 Task: Event tickets (ten per page) green modern simple.
Action: Mouse moved to (78, 104)
Screenshot: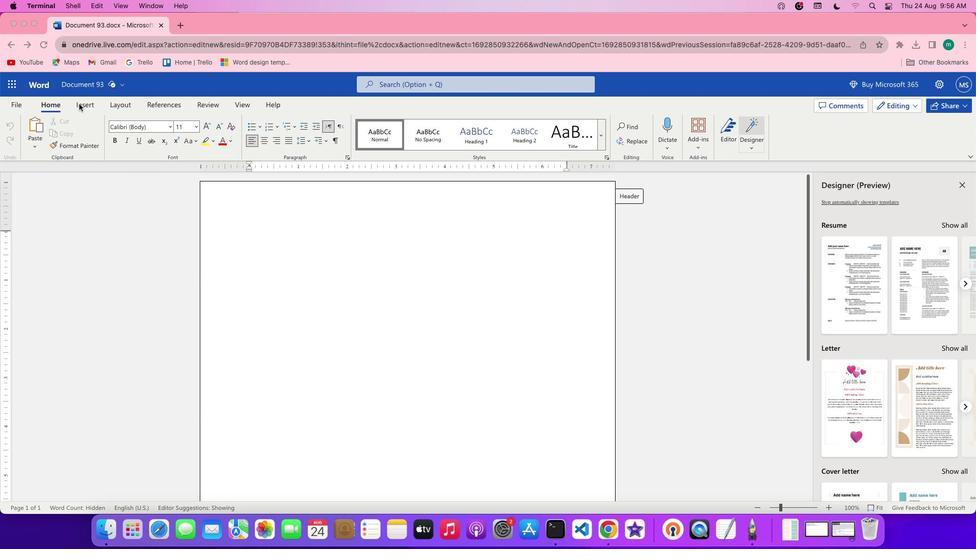 
Action: Mouse pressed left at (78, 104)
Screenshot: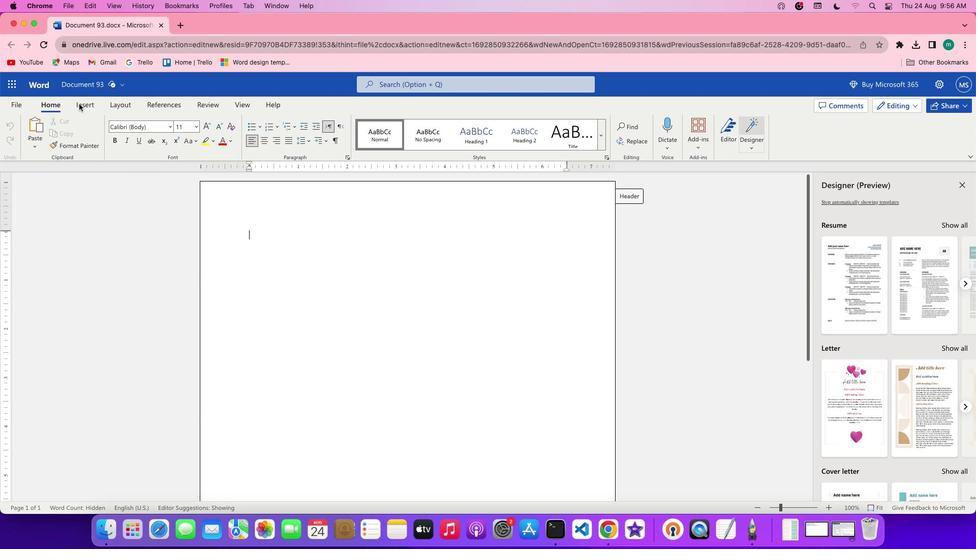 
Action: Mouse pressed left at (78, 104)
Screenshot: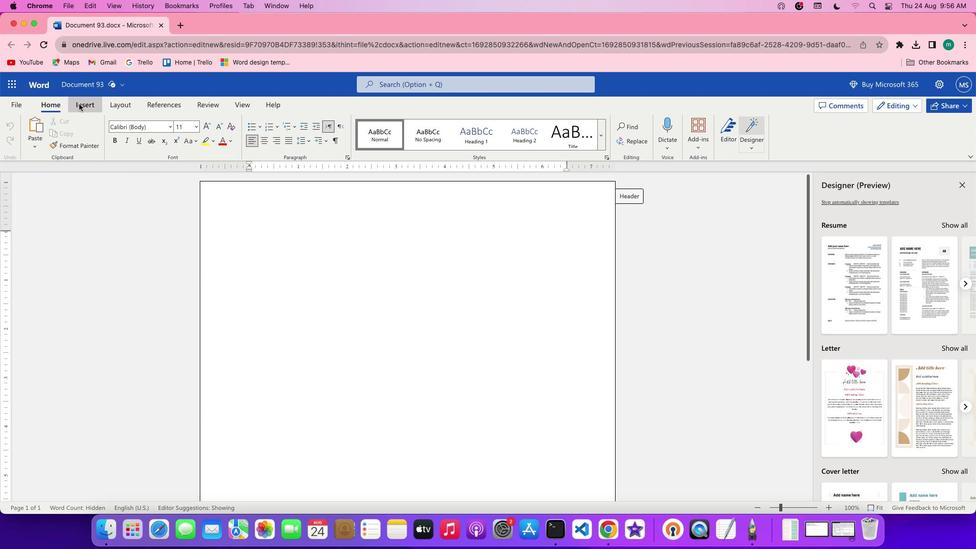 
Action: Mouse moved to (76, 140)
Screenshot: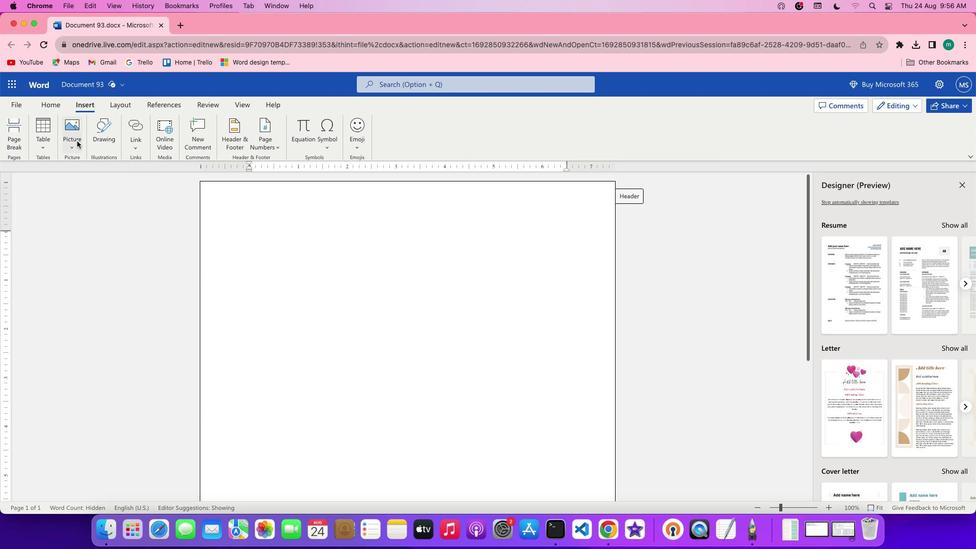 
Action: Mouse pressed left at (76, 140)
Screenshot: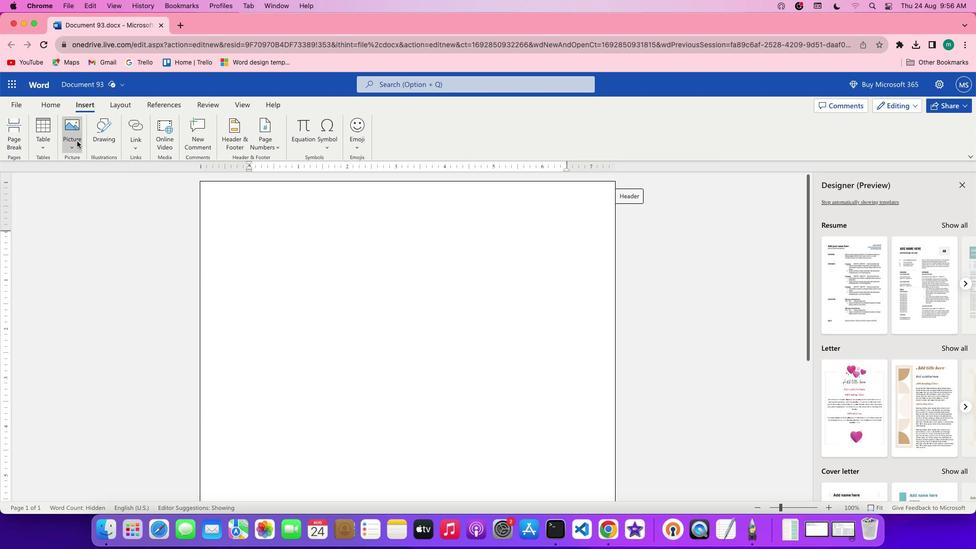 
Action: Mouse moved to (90, 174)
Screenshot: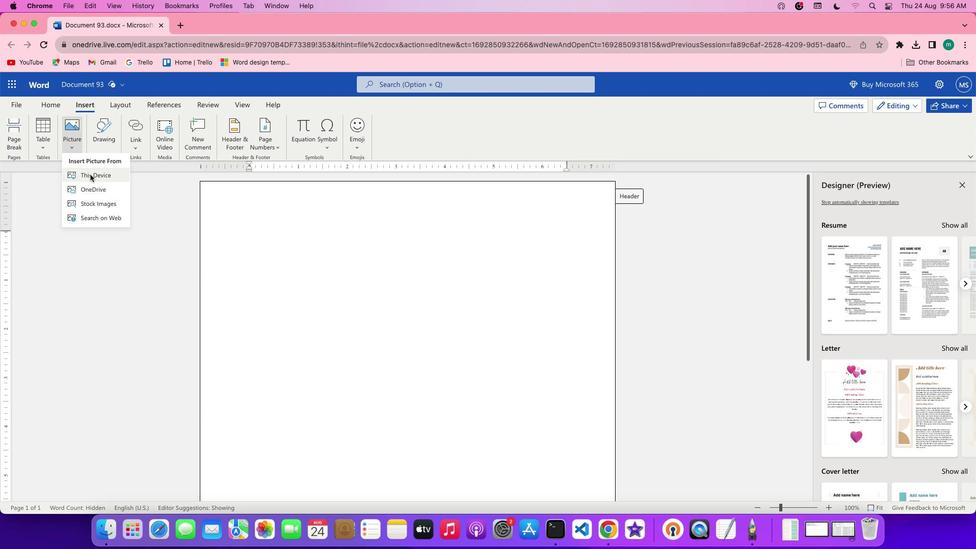 
Action: Mouse pressed left at (90, 174)
Screenshot: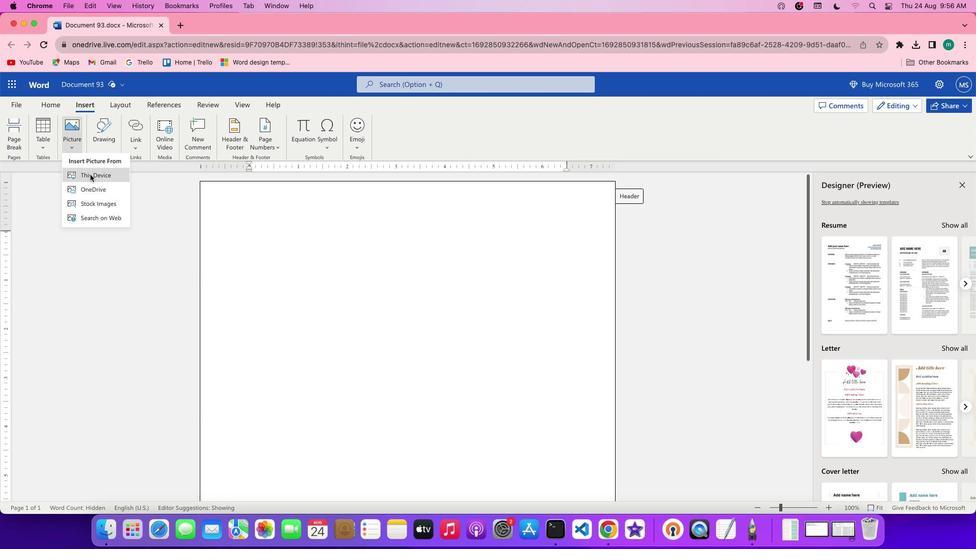 
Action: Mouse moved to (476, 294)
Screenshot: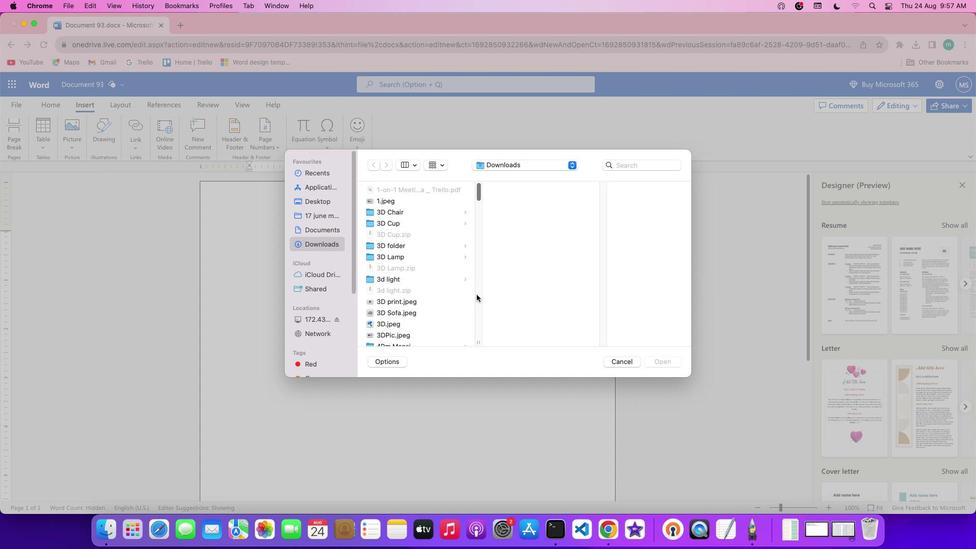
Action: Mouse scrolled (476, 294) with delta (0, 0)
Screenshot: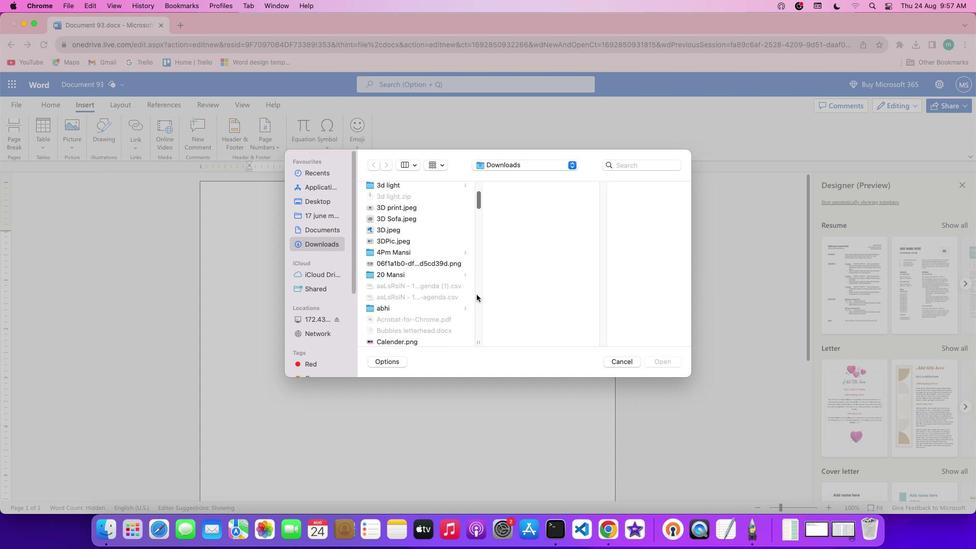 
Action: Mouse scrolled (476, 294) with delta (0, 0)
Screenshot: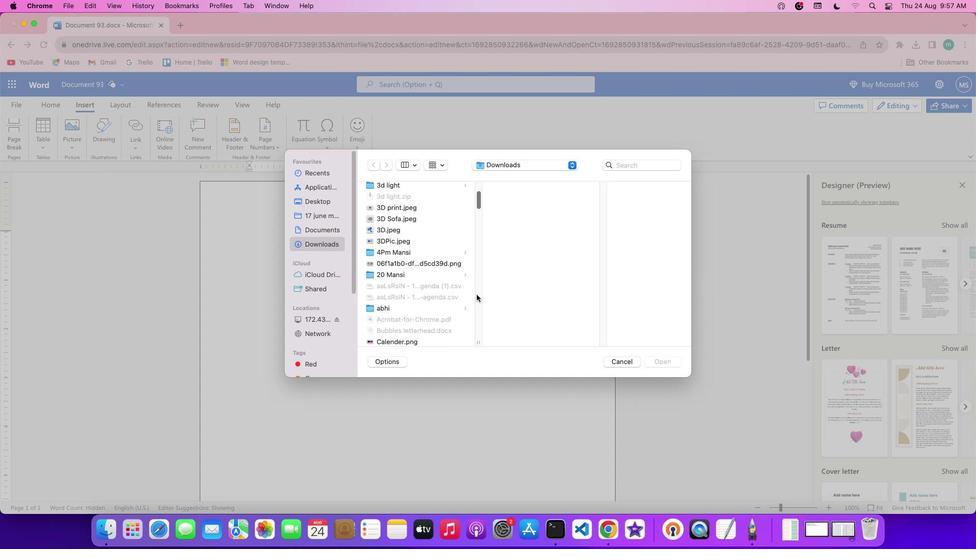 
Action: Mouse scrolled (476, 294) with delta (0, -1)
Screenshot: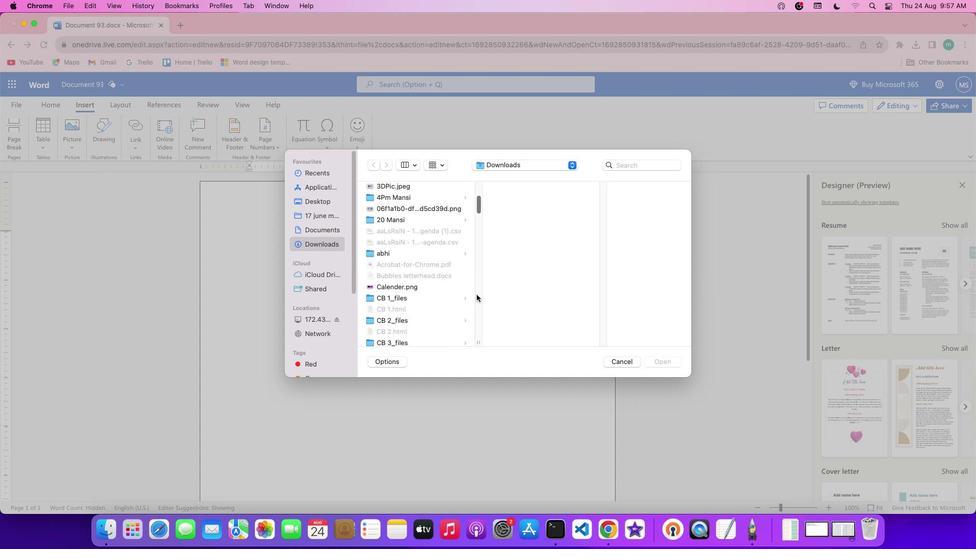 
Action: Mouse scrolled (476, 294) with delta (0, -2)
Screenshot: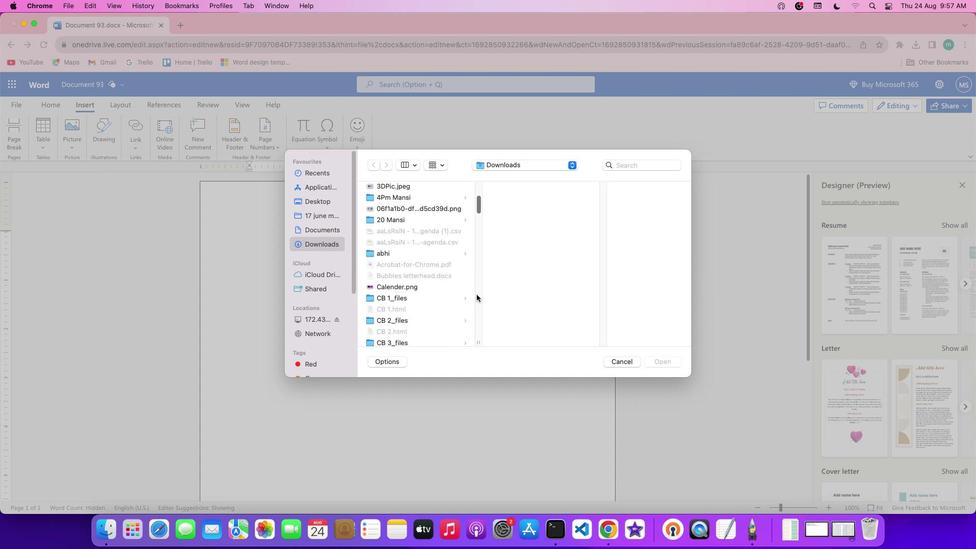 
Action: Mouse scrolled (476, 294) with delta (0, -2)
Screenshot: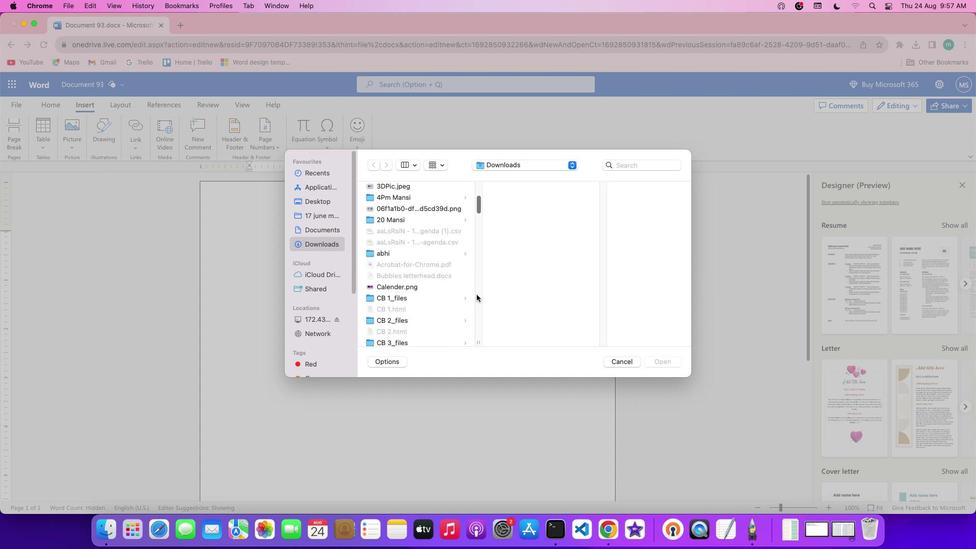 
Action: Mouse scrolled (476, 294) with delta (0, 0)
Screenshot: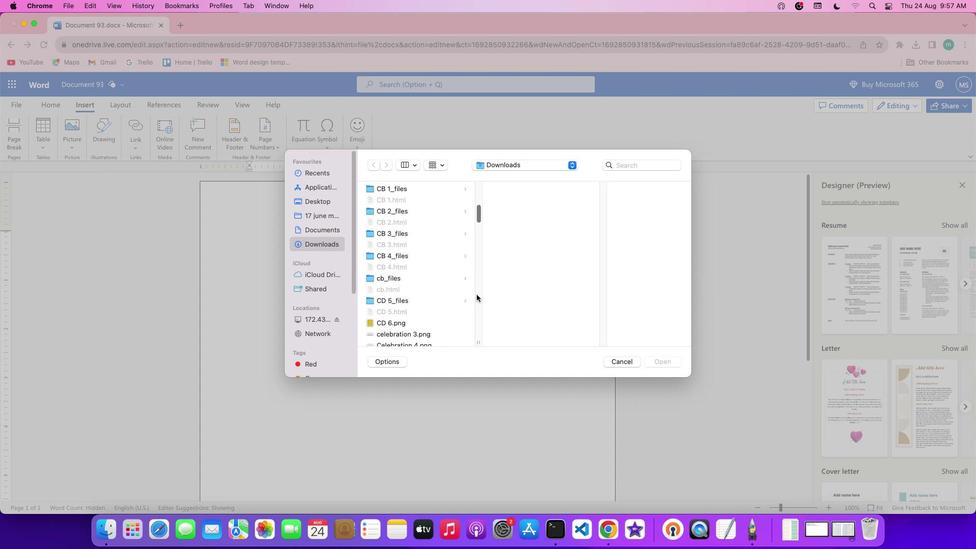 
Action: Mouse scrolled (476, 294) with delta (0, 0)
Screenshot: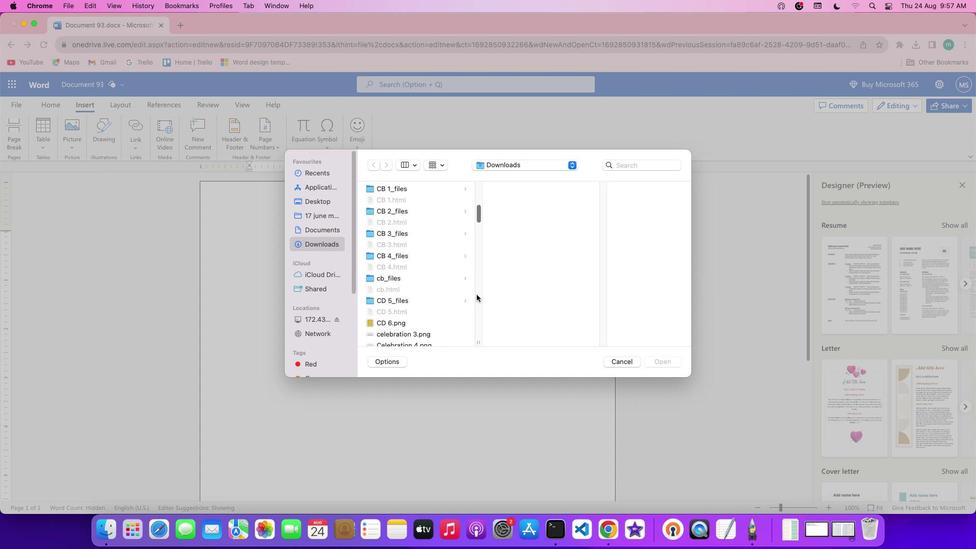 
Action: Mouse scrolled (476, 294) with delta (0, -1)
Screenshot: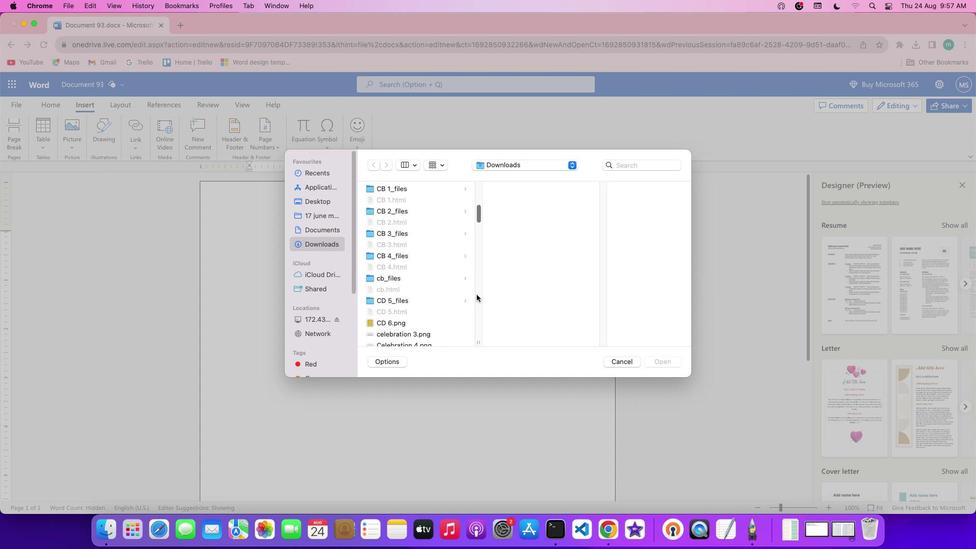 
Action: Mouse scrolled (476, 294) with delta (0, -2)
Screenshot: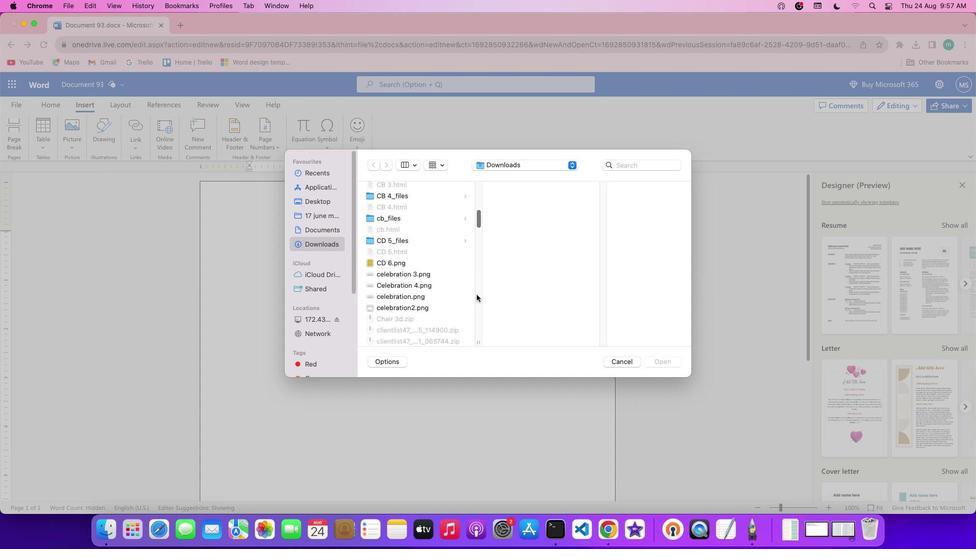 
Action: Mouse scrolled (476, 294) with delta (0, -2)
Screenshot: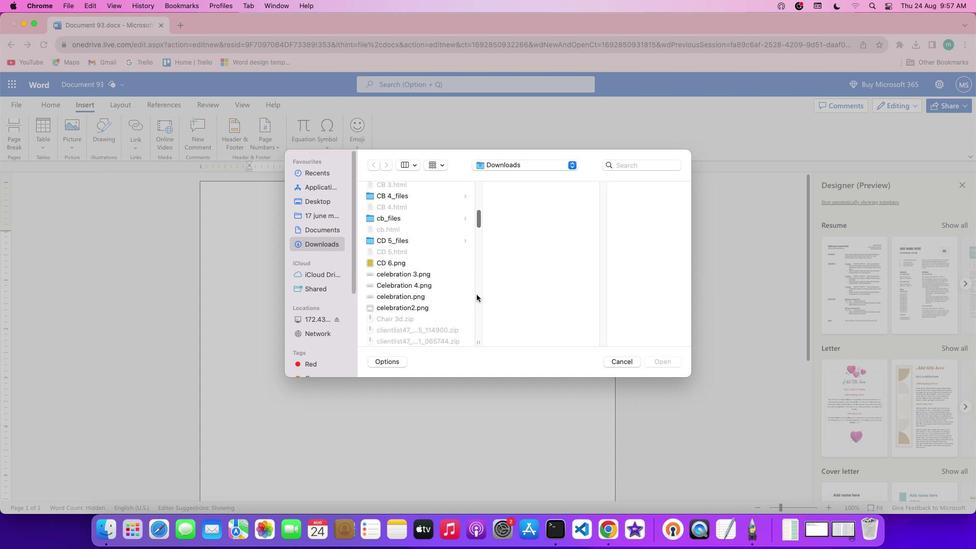 
Action: Mouse scrolled (476, 294) with delta (0, 0)
Screenshot: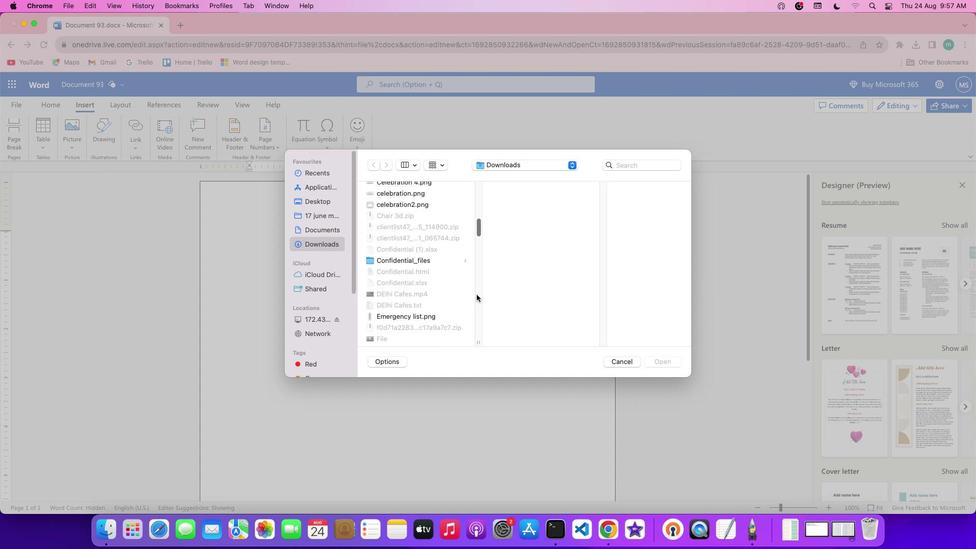 
Action: Mouse scrolled (476, 294) with delta (0, 0)
Screenshot: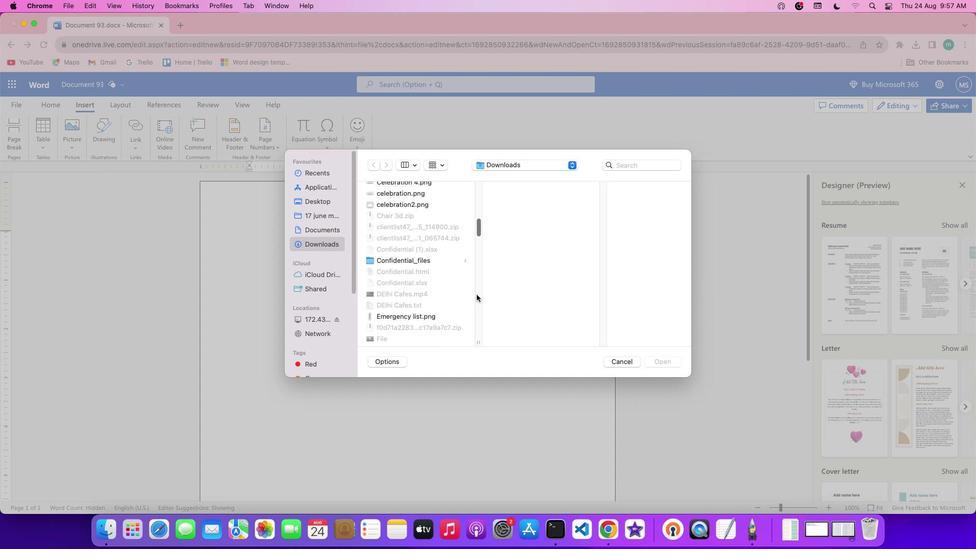
Action: Mouse scrolled (476, 294) with delta (0, -1)
Screenshot: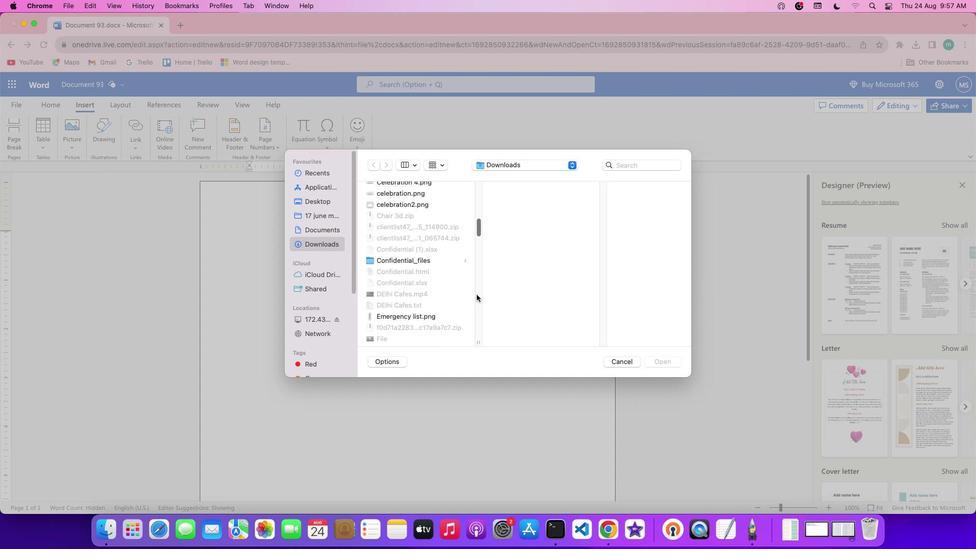 
Action: Mouse scrolled (476, 294) with delta (0, -2)
Screenshot: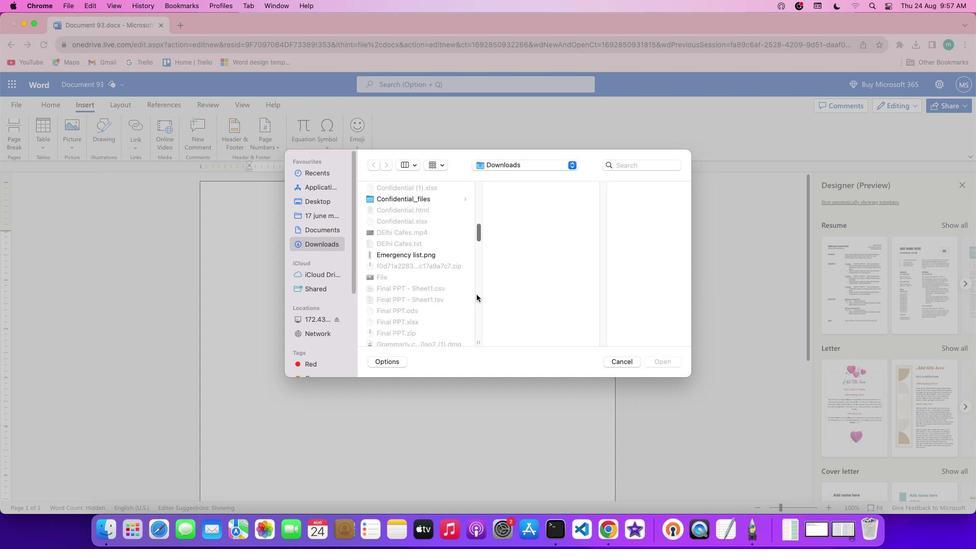 
Action: Mouse scrolled (476, 294) with delta (0, -2)
Screenshot: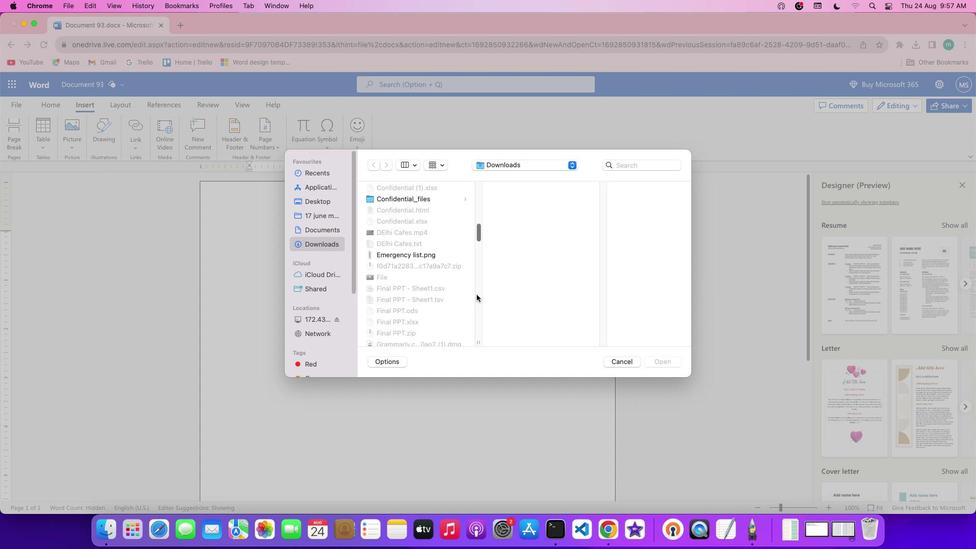 
Action: Mouse scrolled (476, 294) with delta (0, 0)
Screenshot: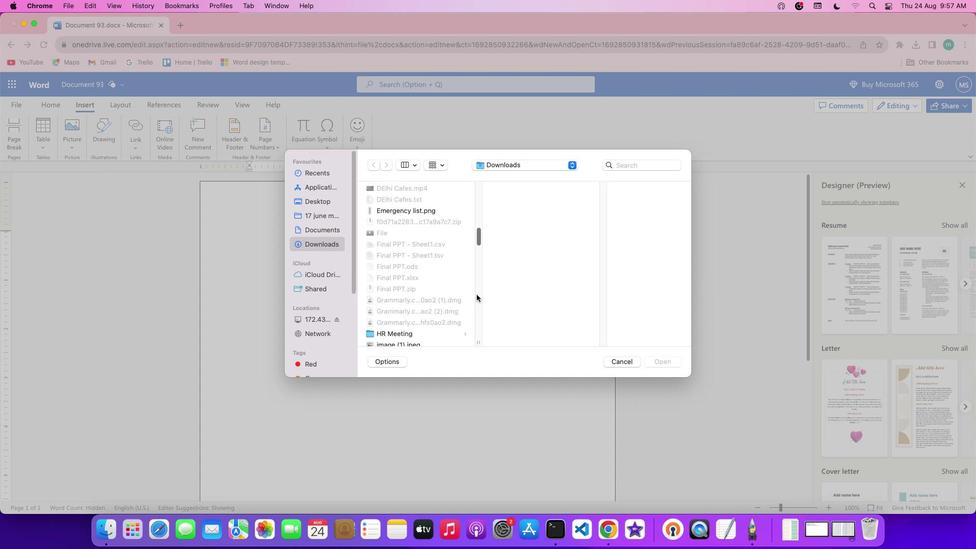
Action: Mouse scrolled (476, 294) with delta (0, 0)
Screenshot: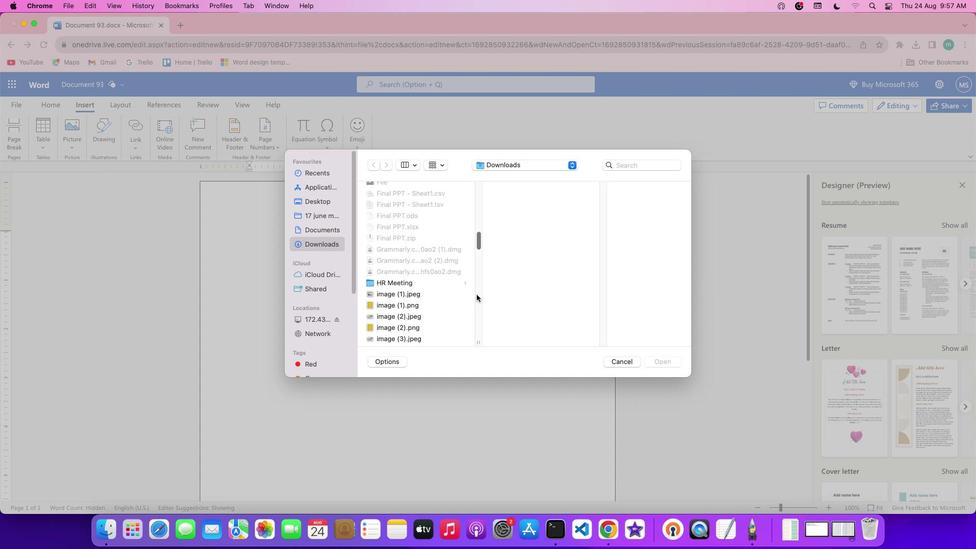 
Action: Mouse scrolled (476, 294) with delta (0, -1)
Screenshot: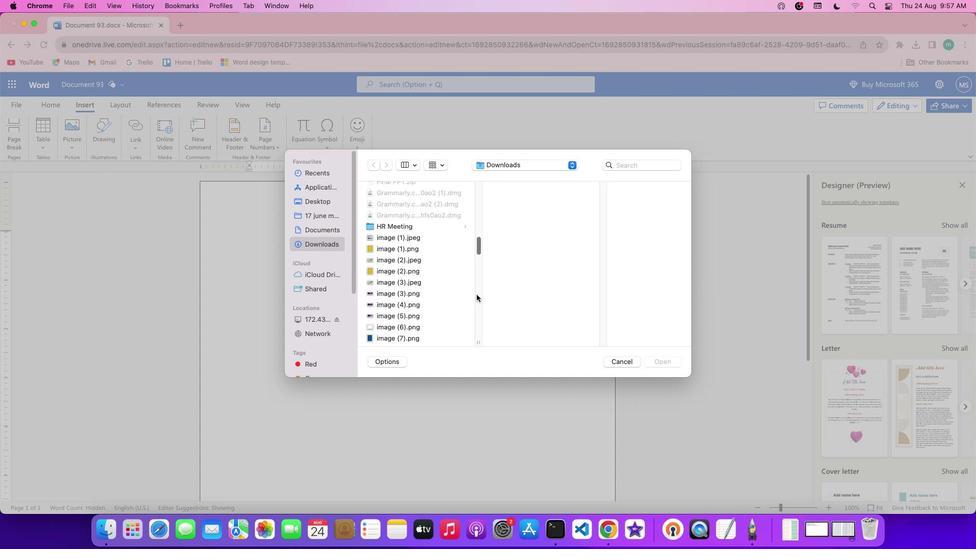 
Action: Mouse scrolled (476, 294) with delta (0, -2)
Screenshot: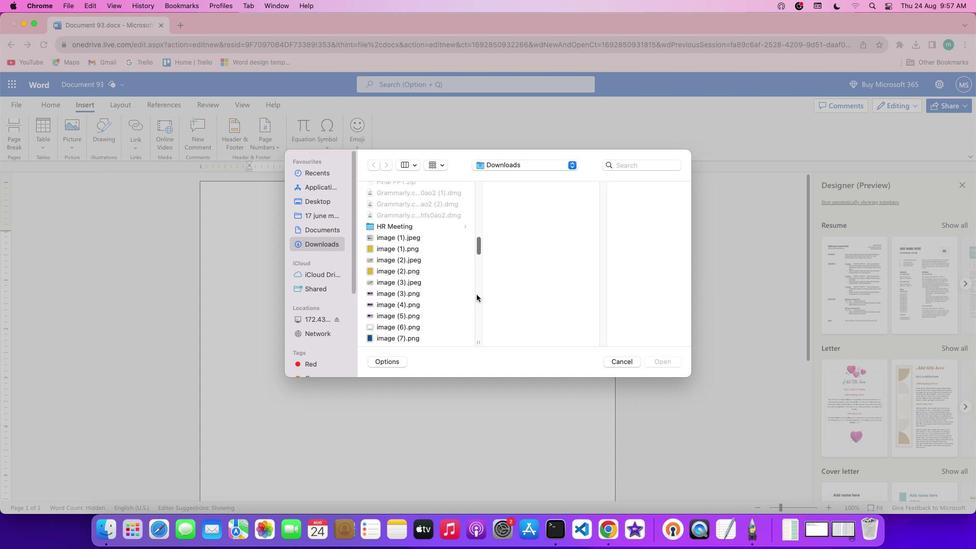 
Action: Mouse scrolled (476, 294) with delta (0, -2)
Screenshot: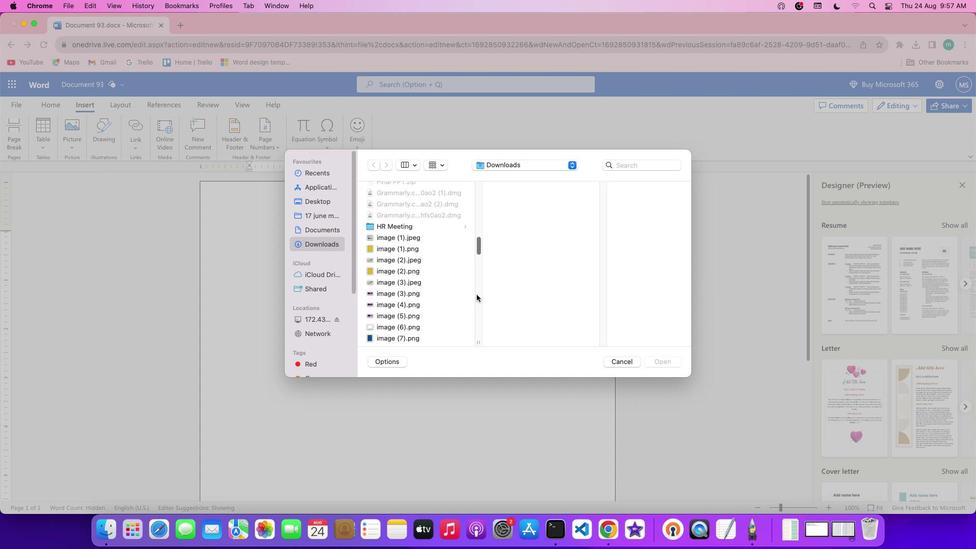
Action: Mouse scrolled (476, 294) with delta (0, 0)
Screenshot: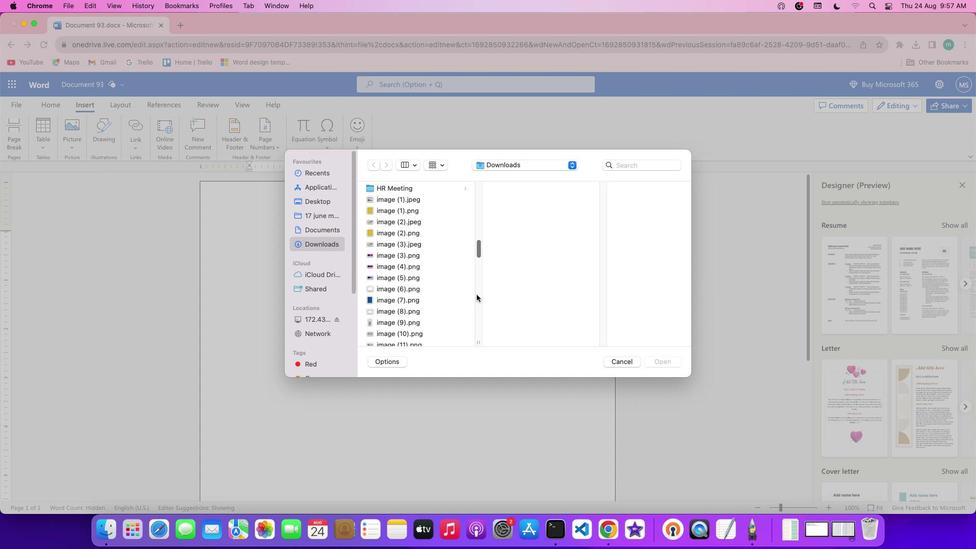 
Action: Mouse scrolled (476, 294) with delta (0, 0)
Screenshot: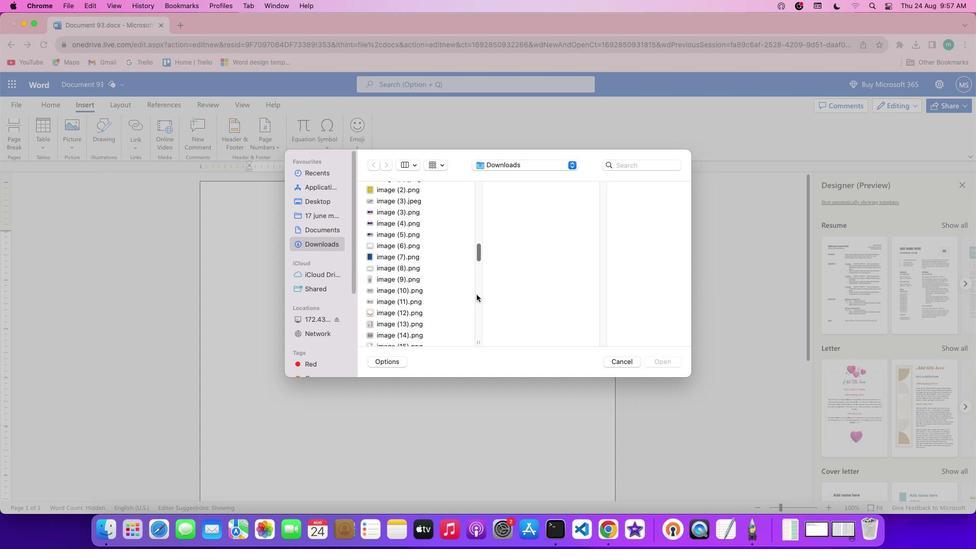 
Action: Mouse scrolled (476, 294) with delta (0, -1)
Screenshot: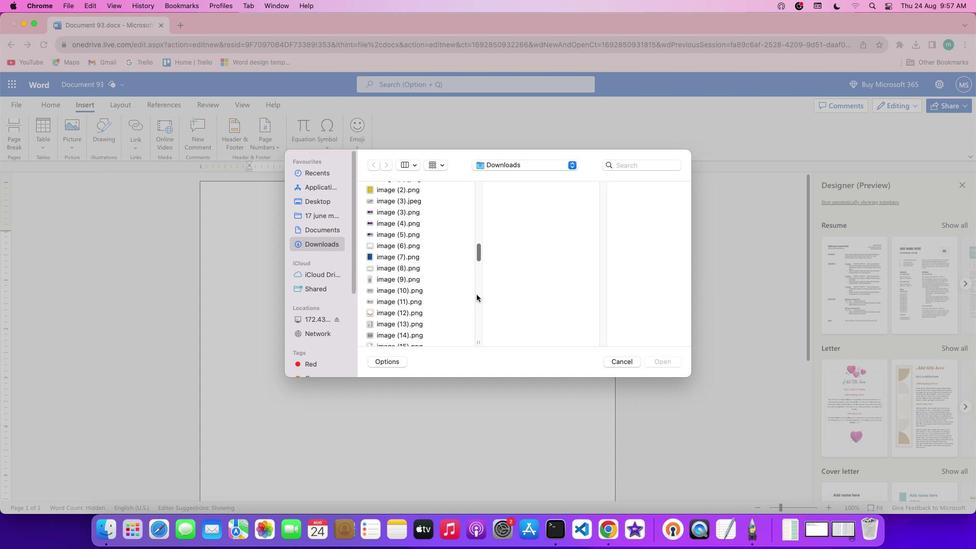 
Action: Mouse scrolled (476, 294) with delta (0, -1)
Screenshot: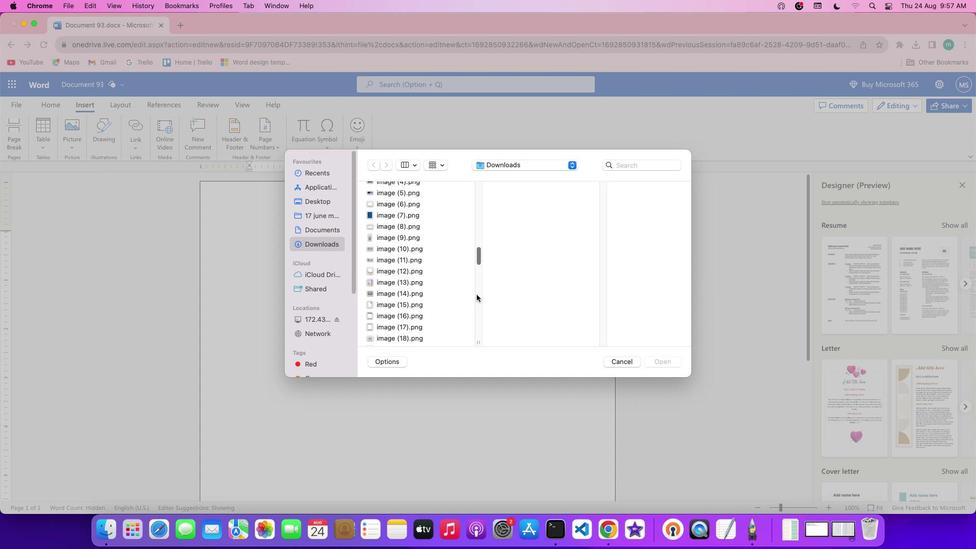 
Action: Mouse scrolled (476, 294) with delta (0, -1)
Screenshot: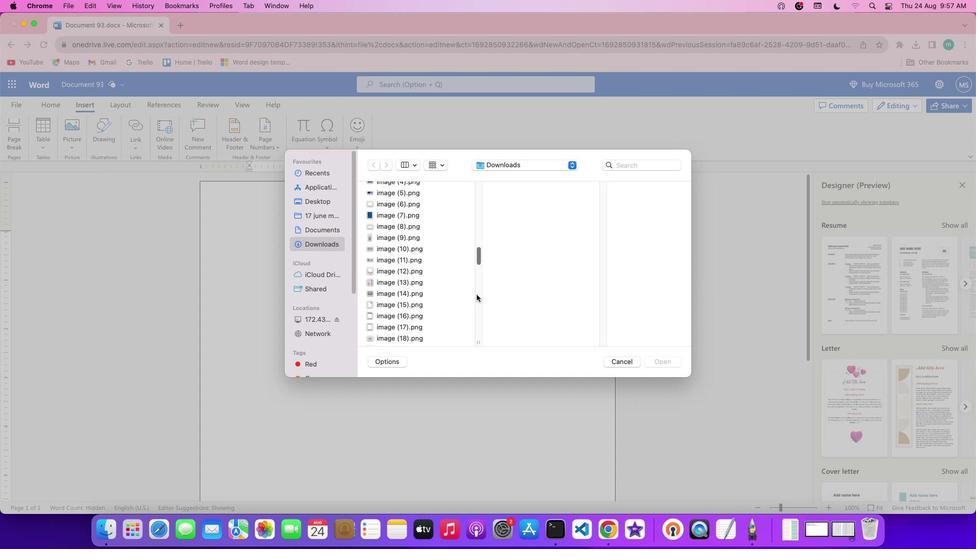 
Action: Mouse scrolled (476, 294) with delta (0, 0)
Screenshot: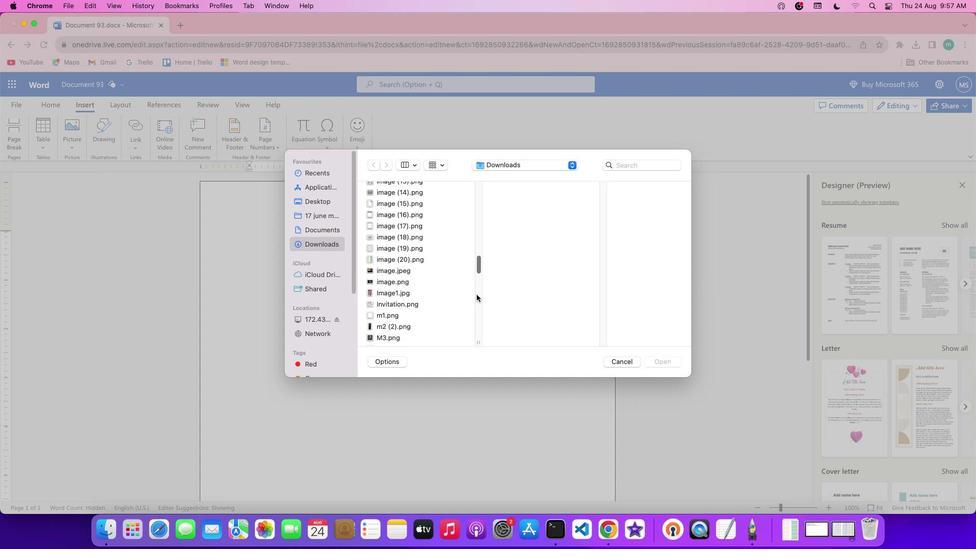 
Action: Mouse scrolled (476, 294) with delta (0, 0)
Screenshot: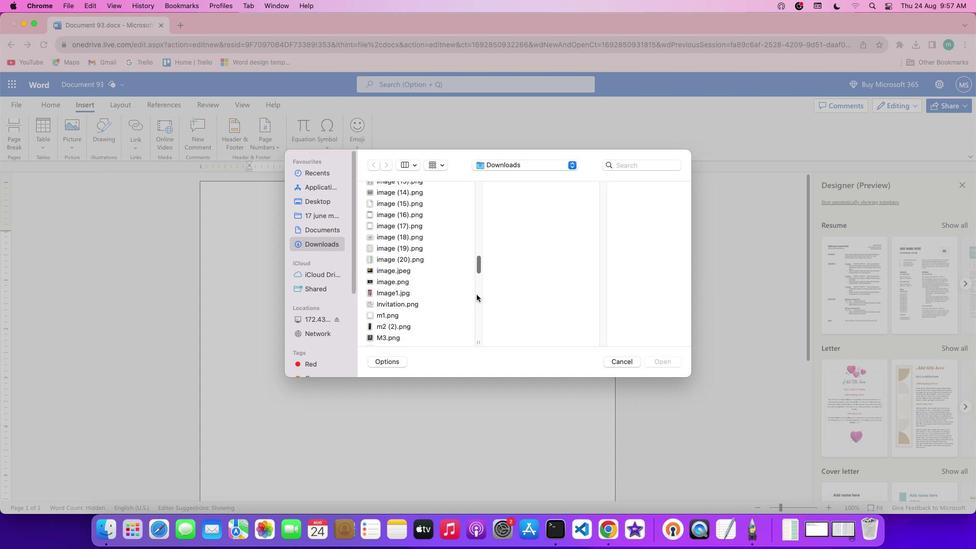 
Action: Mouse scrolled (476, 294) with delta (0, -1)
Screenshot: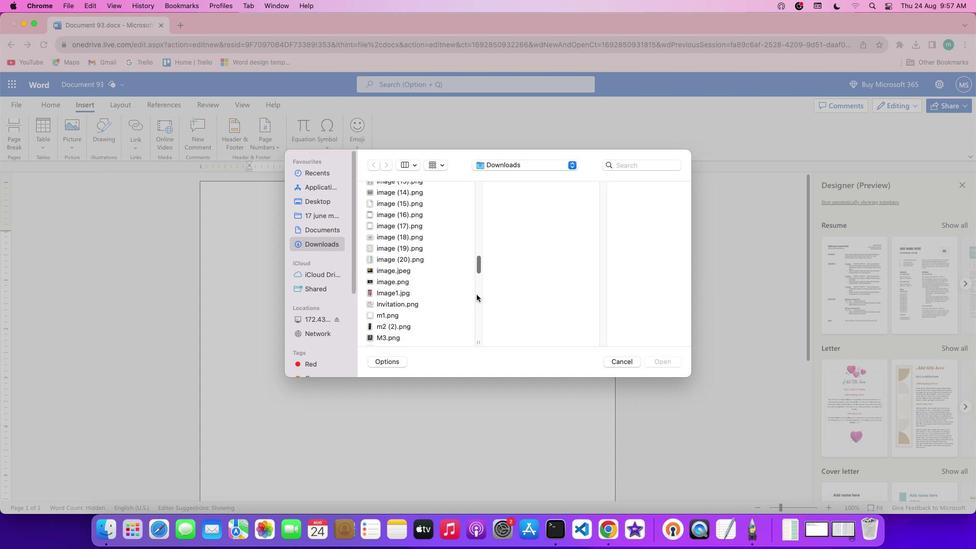 
Action: Mouse scrolled (476, 294) with delta (0, -2)
Screenshot: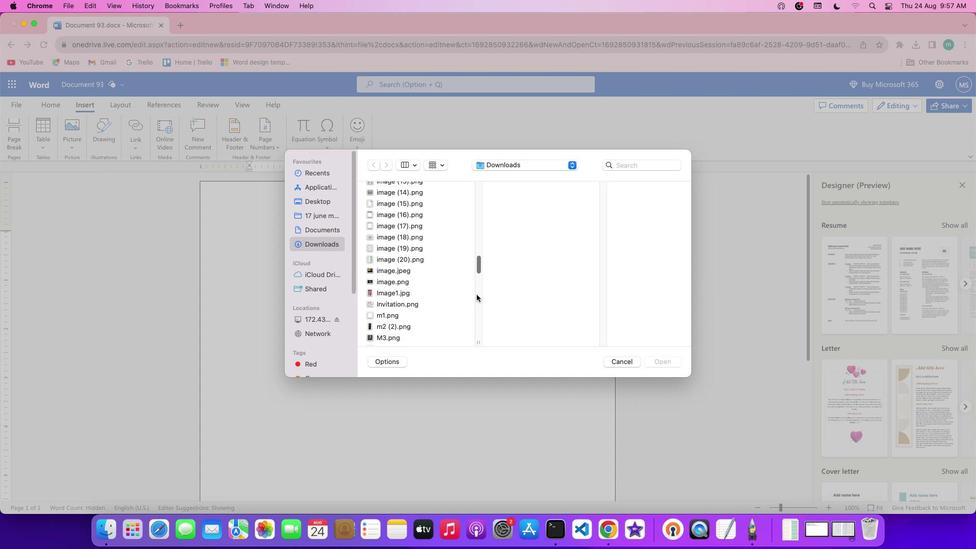 
Action: Mouse scrolled (476, 294) with delta (0, -2)
Screenshot: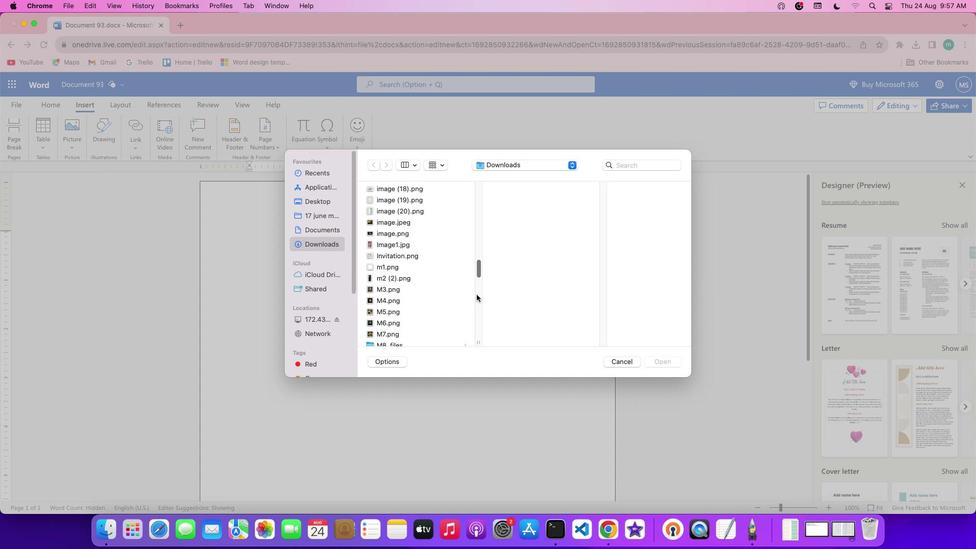 
Action: Mouse moved to (413, 214)
Screenshot: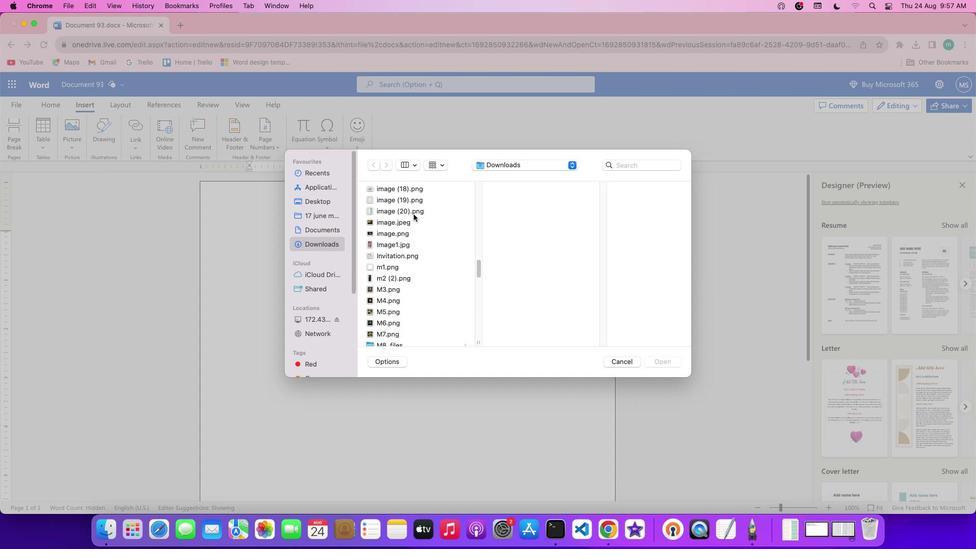 
Action: Mouse pressed left at (413, 214)
Screenshot: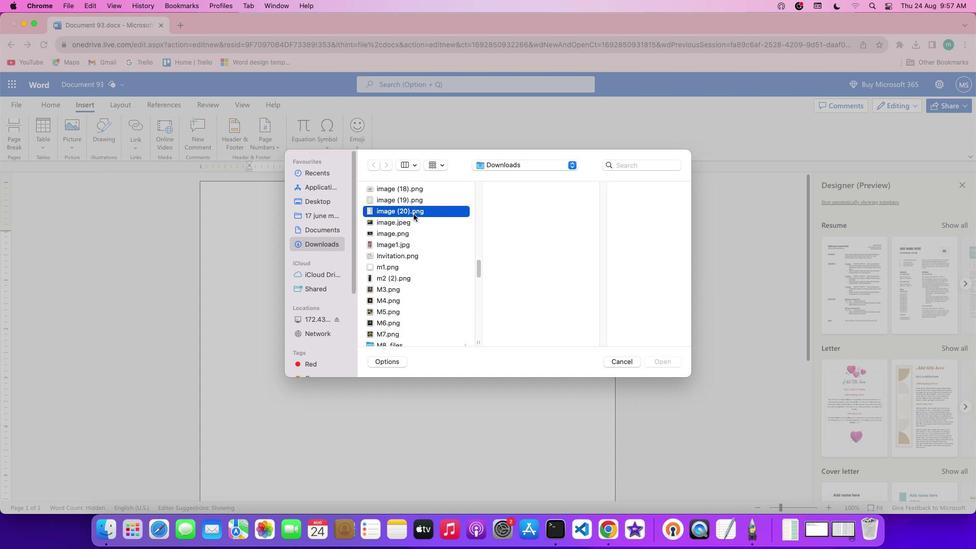 
Action: Mouse moved to (658, 361)
Screenshot: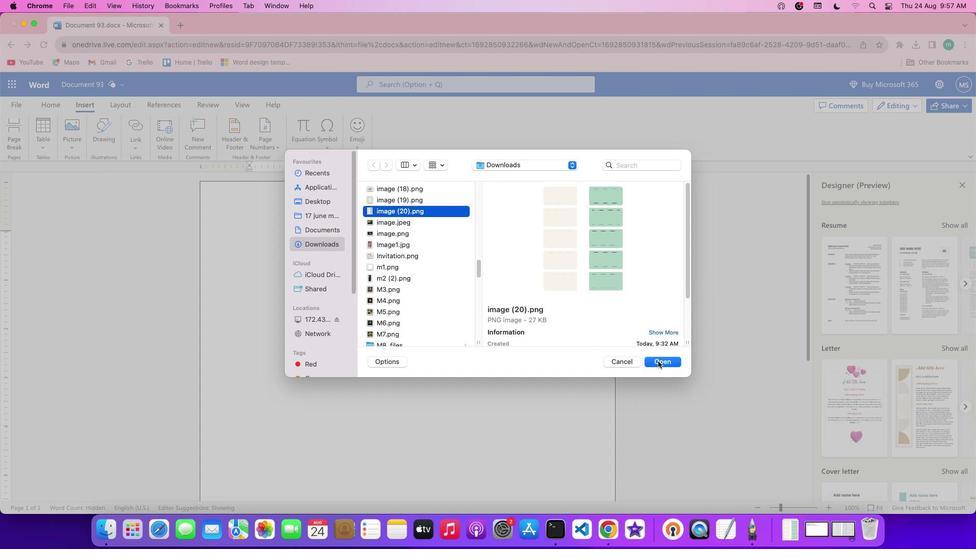 
Action: Mouse pressed left at (658, 361)
Screenshot: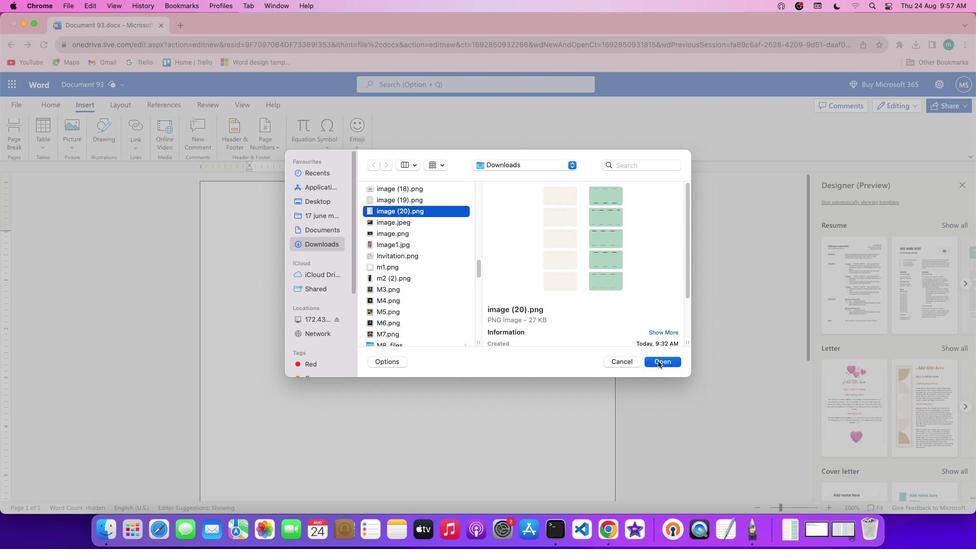 
Action: Mouse moved to (499, 353)
Screenshot: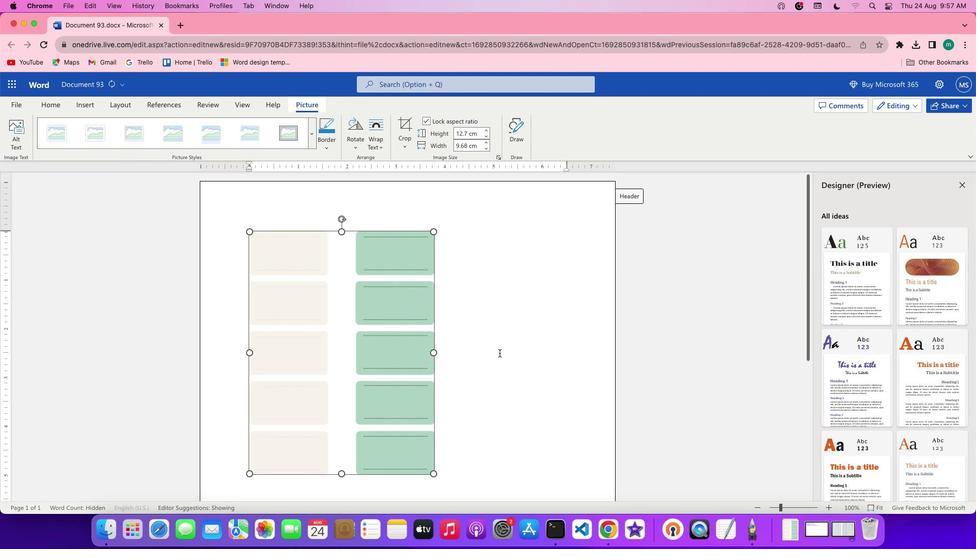 
Action: Mouse scrolled (499, 353) with delta (0, 0)
Screenshot: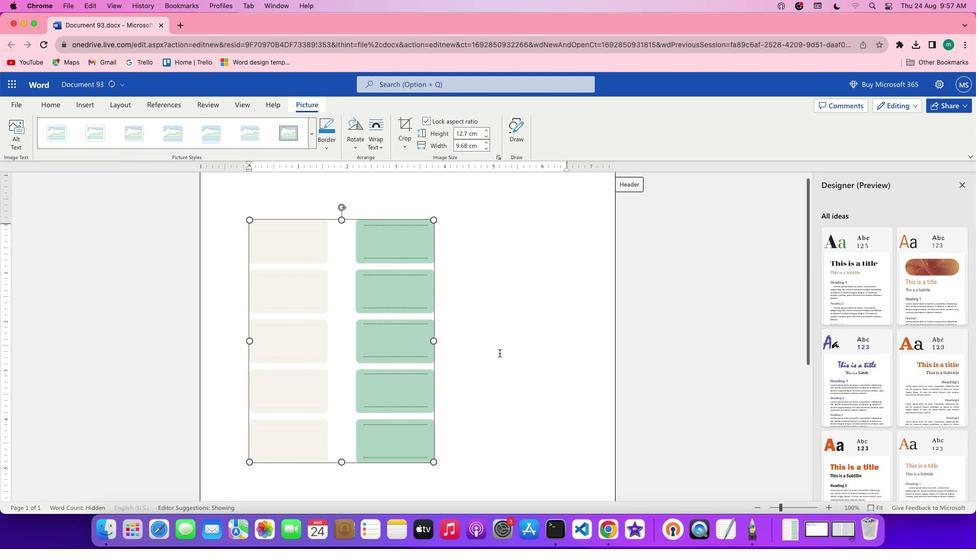 
Action: Mouse scrolled (499, 353) with delta (0, 0)
Screenshot: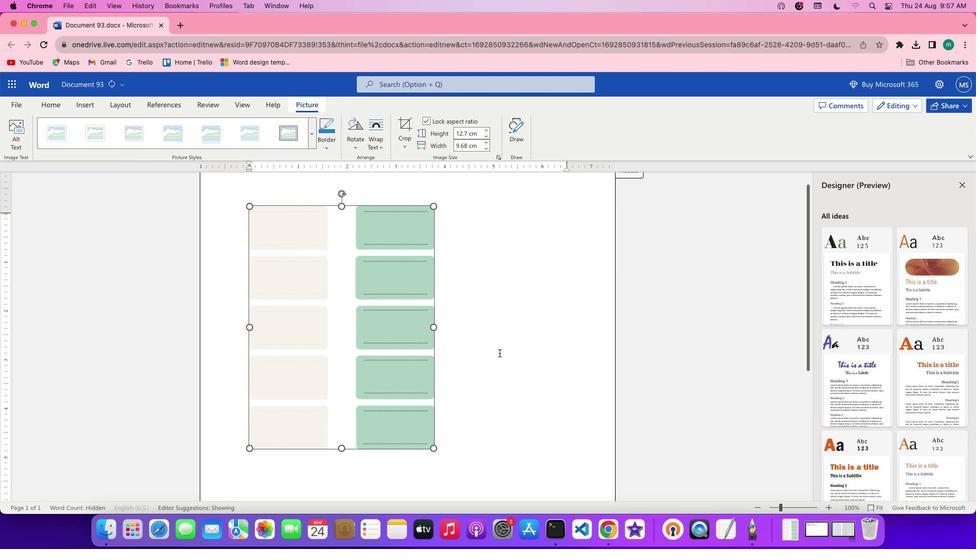 
Action: Mouse scrolled (499, 353) with delta (0, -1)
Screenshot: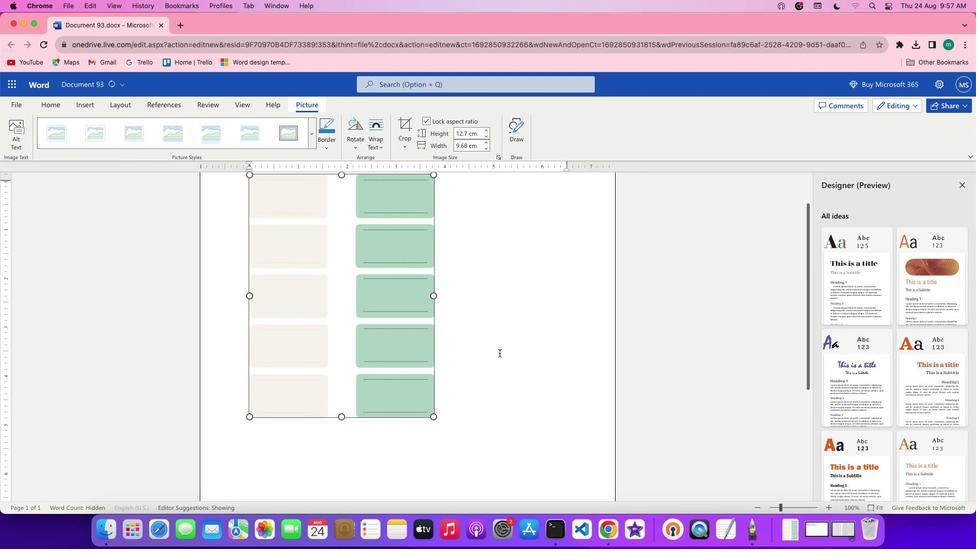 
Action: Mouse scrolled (499, 353) with delta (0, 0)
Screenshot: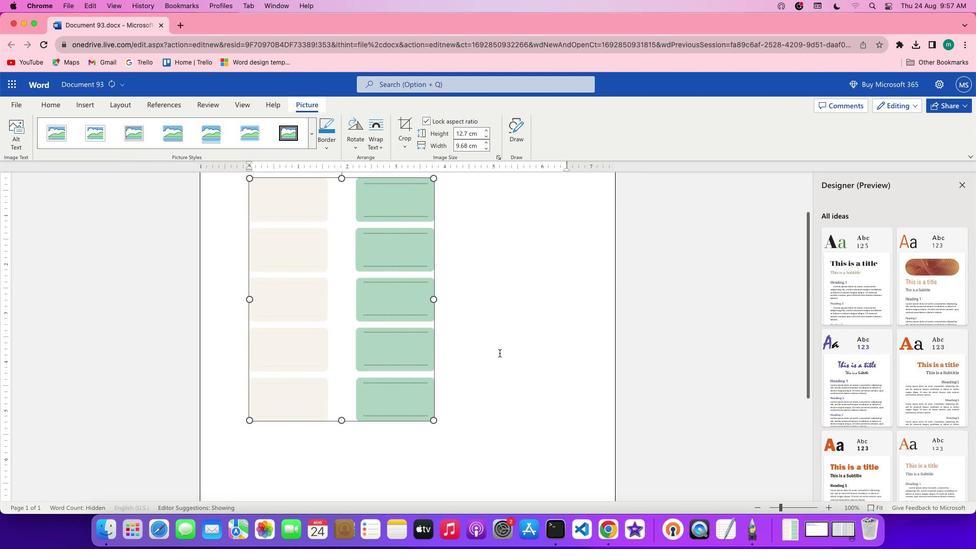 
Action: Mouse scrolled (499, 353) with delta (0, 0)
Screenshot: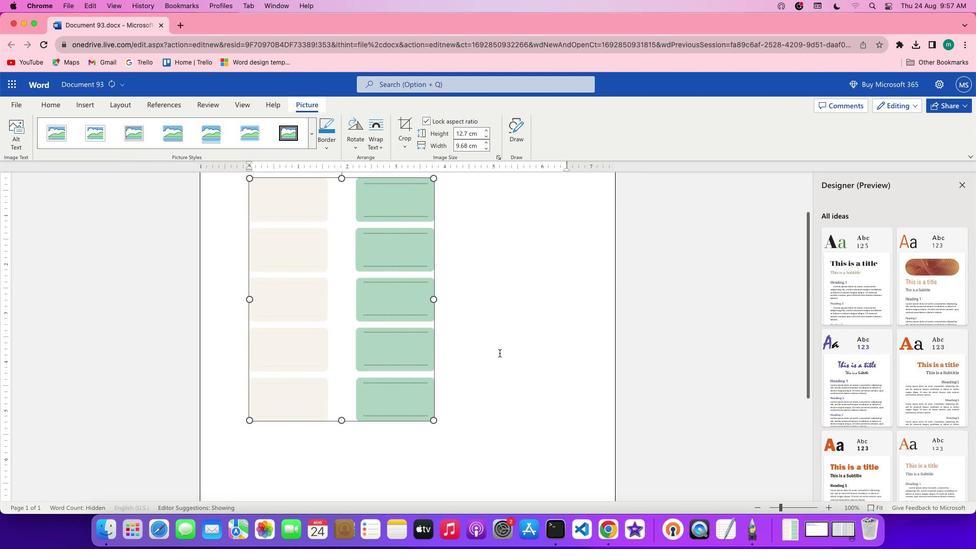 
Action: Mouse moved to (432, 306)
Screenshot: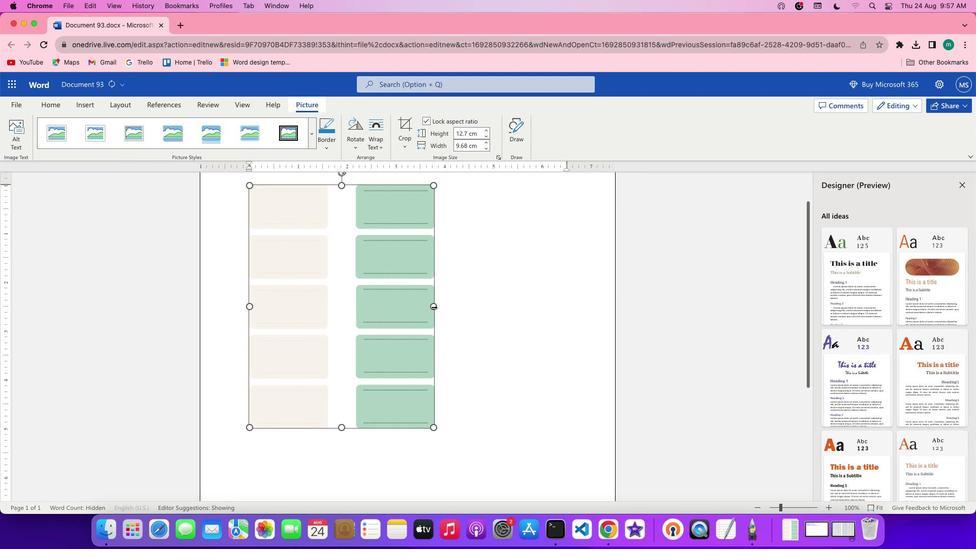 
Action: Mouse pressed left at (432, 306)
Screenshot: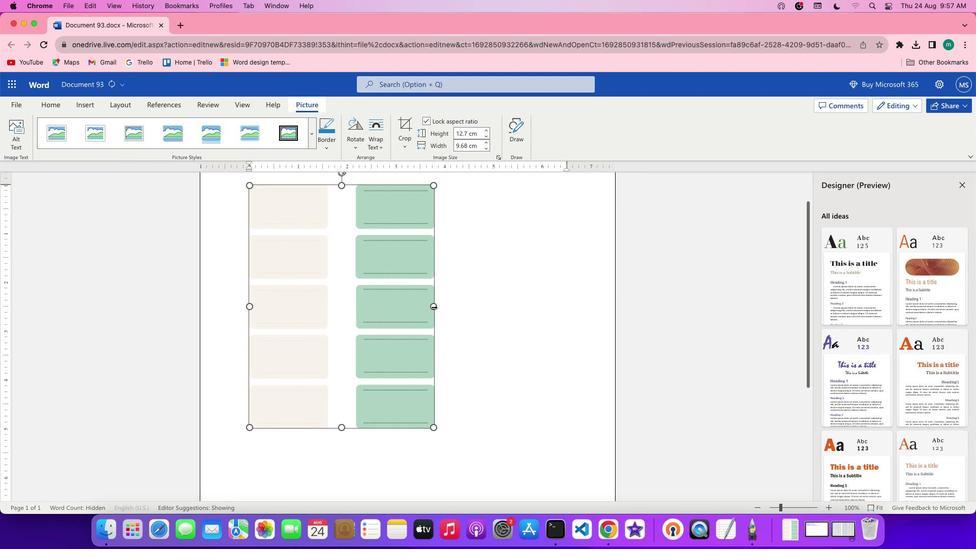 
Action: Mouse moved to (533, 370)
Screenshot: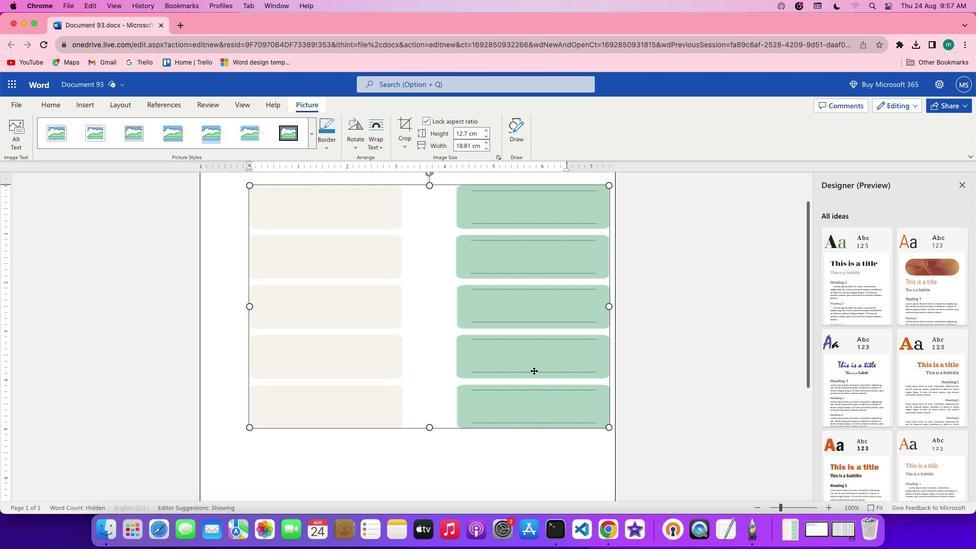 
Action: Mouse scrolled (533, 370) with delta (0, 0)
Screenshot: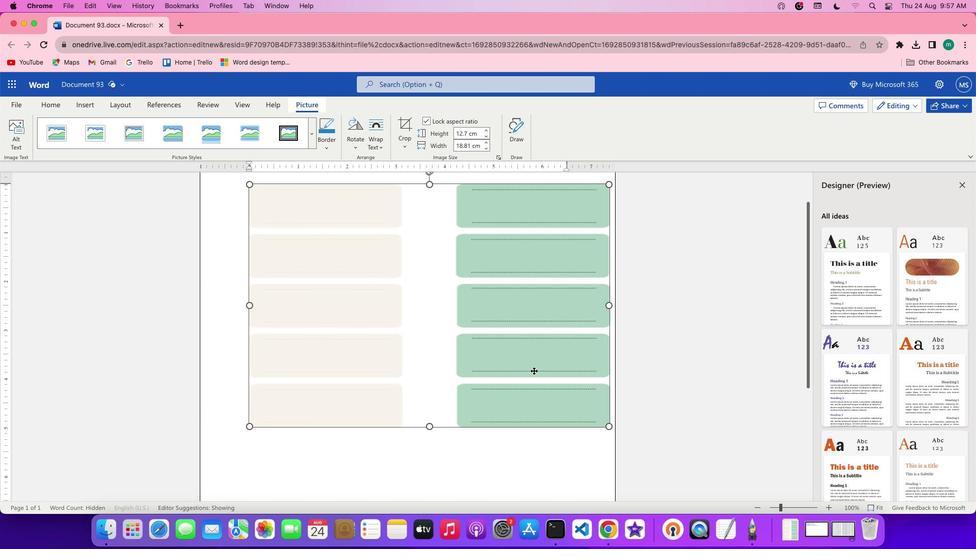 
Action: Mouse scrolled (533, 370) with delta (0, 0)
Screenshot: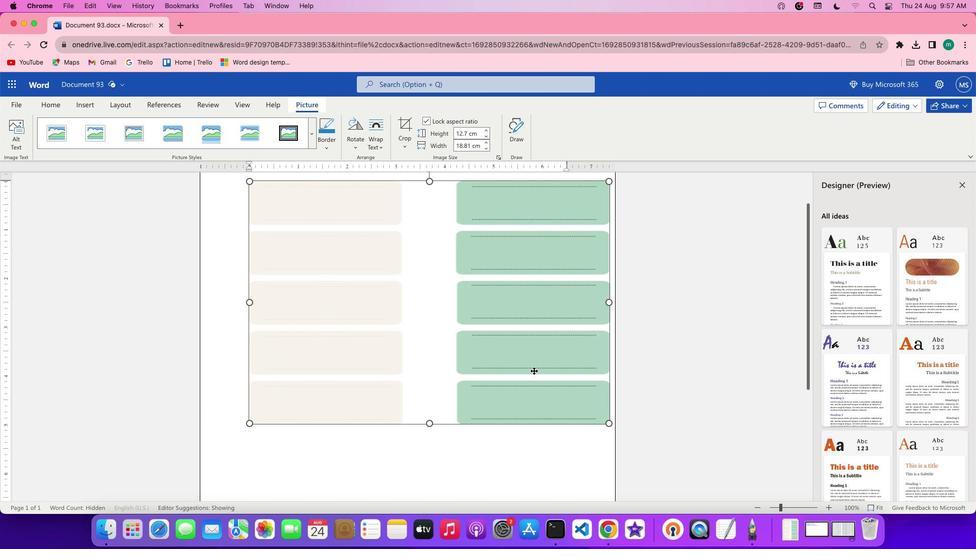
Action: Mouse scrolled (533, 370) with delta (0, 0)
Screenshot: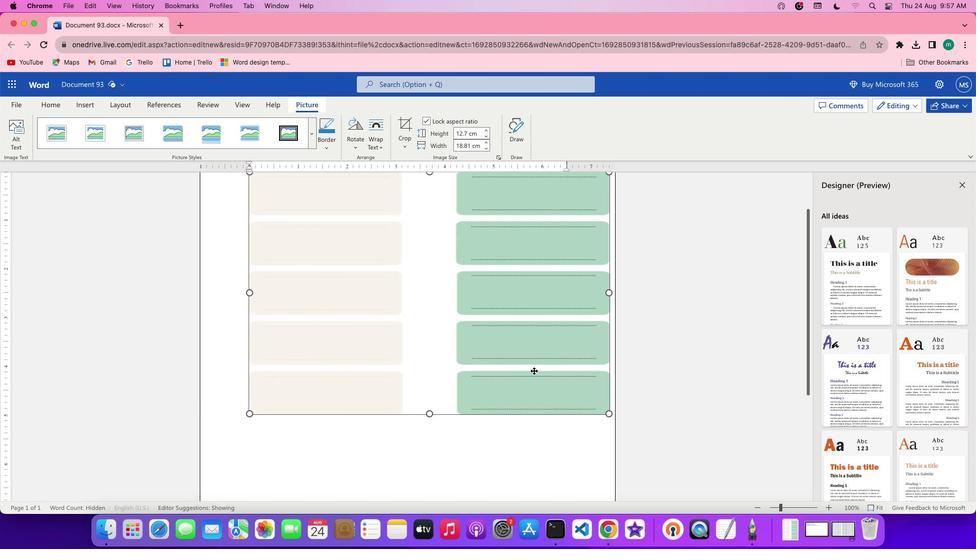 
Action: Mouse scrolled (533, 370) with delta (0, 0)
Screenshot: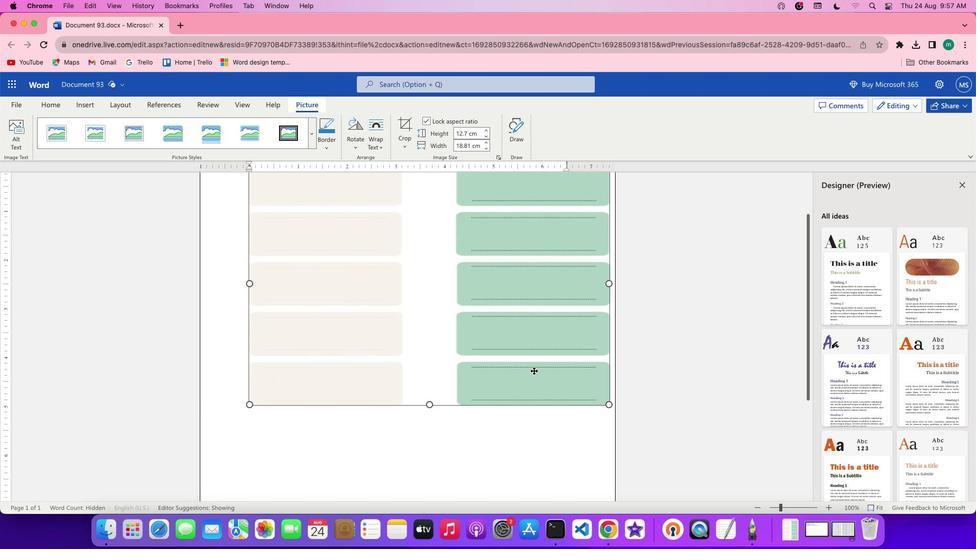 
Action: Mouse scrolled (533, 370) with delta (0, 0)
Screenshot: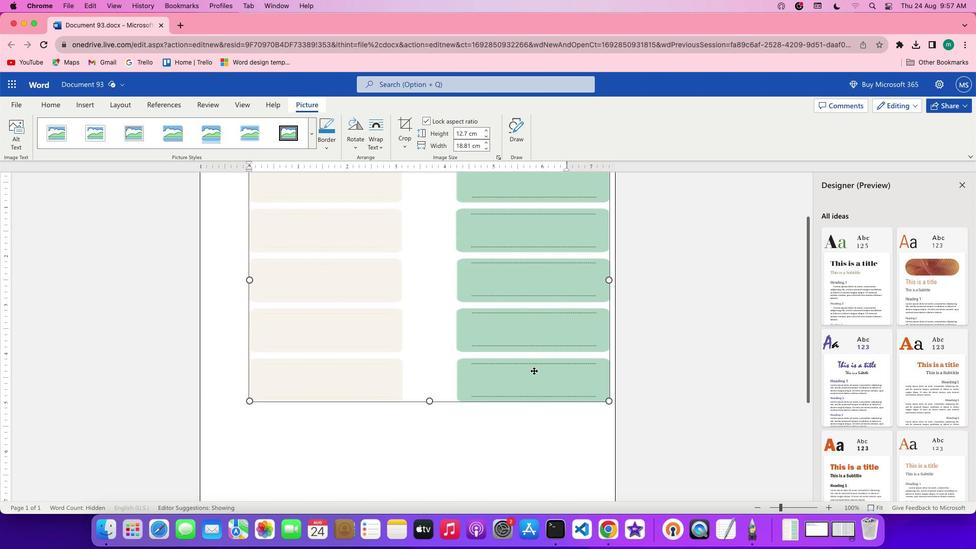 
Action: Mouse scrolled (533, 370) with delta (0, 0)
Screenshot: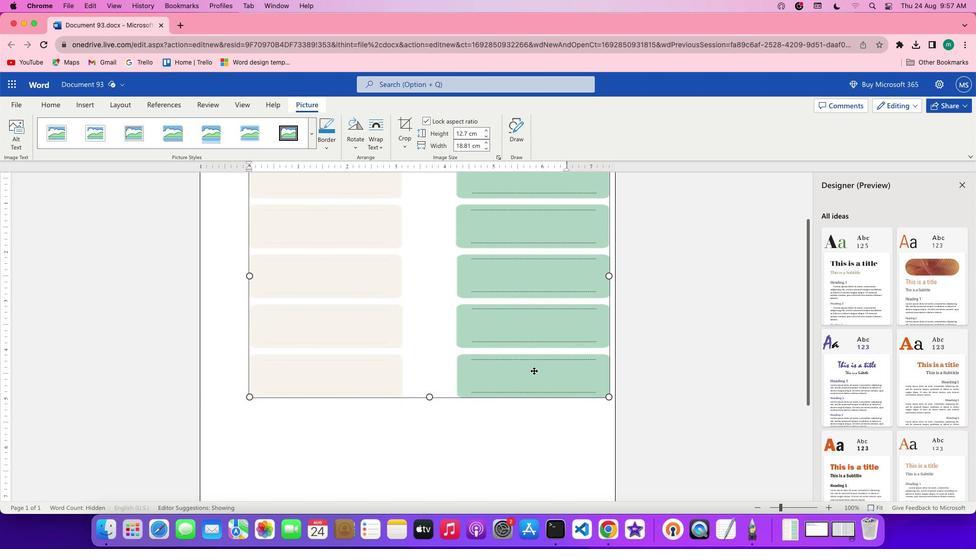 
Action: Mouse moved to (428, 387)
Screenshot: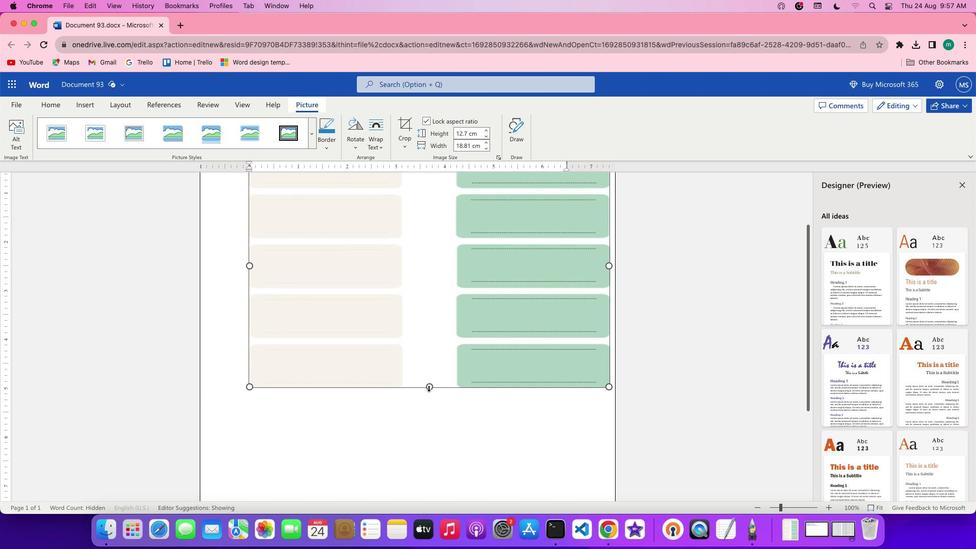 
Action: Mouse pressed left at (428, 387)
Screenshot: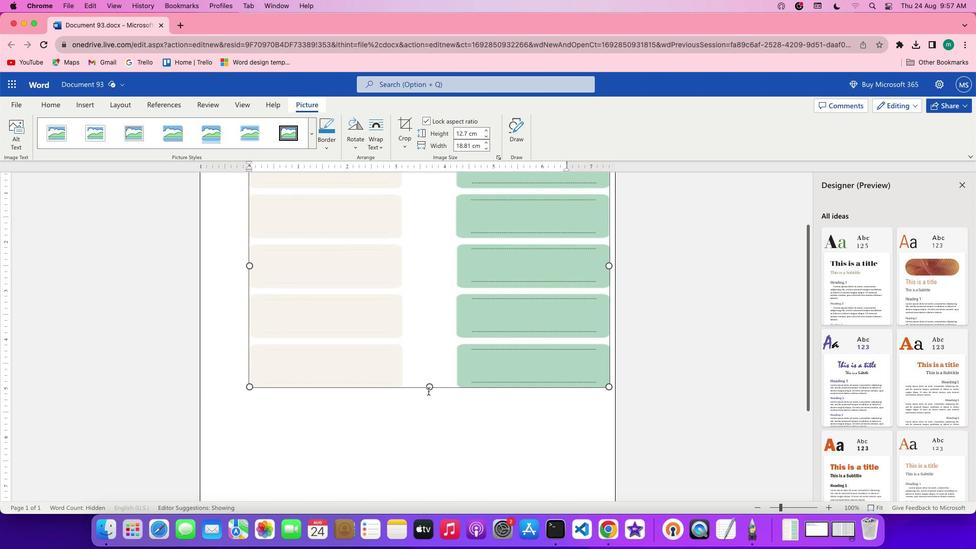
Action: Mouse moved to (430, 457)
Screenshot: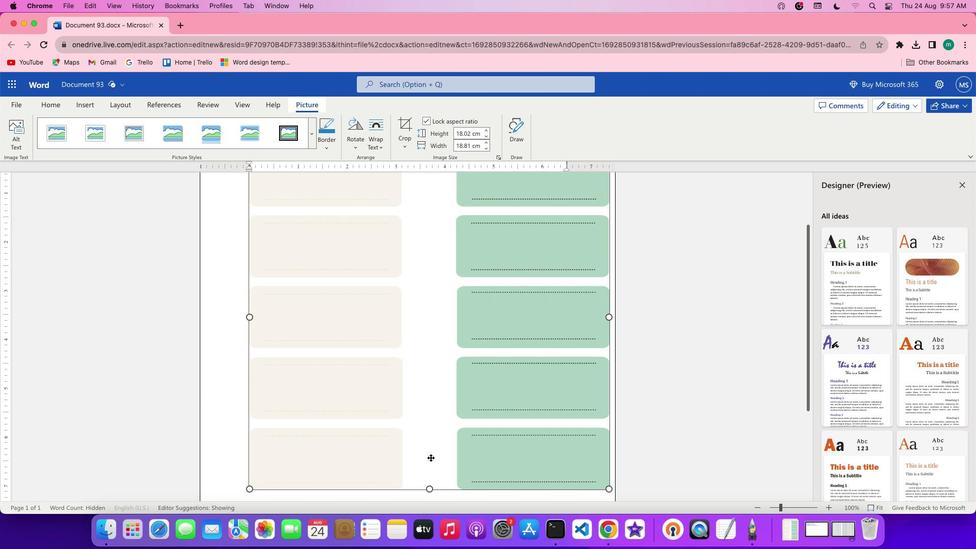 
Action: Mouse scrolled (430, 457) with delta (0, 0)
Screenshot: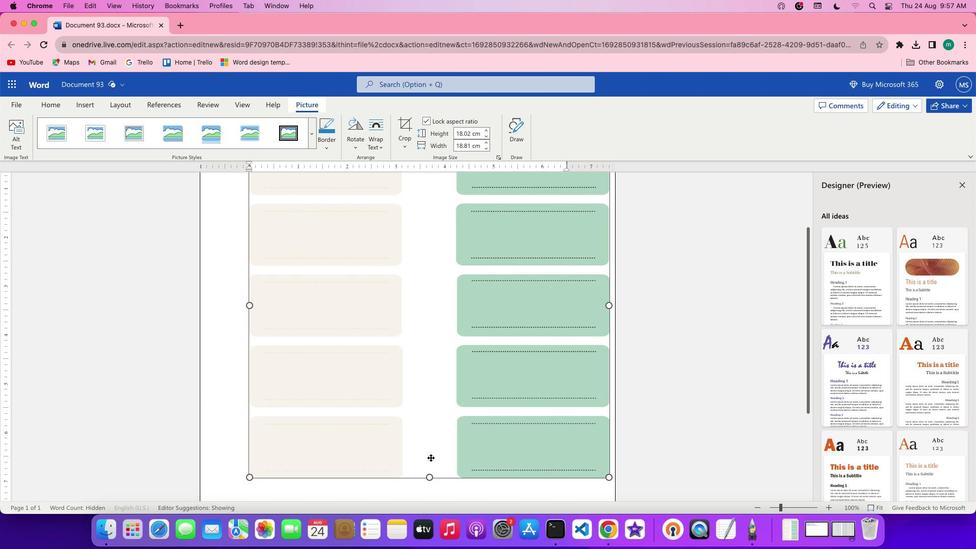 
Action: Mouse scrolled (430, 457) with delta (0, 0)
Screenshot: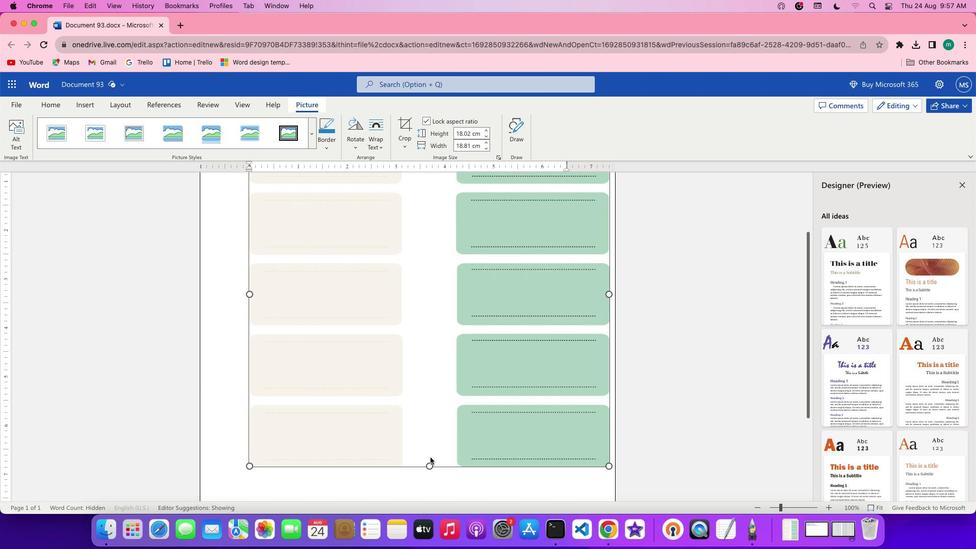 
Action: Mouse scrolled (430, 457) with delta (0, -1)
Screenshot: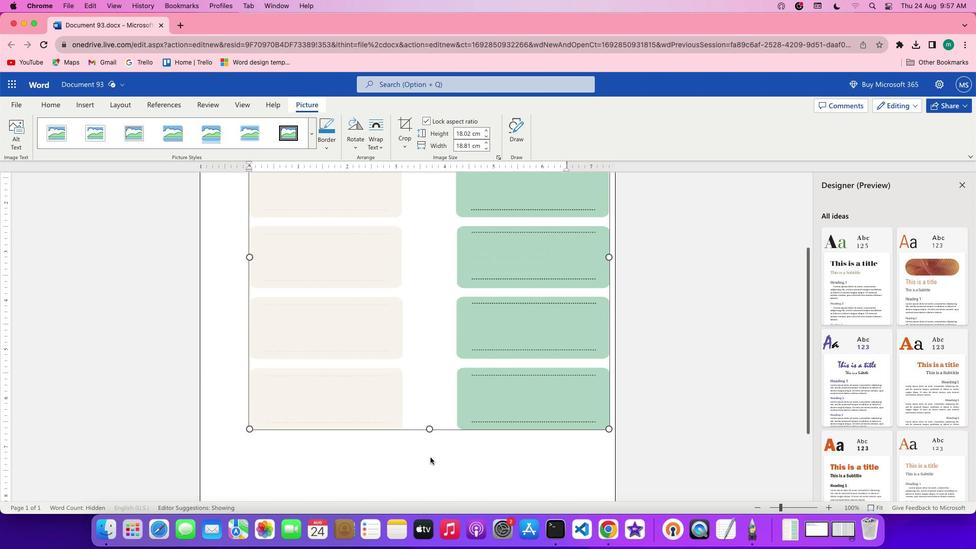 
Action: Mouse scrolled (430, 457) with delta (0, -2)
Screenshot: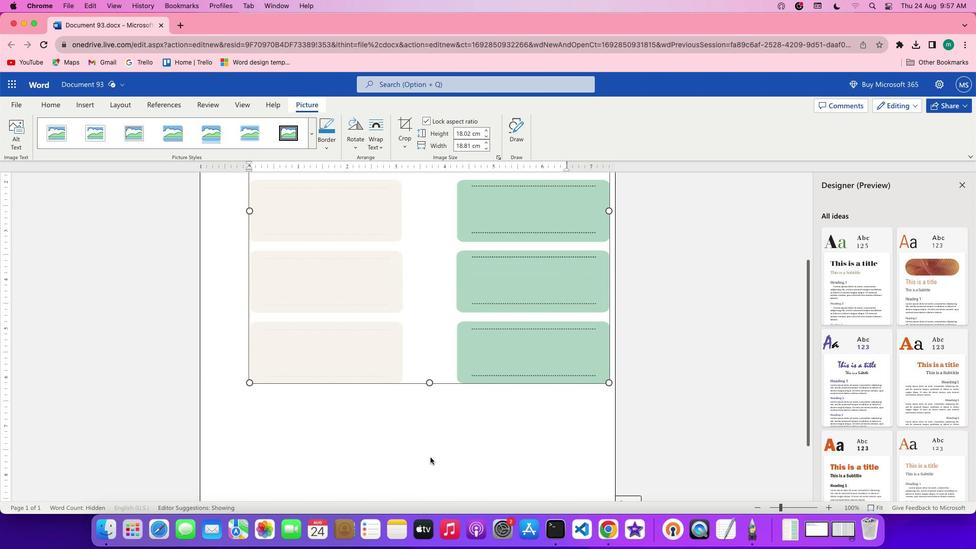 
Action: Mouse moved to (430, 339)
Screenshot: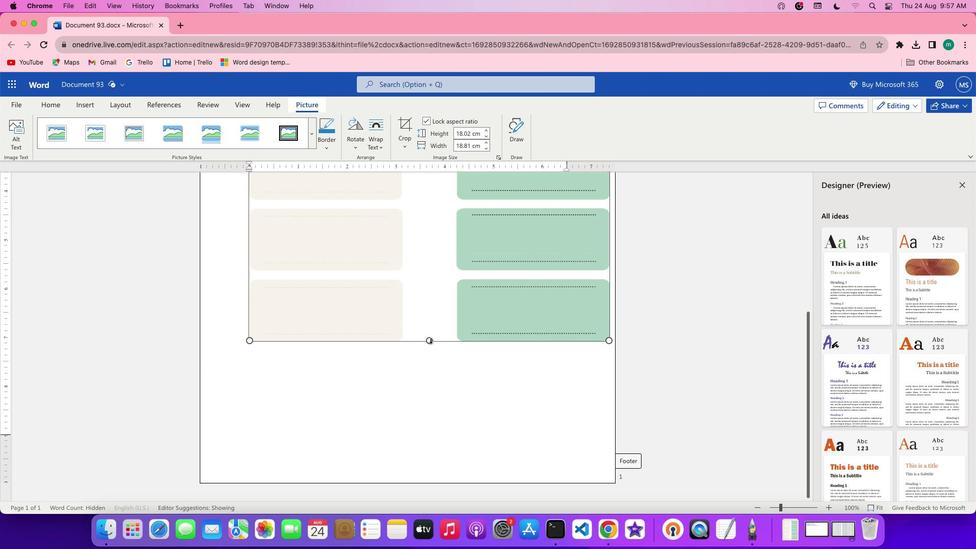
Action: Mouse pressed left at (430, 339)
Screenshot: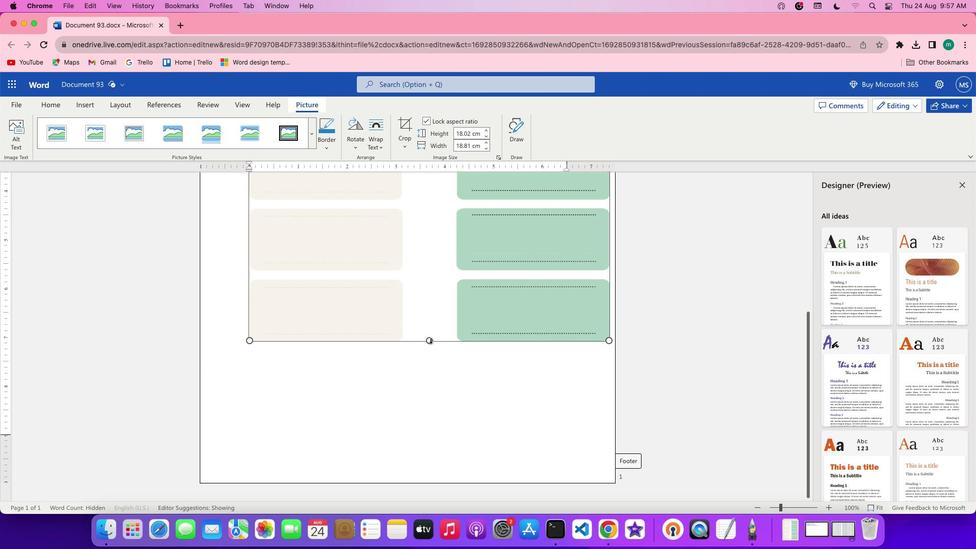 
Action: Mouse moved to (432, 472)
Screenshot: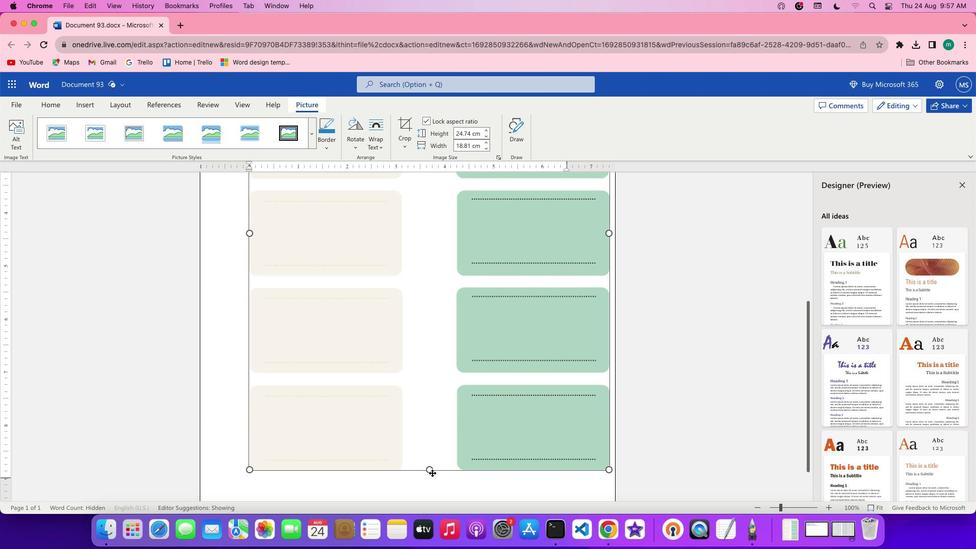 
Action: Mouse scrolled (432, 472) with delta (0, 0)
Screenshot: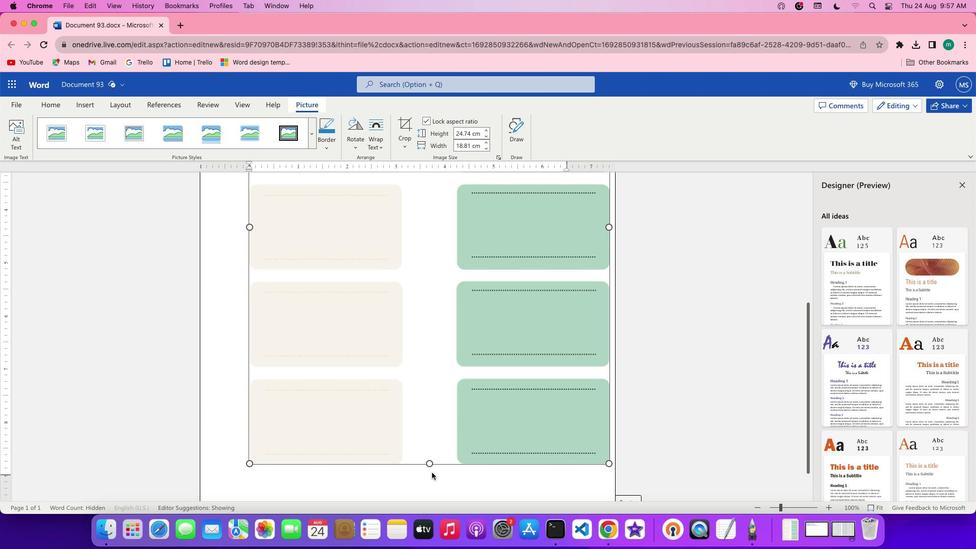 
Action: Mouse scrolled (432, 472) with delta (0, 0)
Screenshot: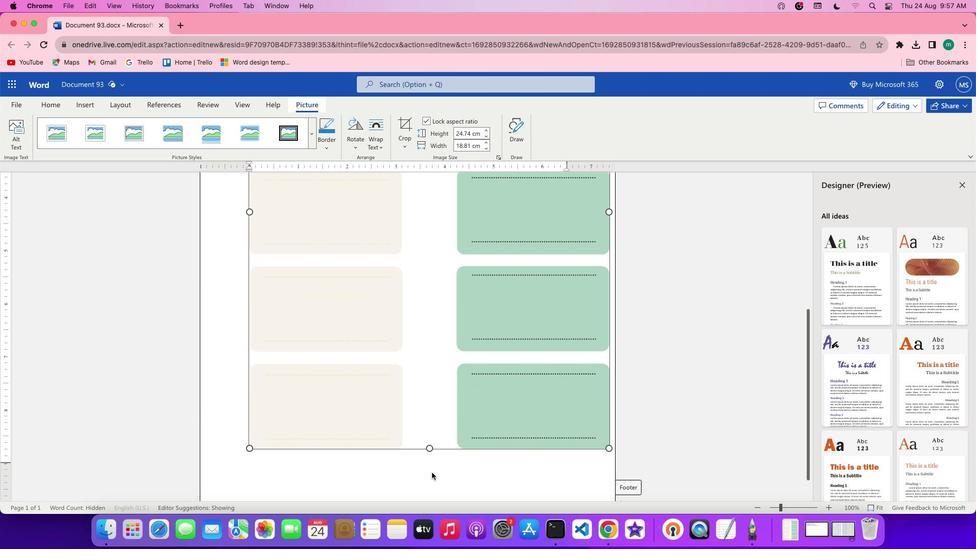 
Action: Mouse scrolled (432, 472) with delta (0, -1)
Screenshot: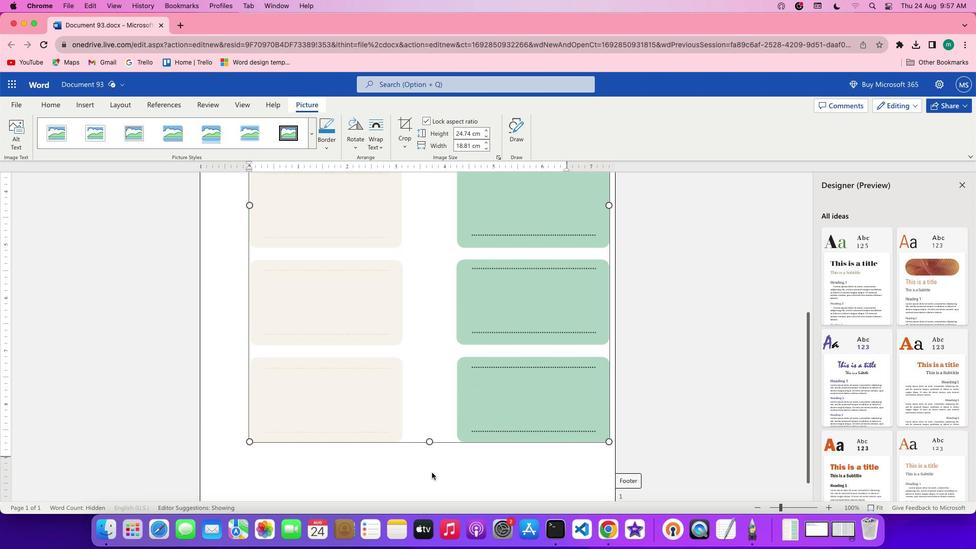 
Action: Mouse scrolled (432, 472) with delta (0, -2)
Screenshot: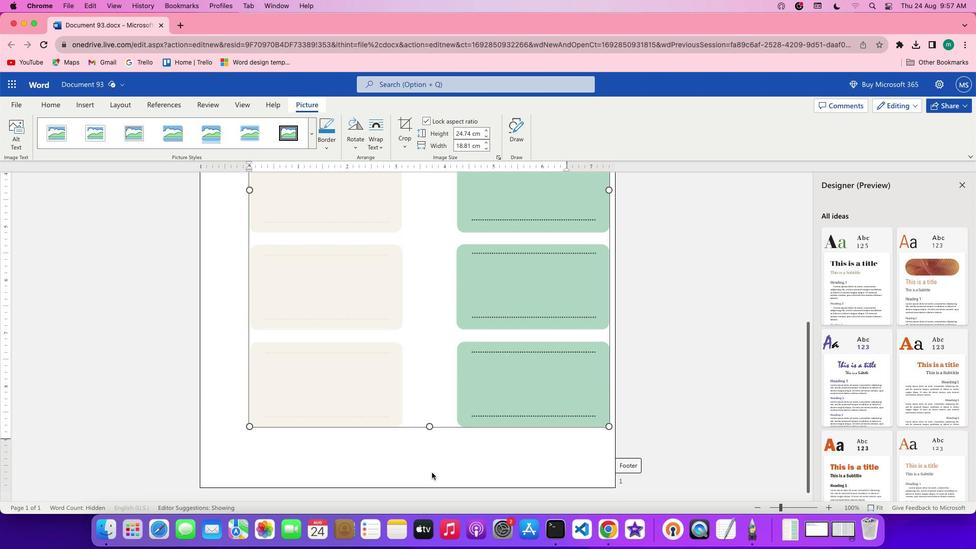 
Action: Mouse scrolled (432, 472) with delta (0, -2)
Screenshot: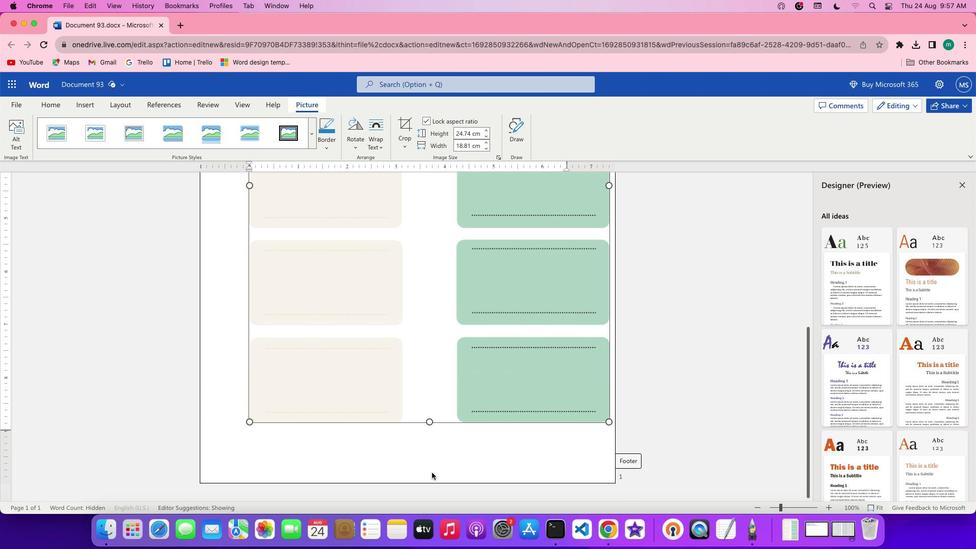 
Action: Mouse scrolled (432, 472) with delta (0, 0)
Screenshot: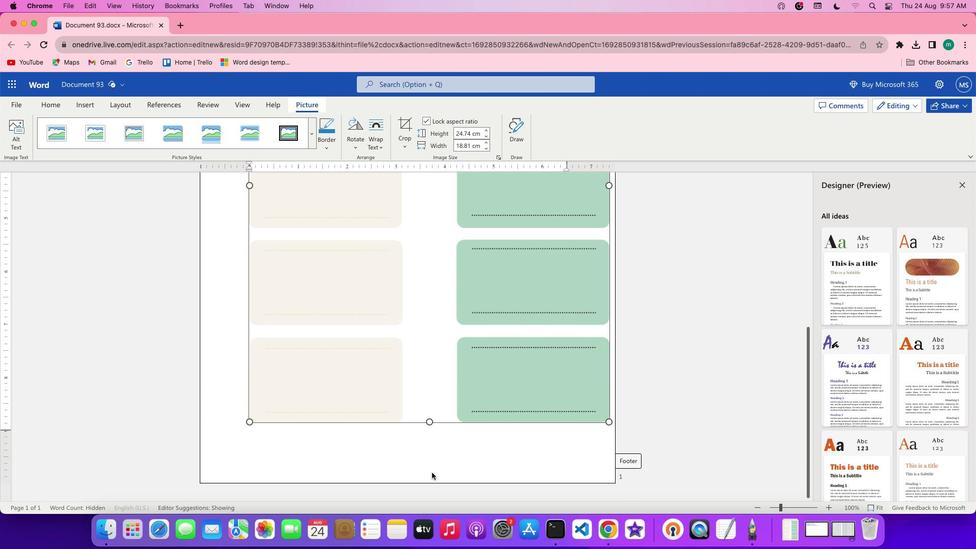 
Action: Mouse moved to (404, 435)
Screenshot: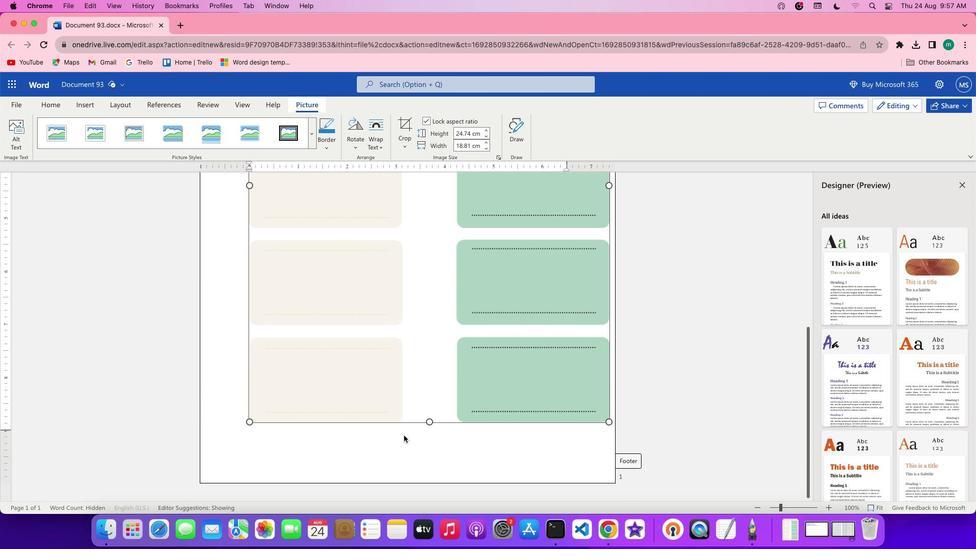 
Action: Mouse scrolled (404, 435) with delta (0, 0)
Screenshot: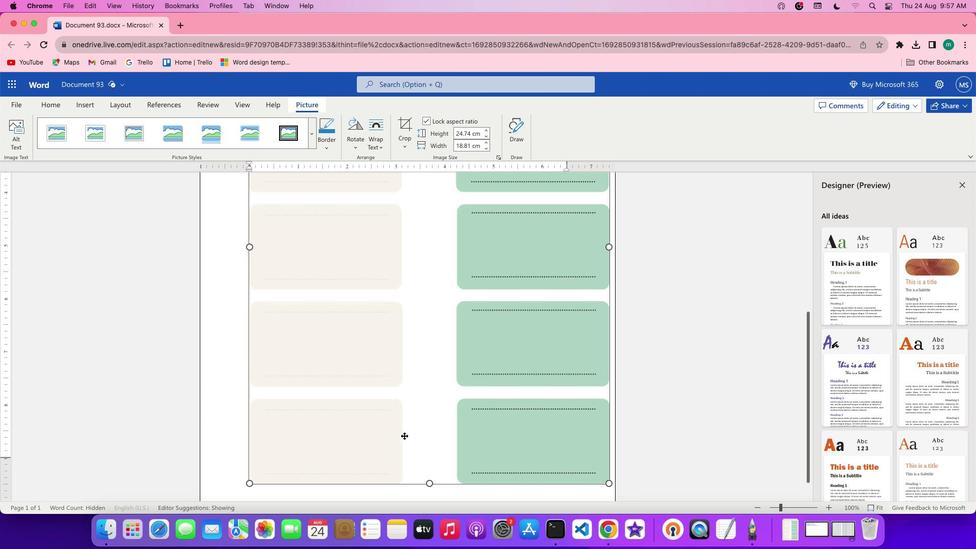 
Action: Mouse scrolled (404, 435) with delta (0, 0)
Screenshot: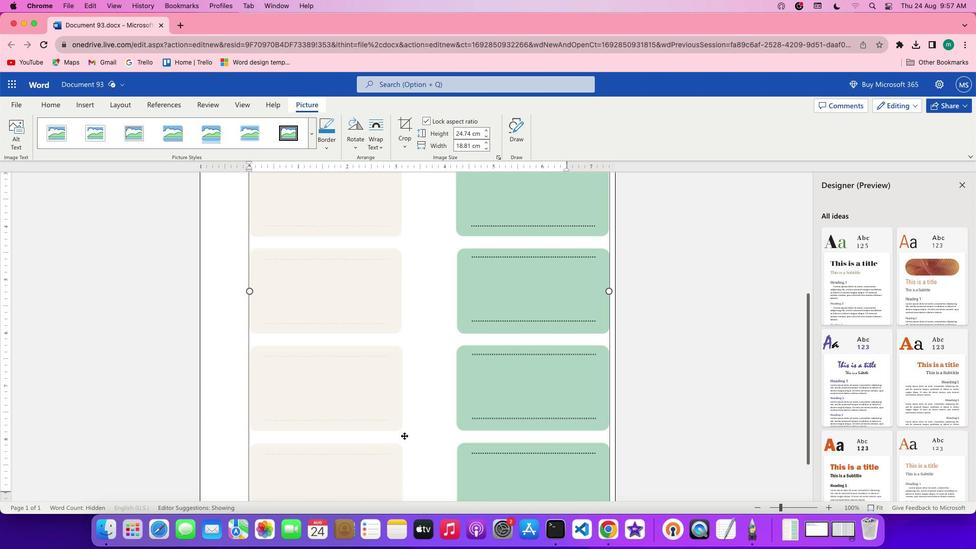 
Action: Mouse scrolled (404, 435) with delta (0, 1)
Screenshot: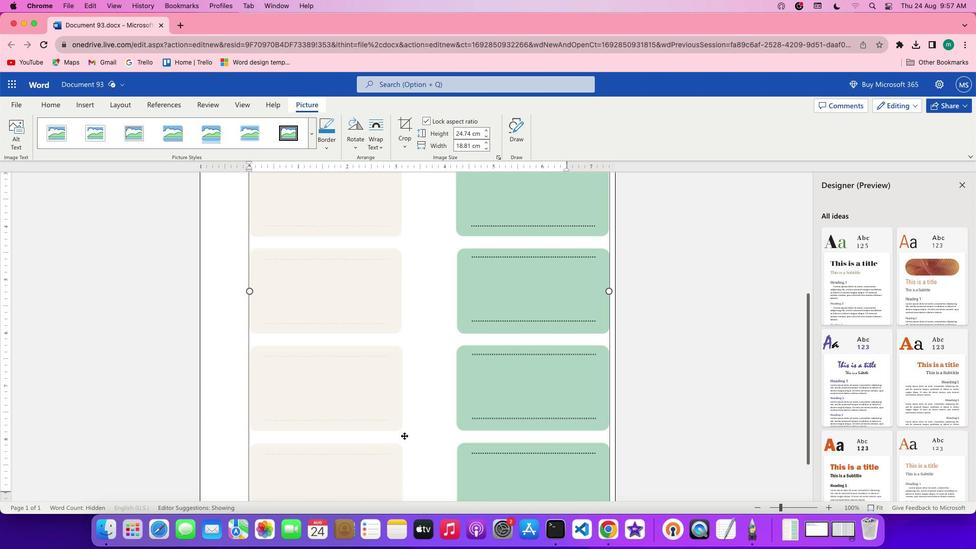 
Action: Mouse scrolled (404, 435) with delta (0, 2)
Screenshot: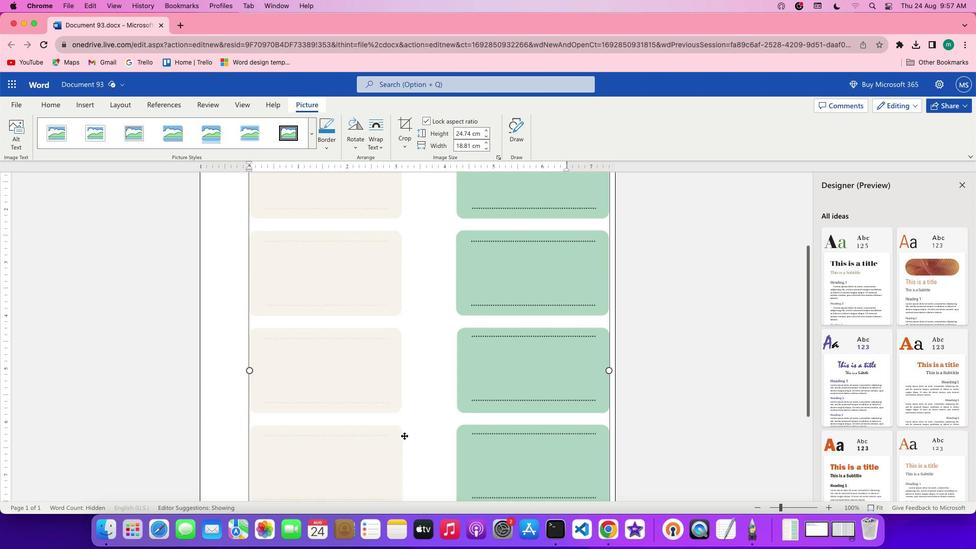 
Action: Mouse scrolled (404, 435) with delta (0, 0)
Screenshot: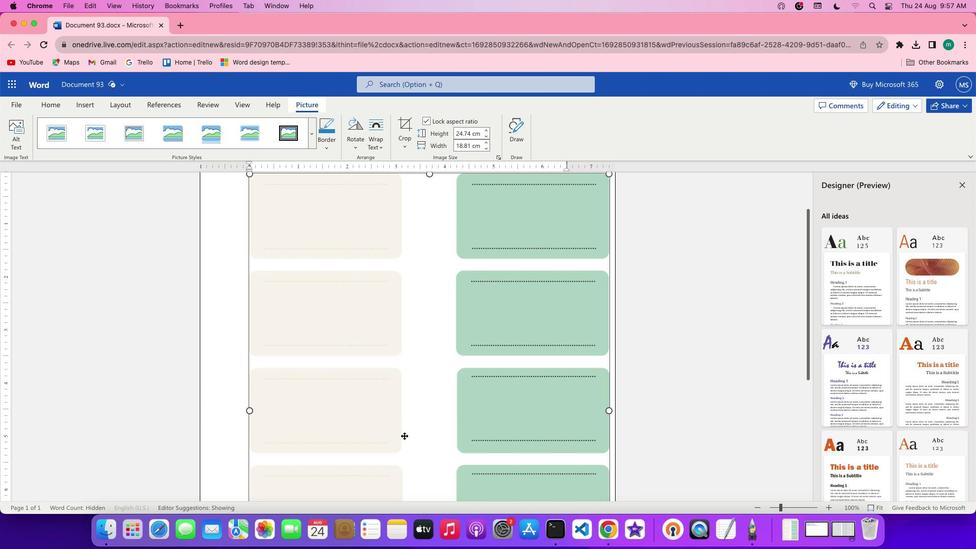 
Action: Mouse scrolled (404, 435) with delta (0, 0)
Screenshot: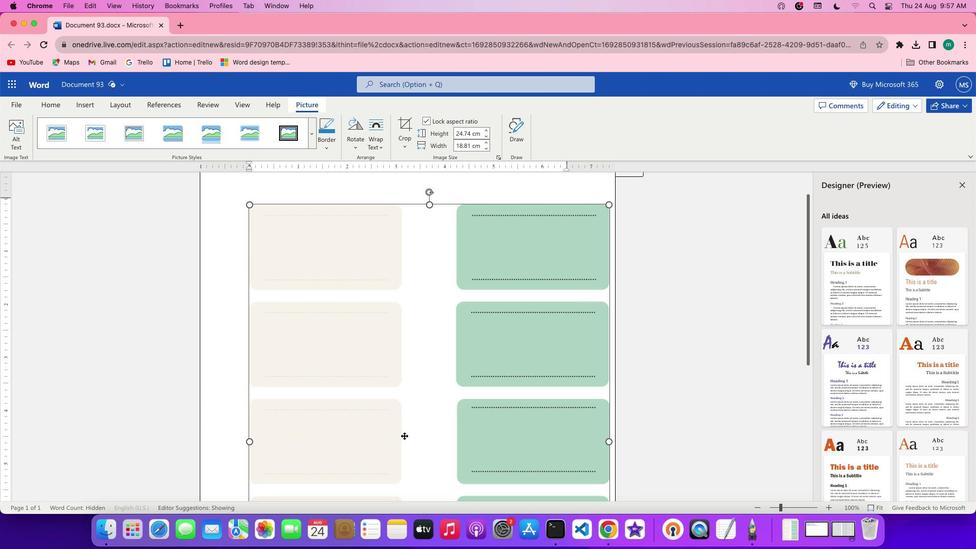 
Action: Mouse scrolled (404, 435) with delta (0, 1)
Screenshot: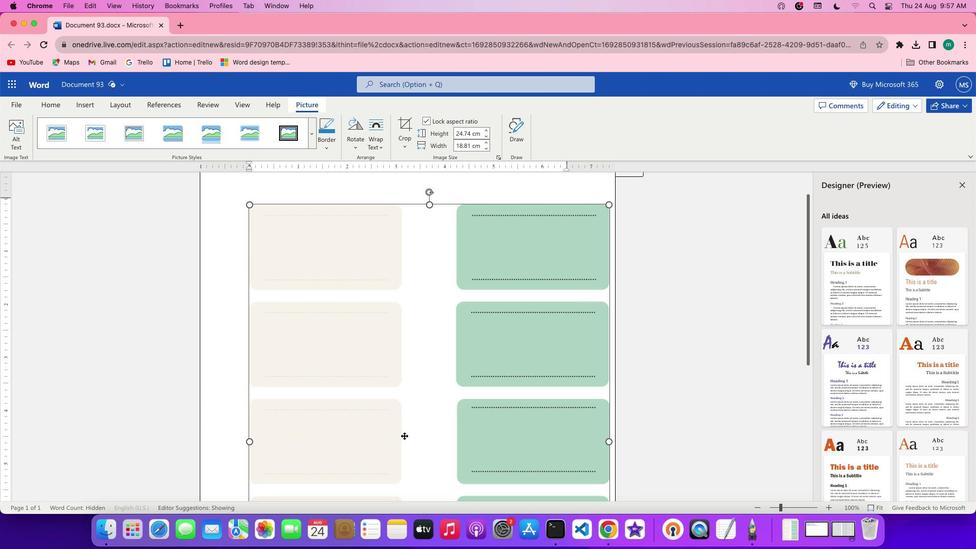 
Action: Mouse scrolled (404, 435) with delta (0, 2)
Screenshot: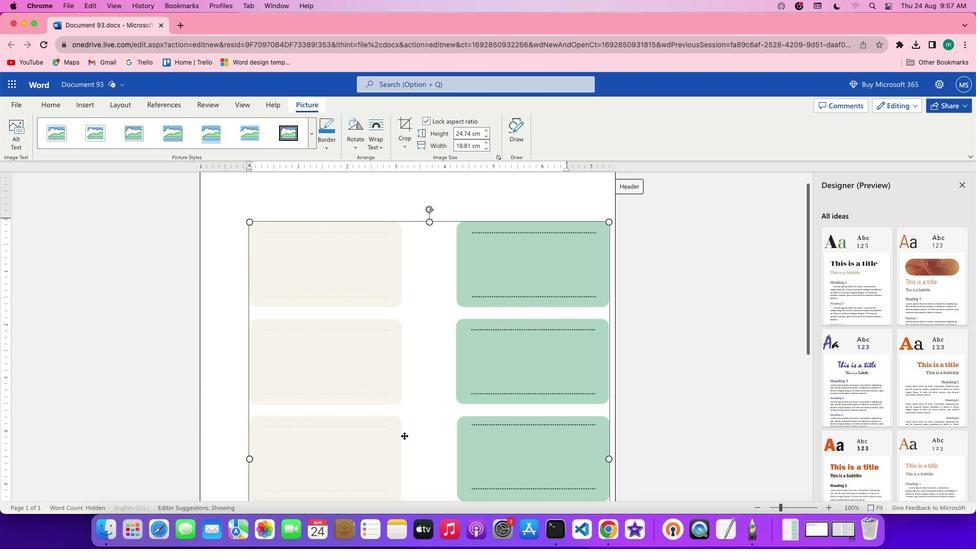
Action: Mouse scrolled (404, 435) with delta (0, 0)
Screenshot: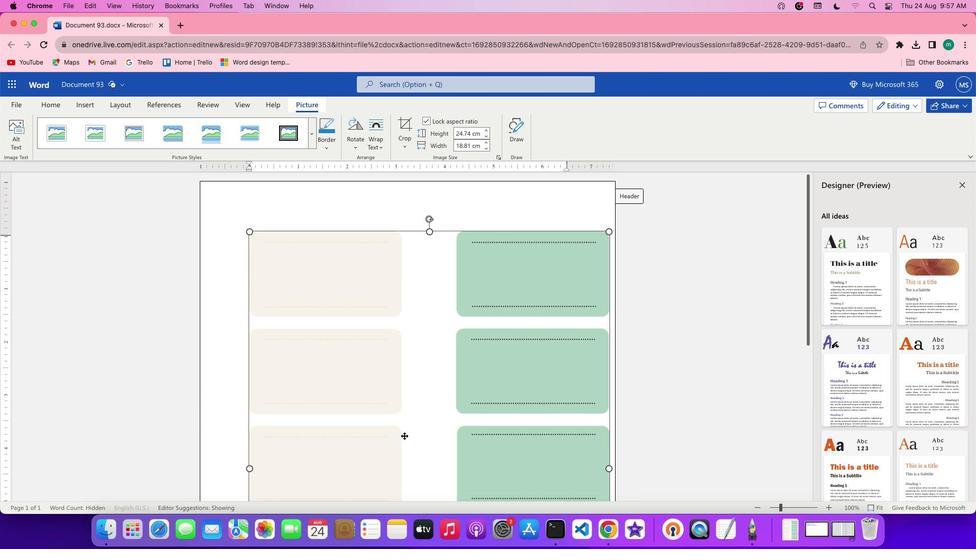 
Action: Mouse scrolled (404, 435) with delta (0, 0)
Screenshot: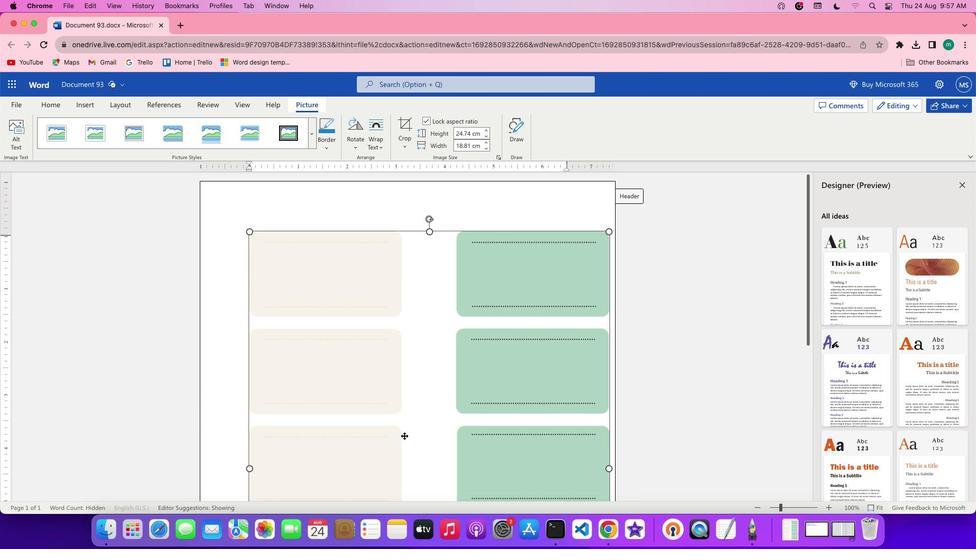 
Action: Mouse scrolled (404, 435) with delta (0, 1)
Screenshot: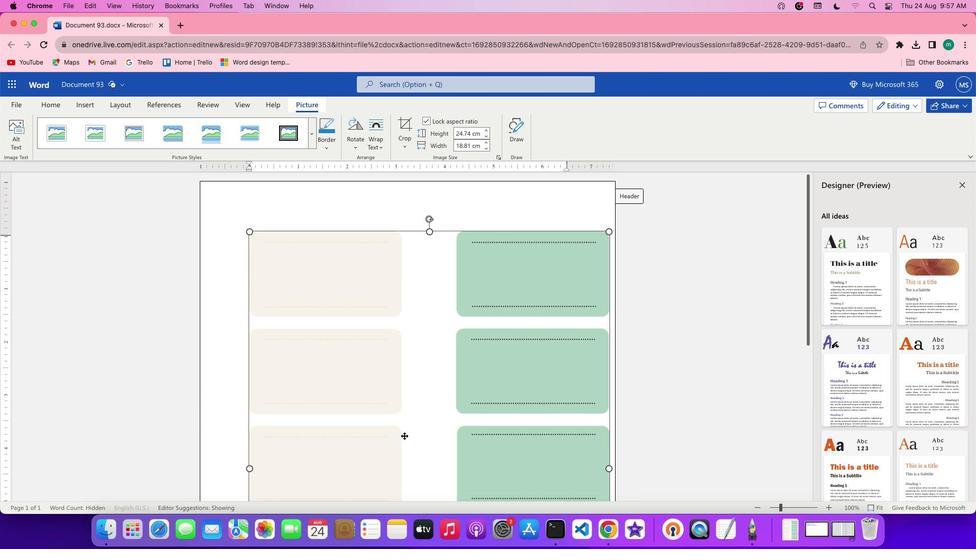 
Action: Mouse moved to (436, 230)
Screenshot: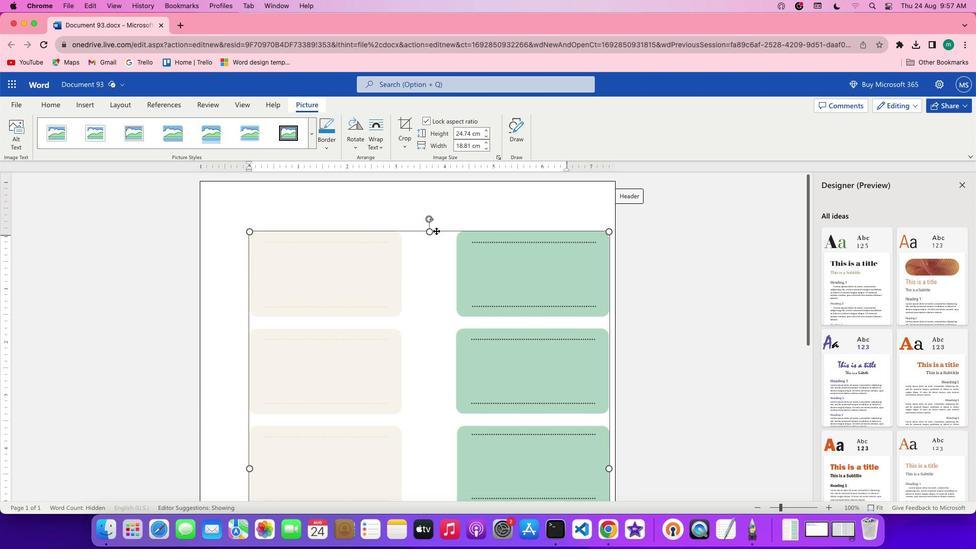 
Action: Mouse pressed left at (436, 230)
Screenshot: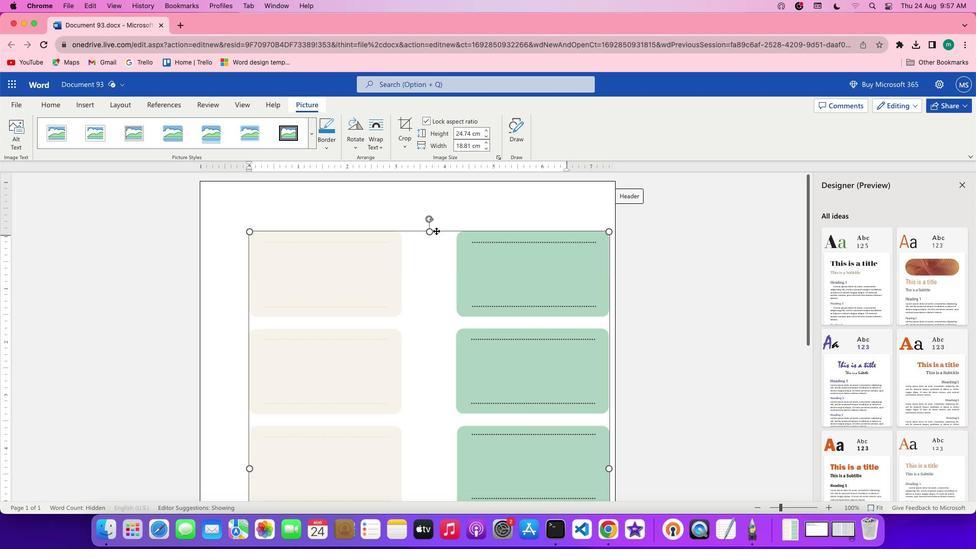 
Action: Mouse moved to (607, 232)
Screenshot: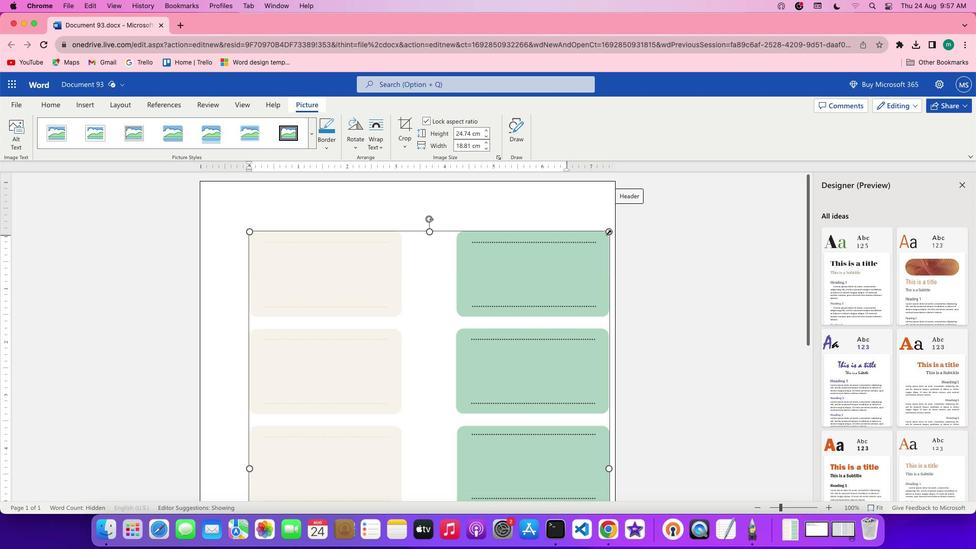 
Action: Mouse pressed left at (607, 232)
Screenshot: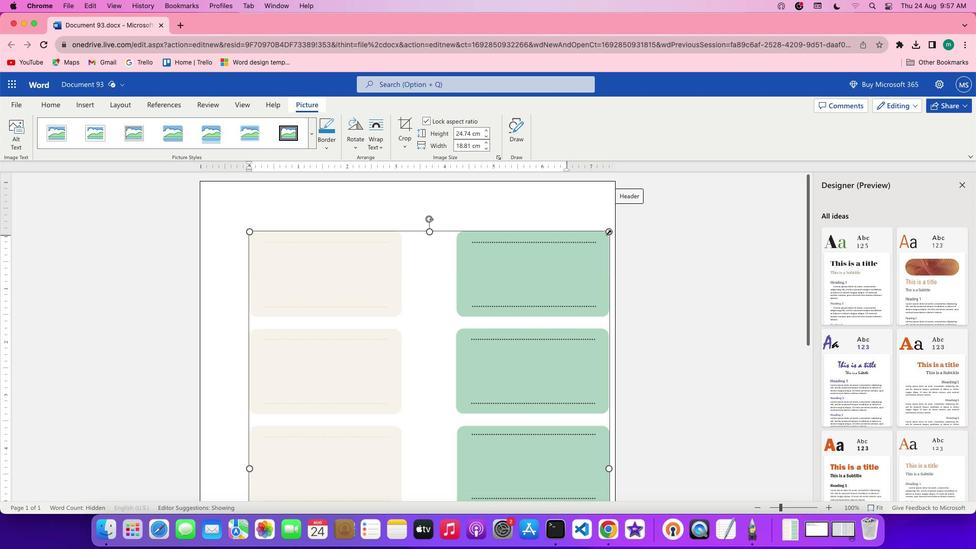 
Action: Mouse moved to (592, 230)
Screenshot: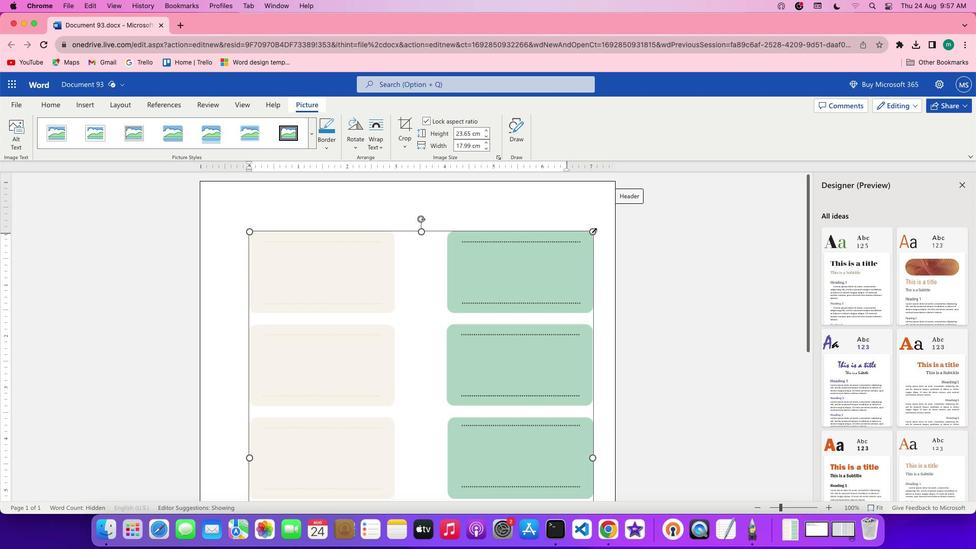 
Action: Mouse pressed left at (592, 230)
Screenshot: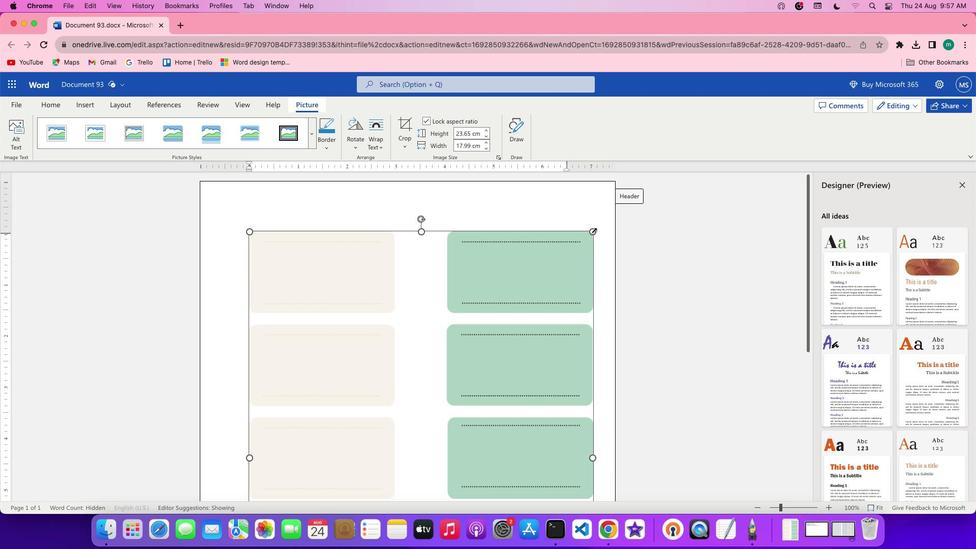 
Action: Mouse moved to (580, 230)
Screenshot: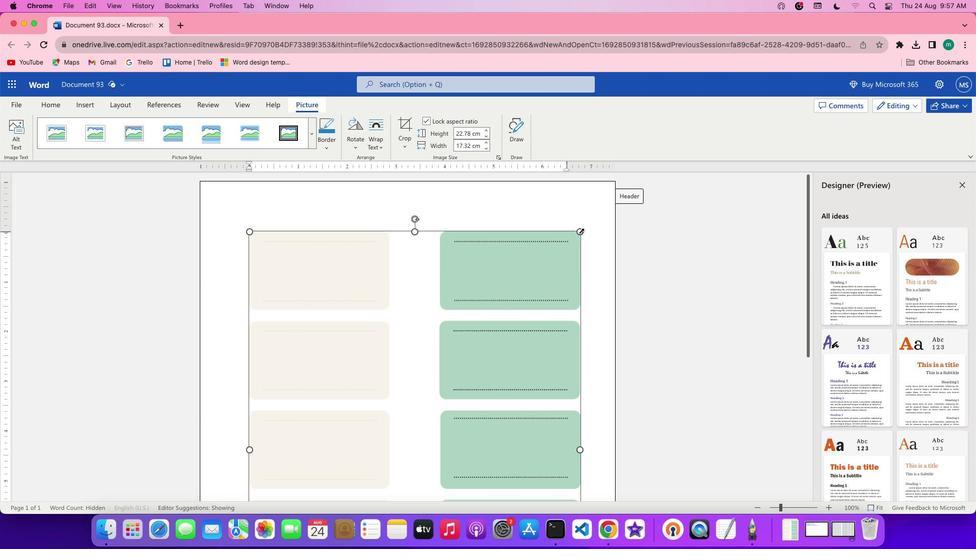 
Action: Mouse pressed left at (580, 230)
Screenshot: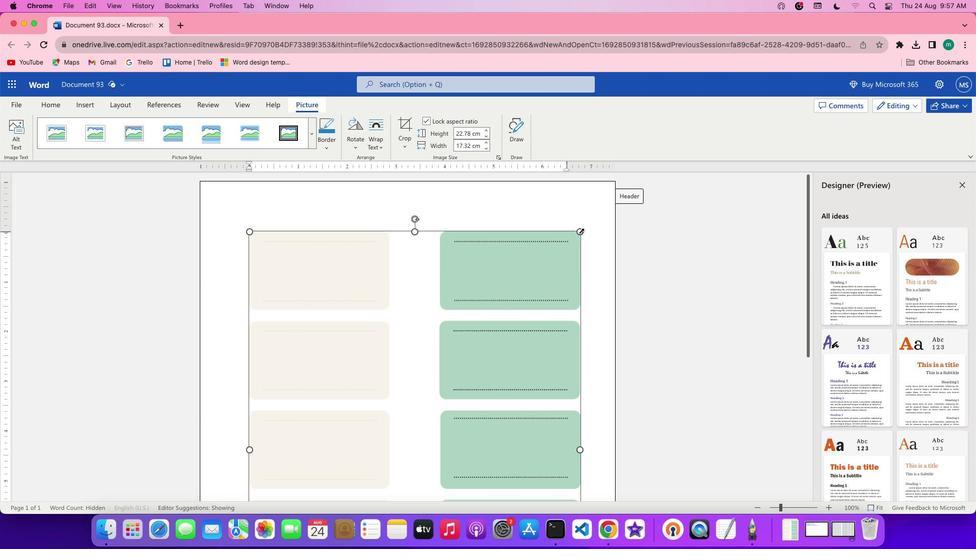 
Action: Mouse moved to (248, 231)
Screenshot: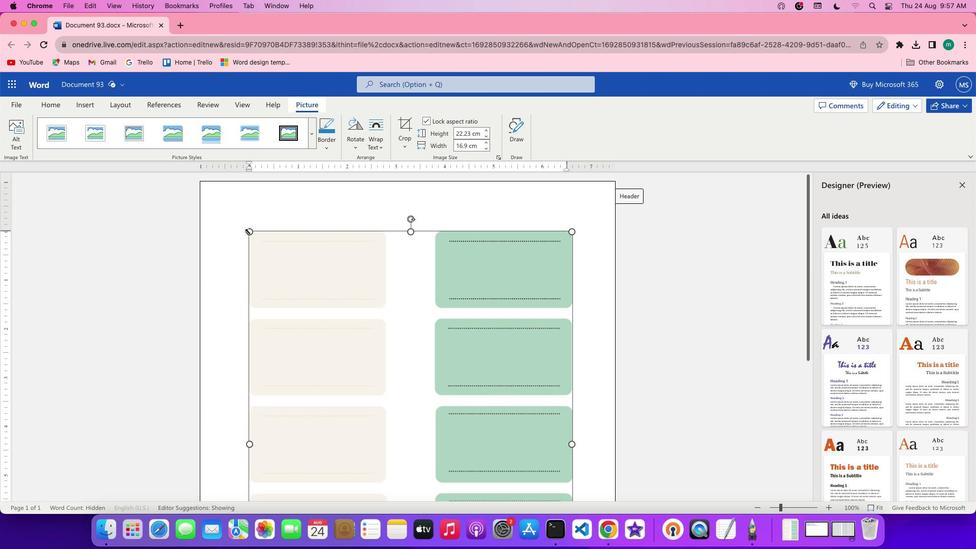 
Action: Mouse pressed left at (248, 231)
Screenshot: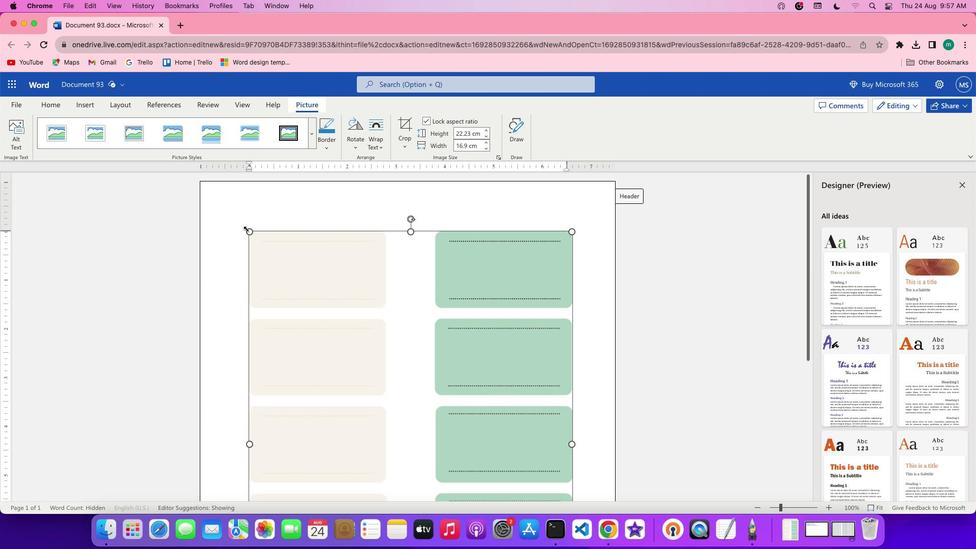 
Action: Mouse moved to (120, 107)
Screenshot: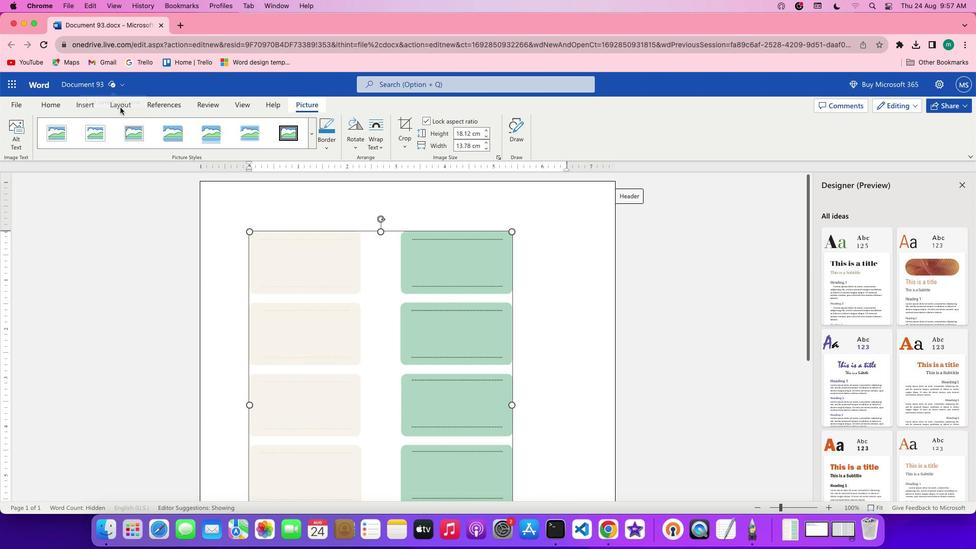 
Action: Mouse pressed left at (120, 107)
Screenshot: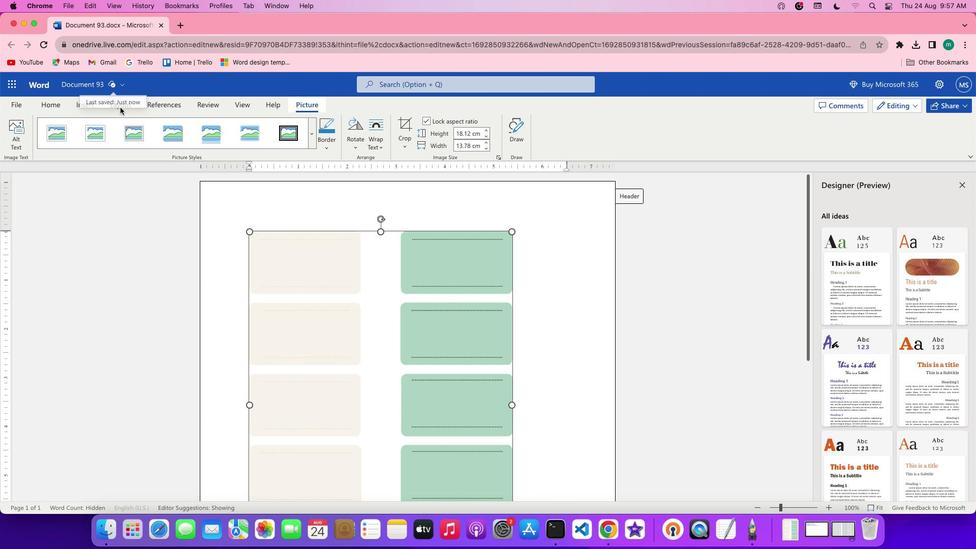 
Action: Mouse moved to (125, 107)
Screenshot: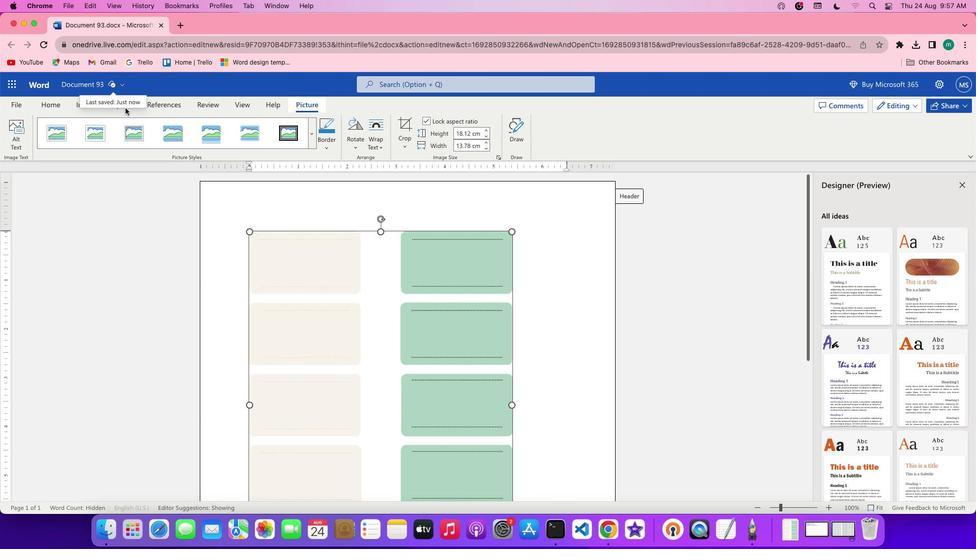 
Action: Mouse pressed left at (125, 107)
Screenshot: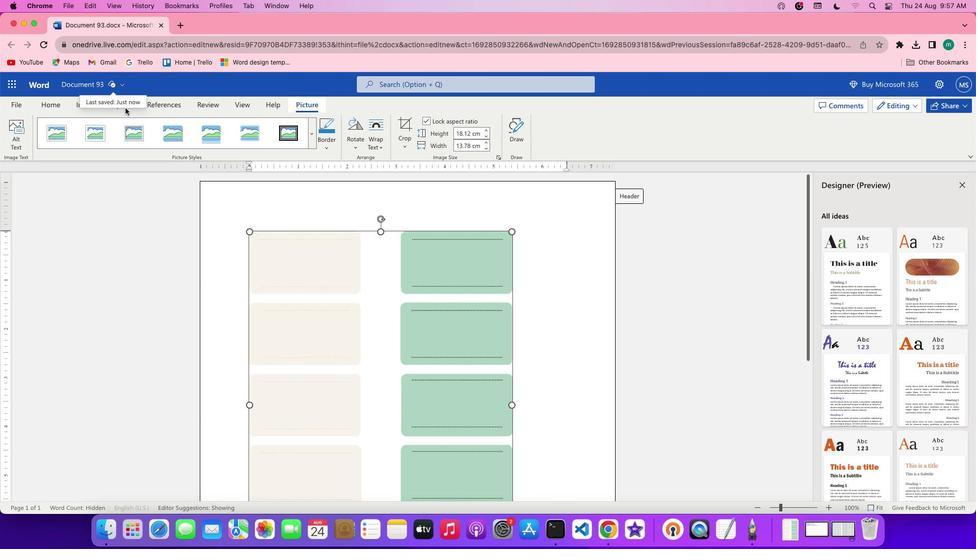 
Action: Mouse moved to (132, 106)
Screenshot: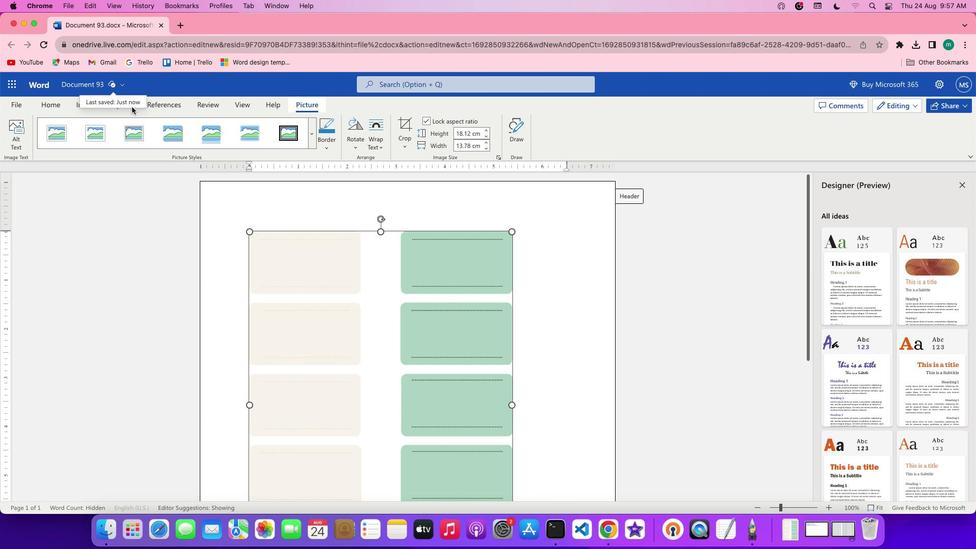 
Action: Mouse pressed left at (132, 106)
Screenshot: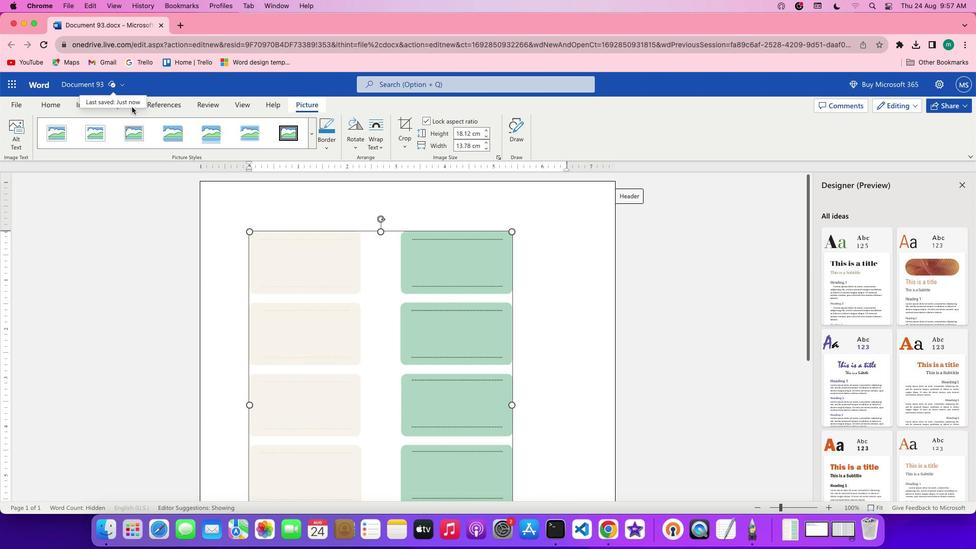
Action: Mouse moved to (112, 109)
Screenshot: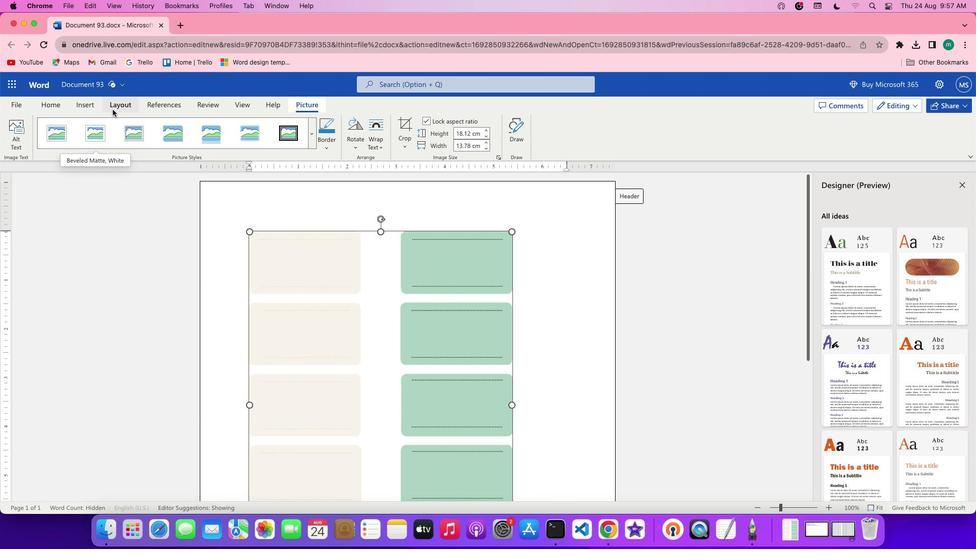 
Action: Mouse pressed left at (112, 109)
Screenshot: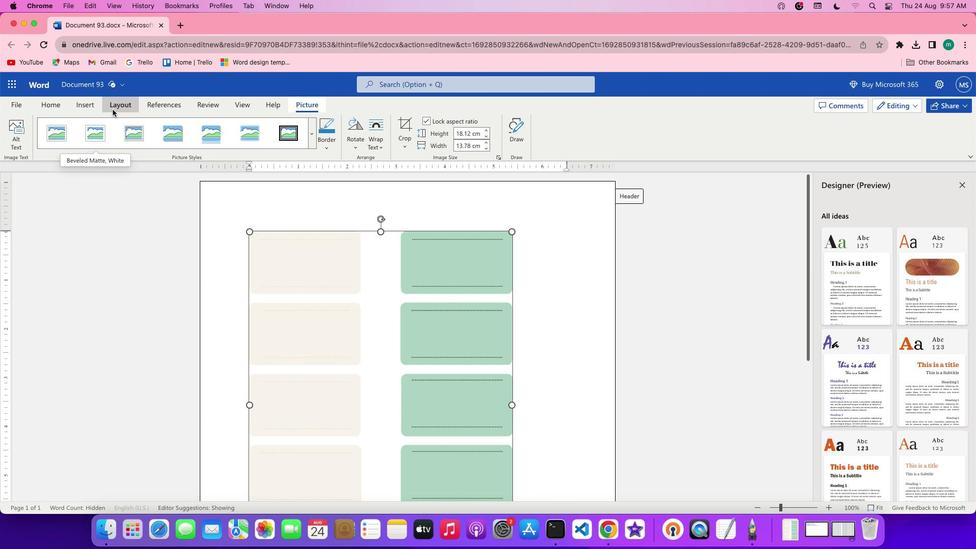
Action: Mouse moved to (156, 136)
Screenshot: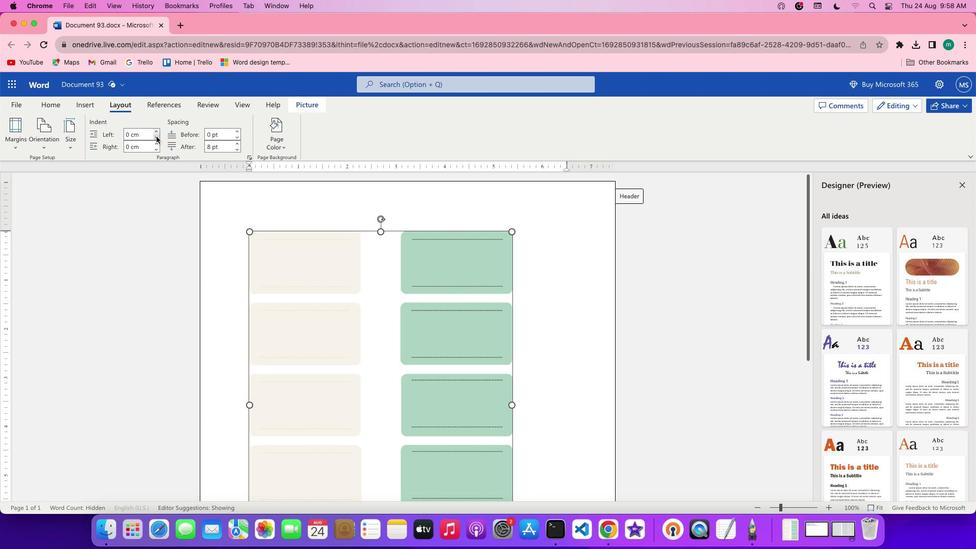 
Action: Mouse pressed left at (156, 136)
Screenshot: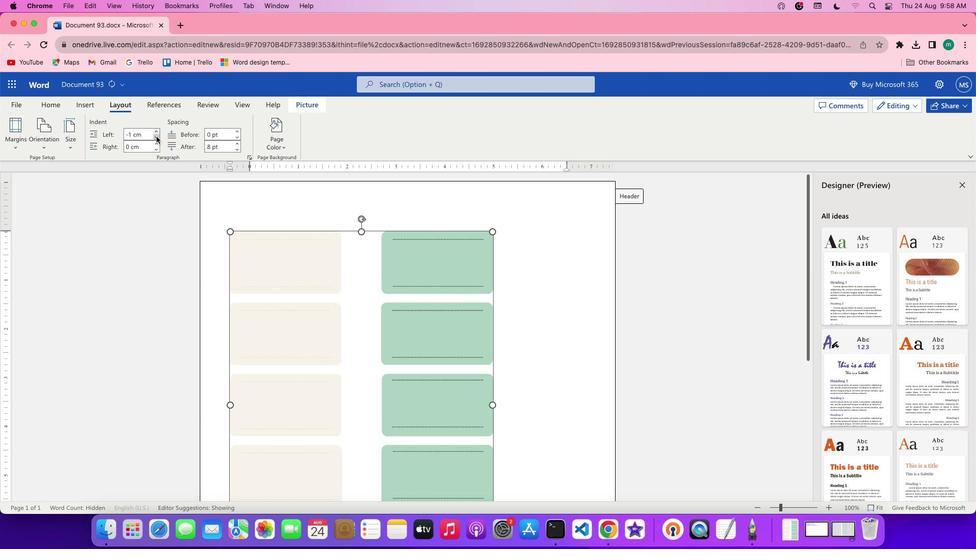 
Action: Mouse pressed left at (156, 136)
Screenshot: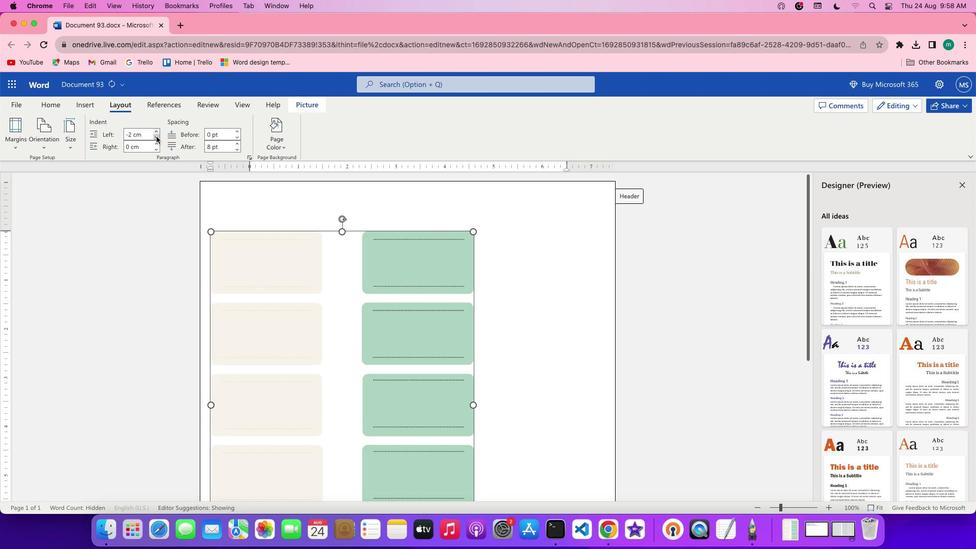 
Action: Mouse moved to (473, 232)
Screenshot: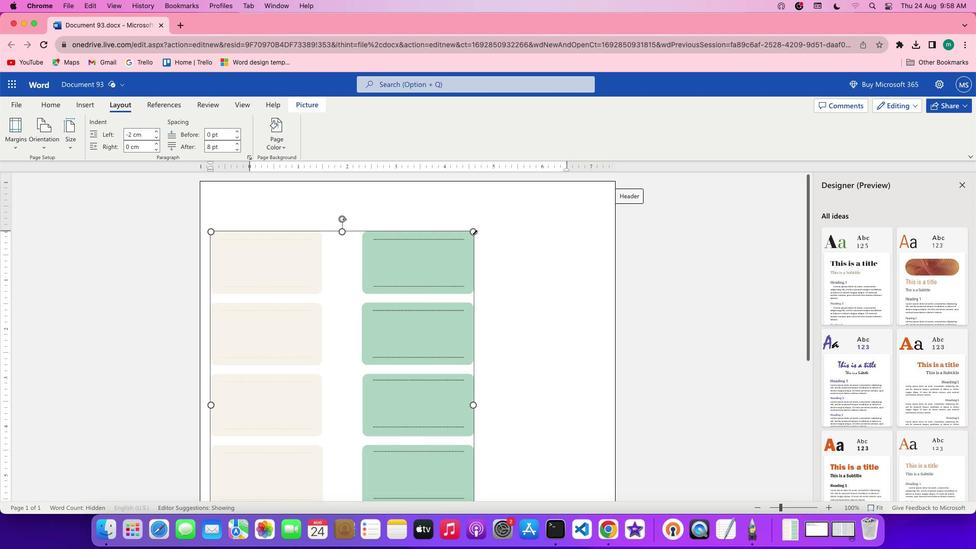 
Action: Mouse pressed left at (473, 232)
Screenshot: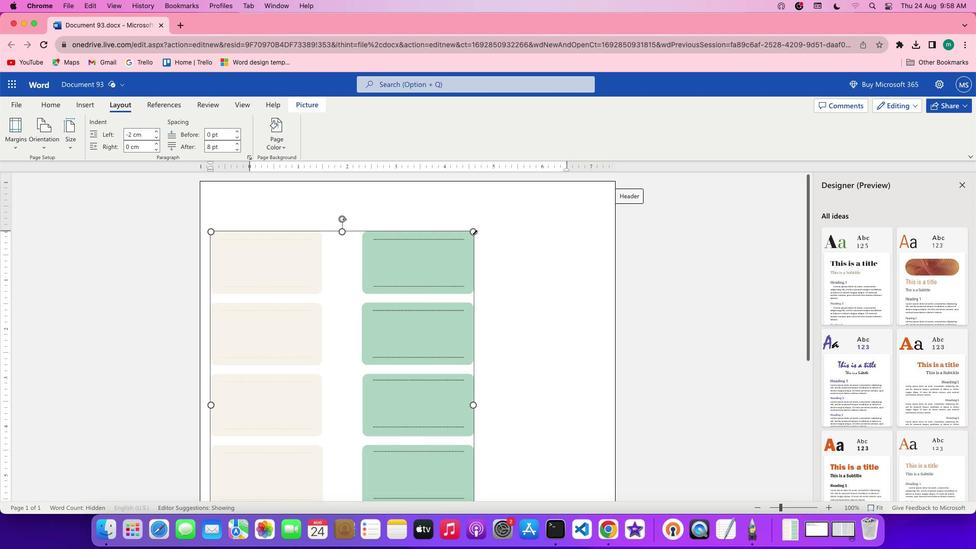 
Action: Mouse moved to (472, 229)
Screenshot: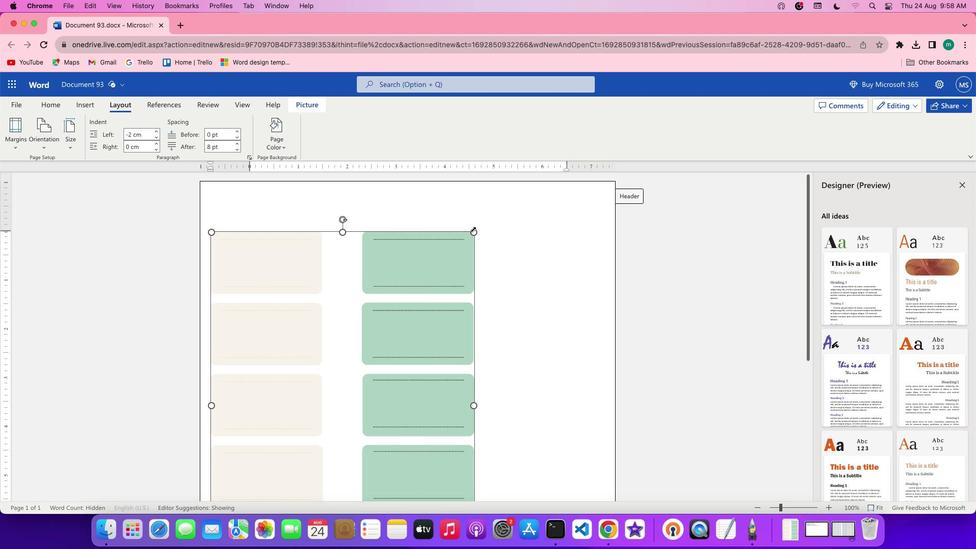 
Action: Mouse pressed left at (472, 229)
Screenshot: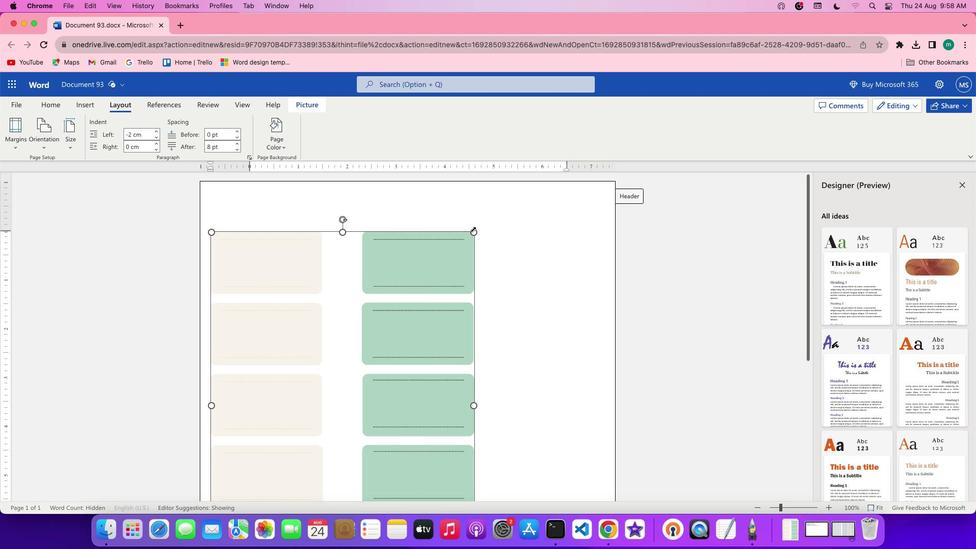 
Action: Mouse moved to (212, 232)
Screenshot: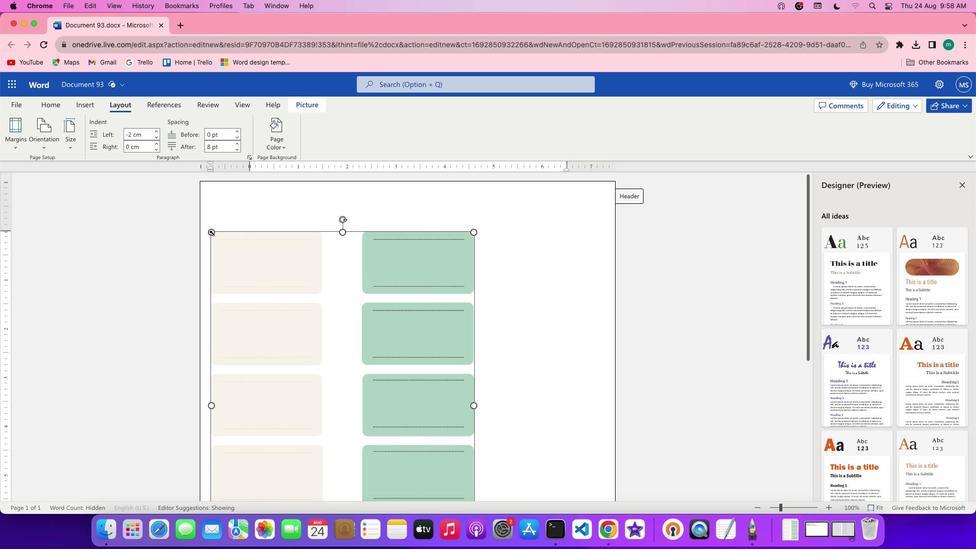 
Action: Mouse pressed left at (212, 232)
Screenshot: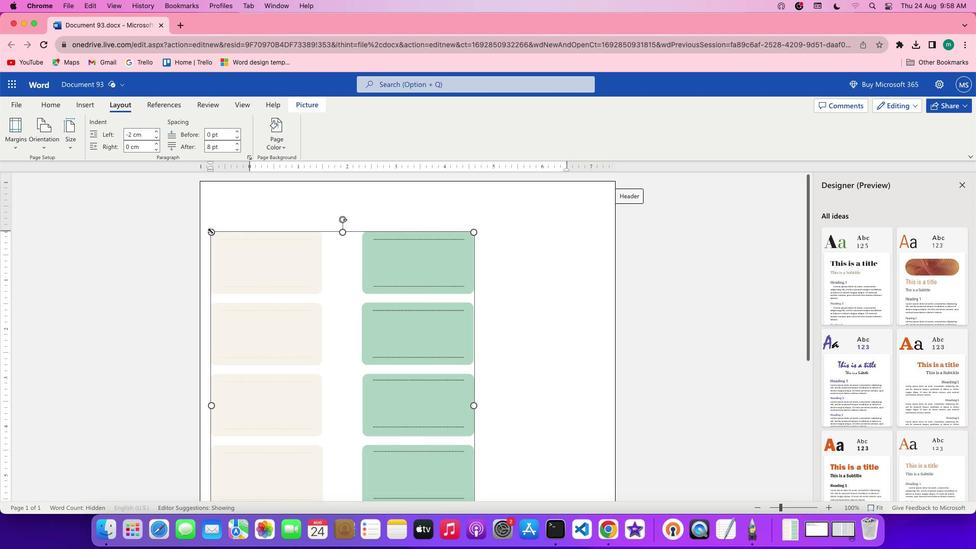 
Action: Mouse moved to (420, 342)
Screenshot: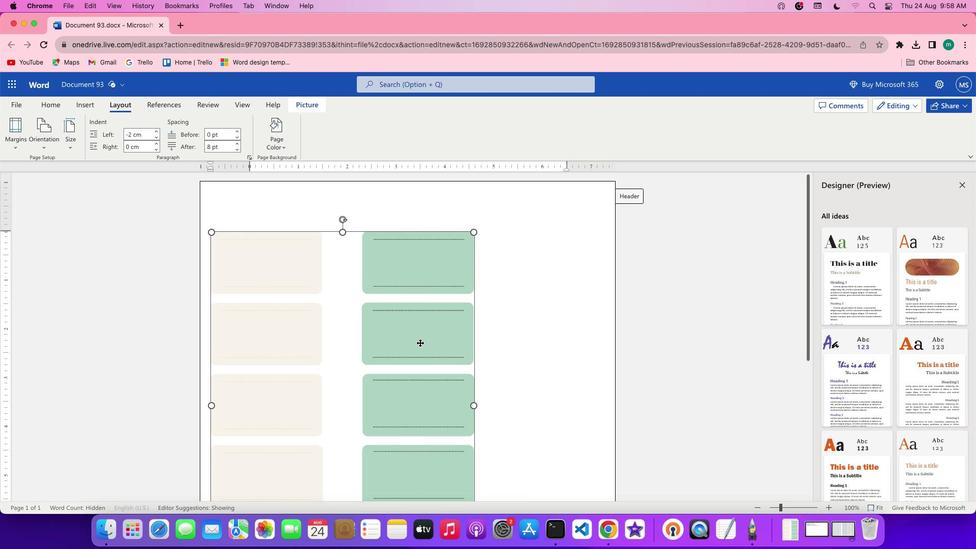 
Action: Mouse scrolled (420, 342) with delta (0, 0)
Screenshot: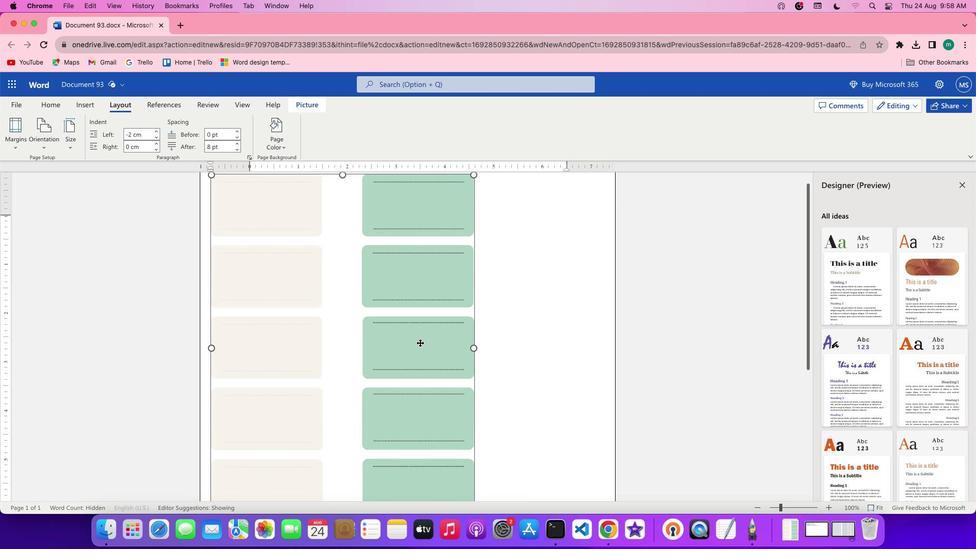 
Action: Mouse scrolled (420, 342) with delta (0, 0)
Screenshot: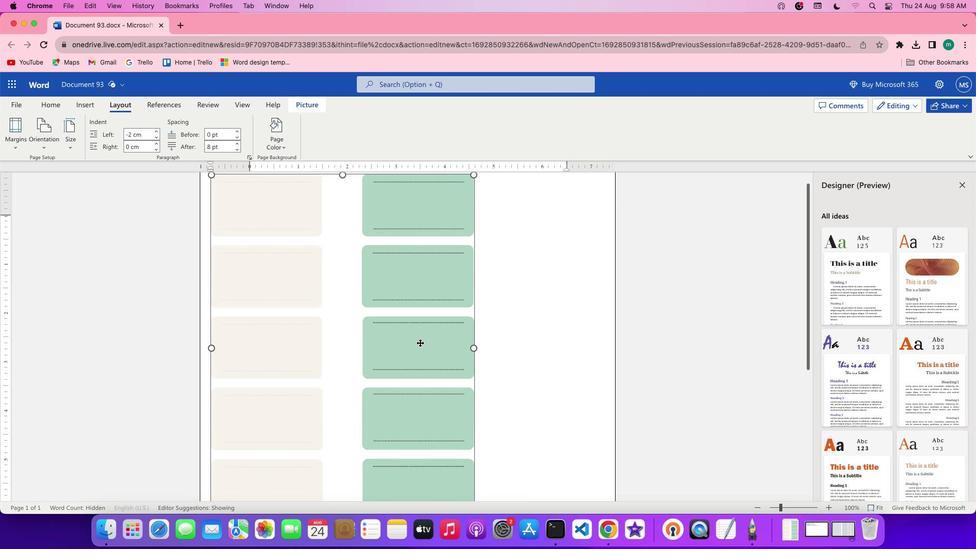 
Action: Mouse scrolled (420, 342) with delta (0, -1)
Screenshot: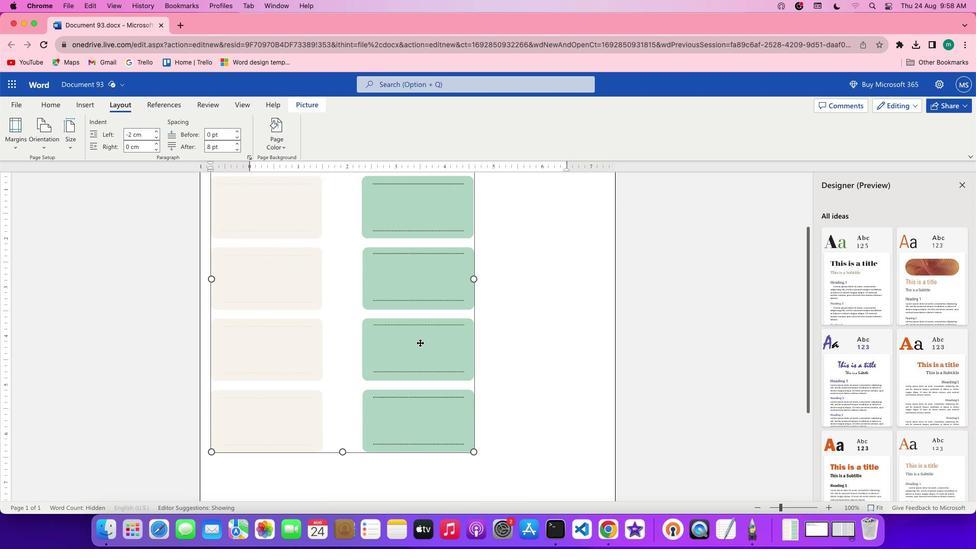 
Action: Mouse scrolled (420, 342) with delta (0, -2)
Screenshot: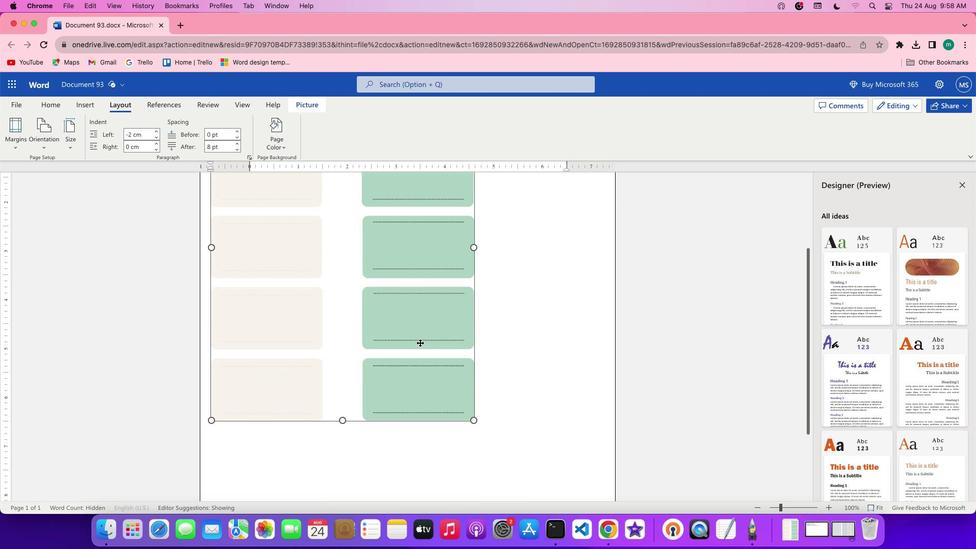 
Action: Mouse scrolled (420, 342) with delta (0, -2)
Screenshot: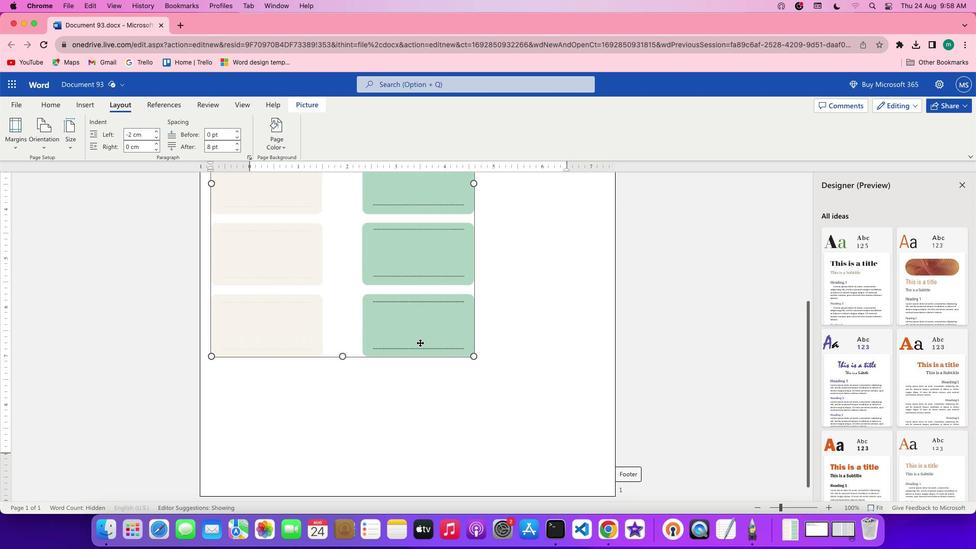 
Action: Mouse scrolled (420, 342) with delta (0, 0)
Screenshot: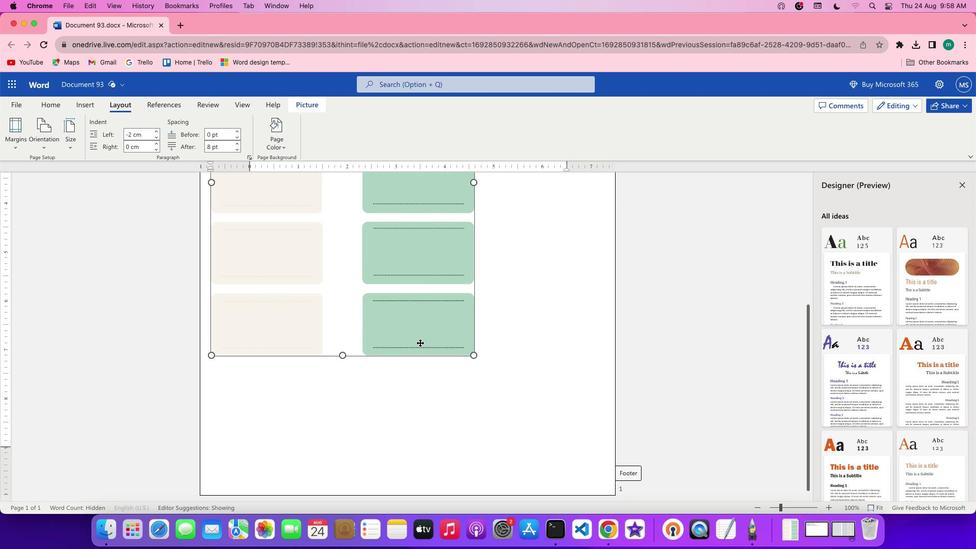
Action: Mouse scrolled (420, 342) with delta (0, 0)
Screenshot: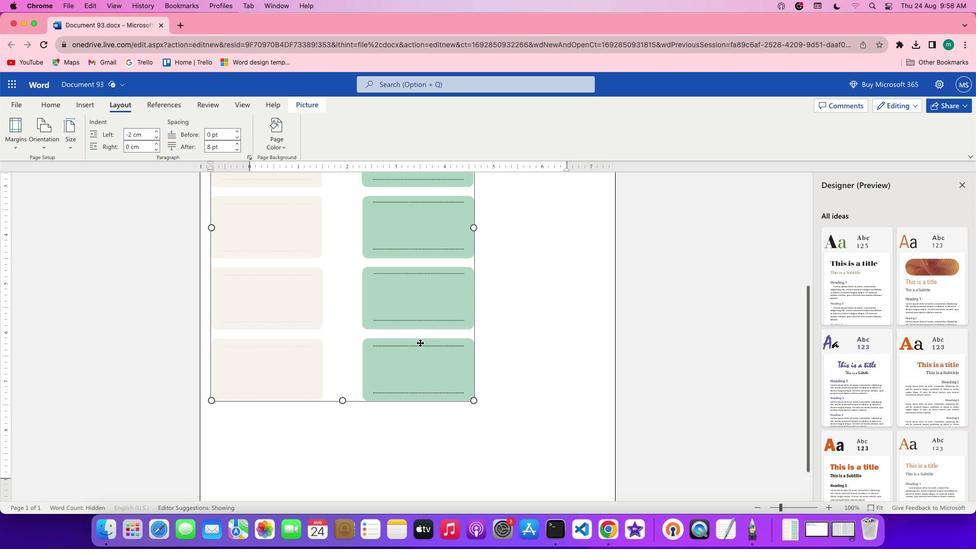 
Action: Mouse scrolled (420, 342) with delta (0, 0)
Screenshot: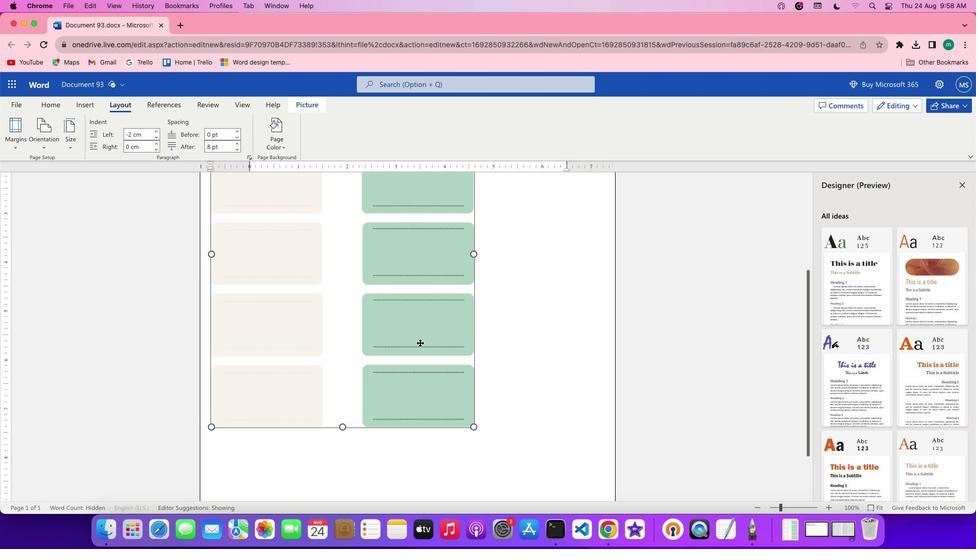 
Action: Mouse scrolled (420, 342) with delta (0, 1)
Screenshot: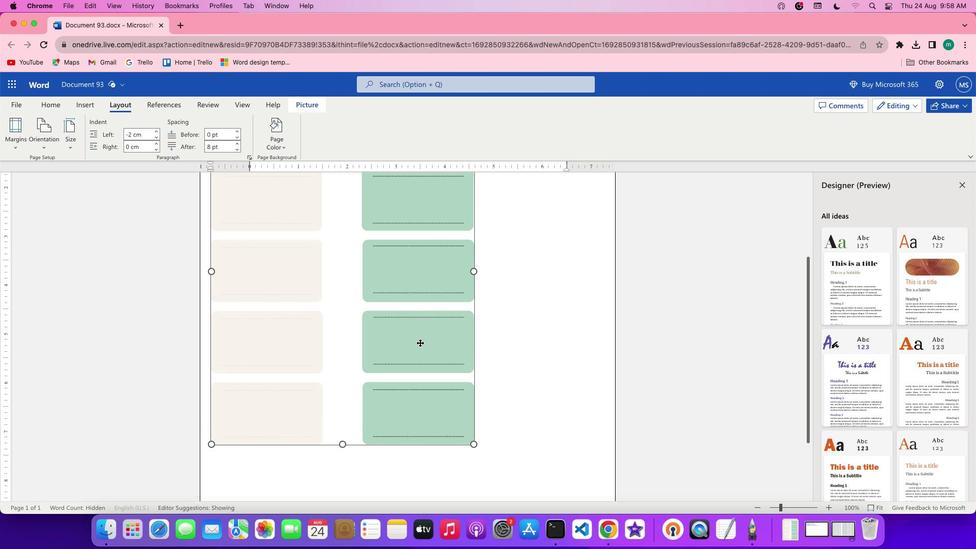 
Action: Mouse moved to (473, 447)
Screenshot: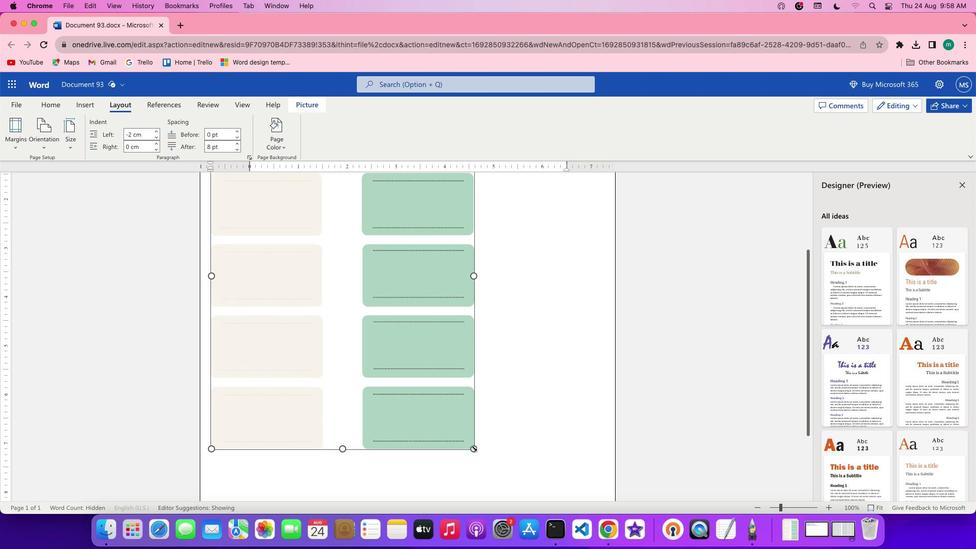 
Action: Mouse pressed left at (473, 447)
Screenshot: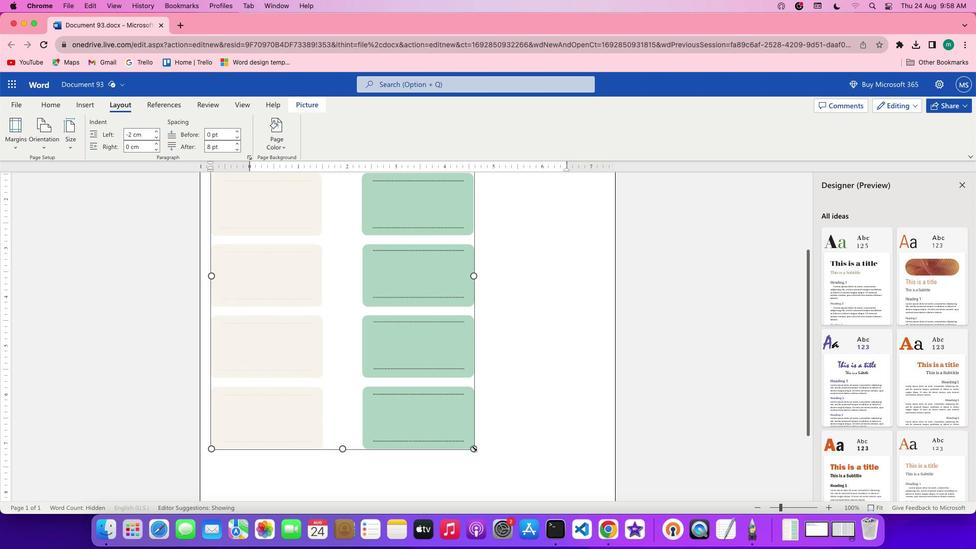 
Action: Mouse moved to (518, 446)
Screenshot: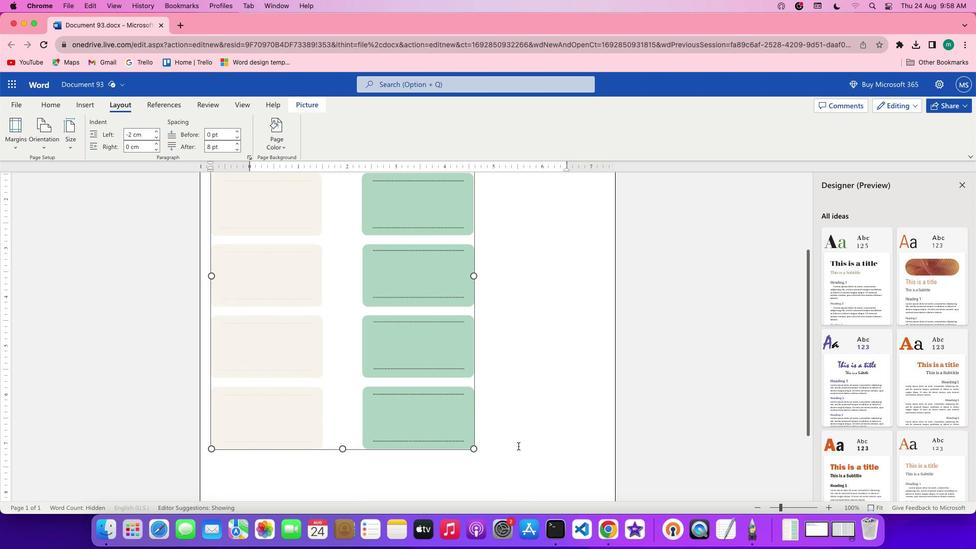 
Action: Mouse scrolled (518, 446) with delta (0, 0)
Screenshot: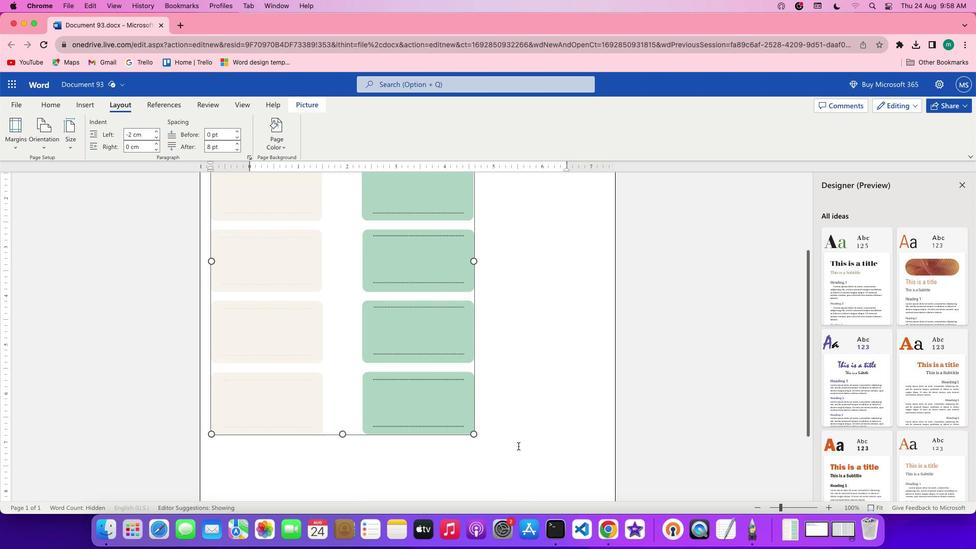 
Action: Mouse scrolled (518, 446) with delta (0, 0)
Screenshot: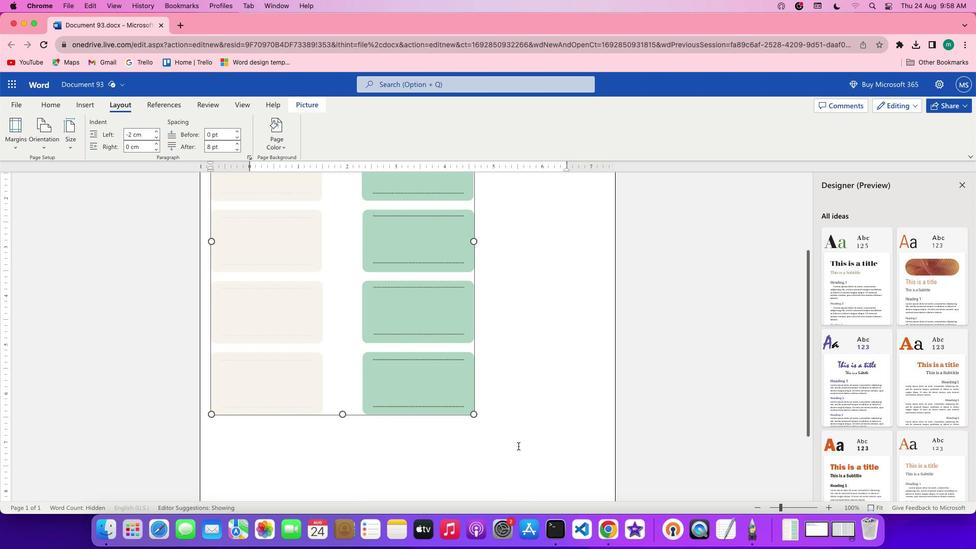 
Action: Mouse scrolled (518, 446) with delta (0, -1)
Screenshot: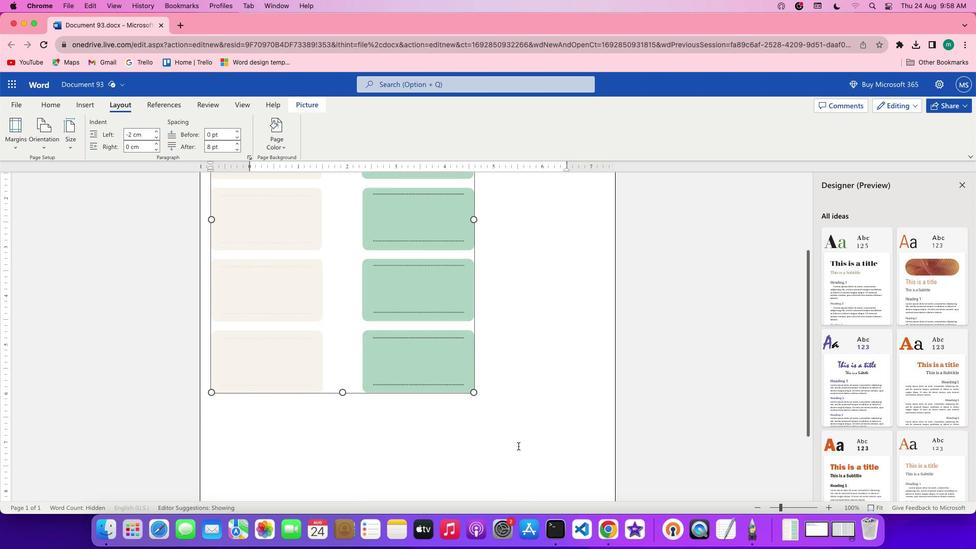 
Action: Mouse moved to (473, 369)
Screenshot: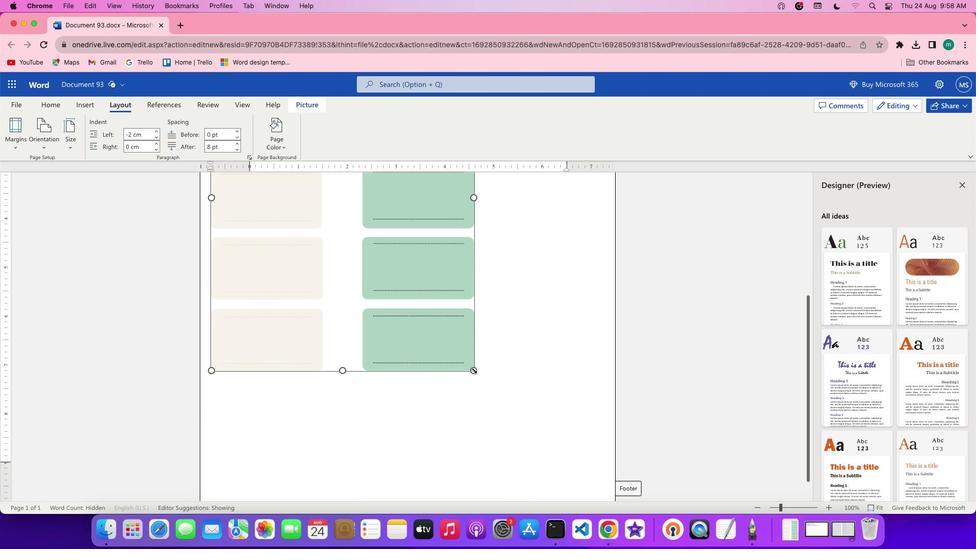 
Action: Mouse pressed left at (473, 369)
Screenshot: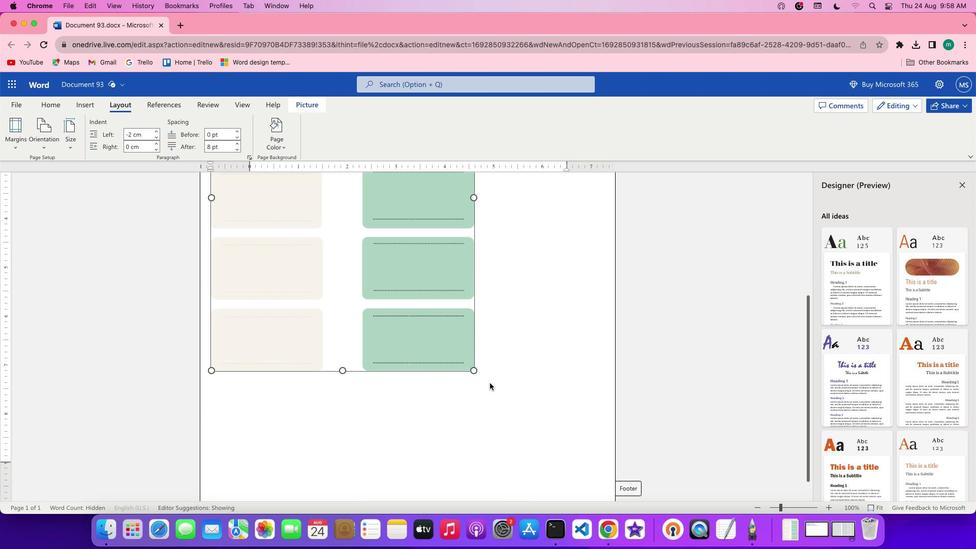 
Action: Mouse moved to (571, 469)
Screenshot: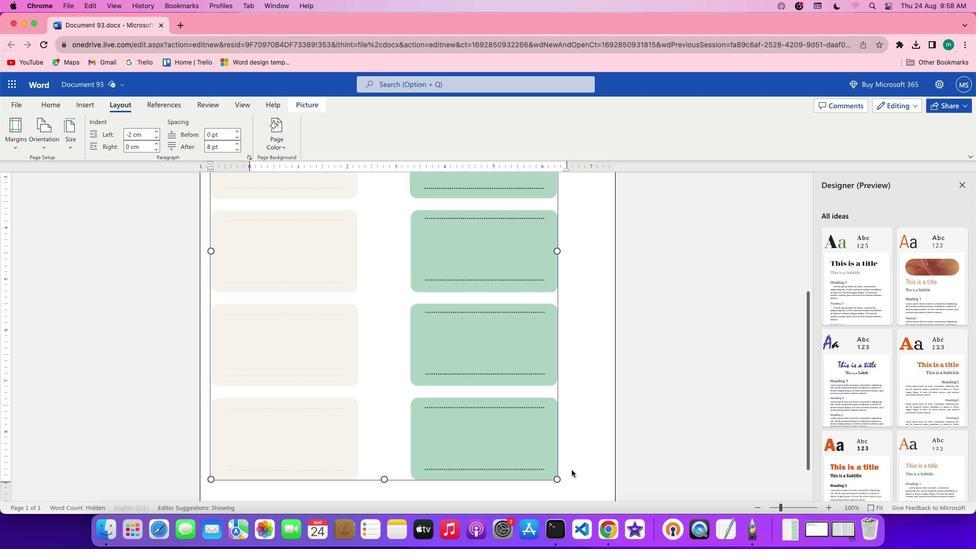 
Action: Mouse scrolled (571, 469) with delta (0, 0)
Screenshot: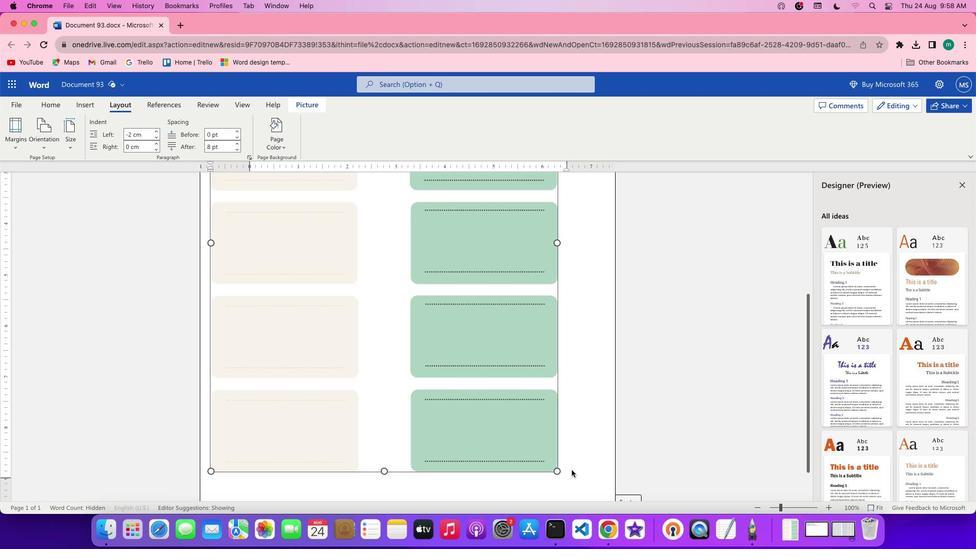 
Action: Mouse scrolled (571, 469) with delta (0, 0)
Screenshot: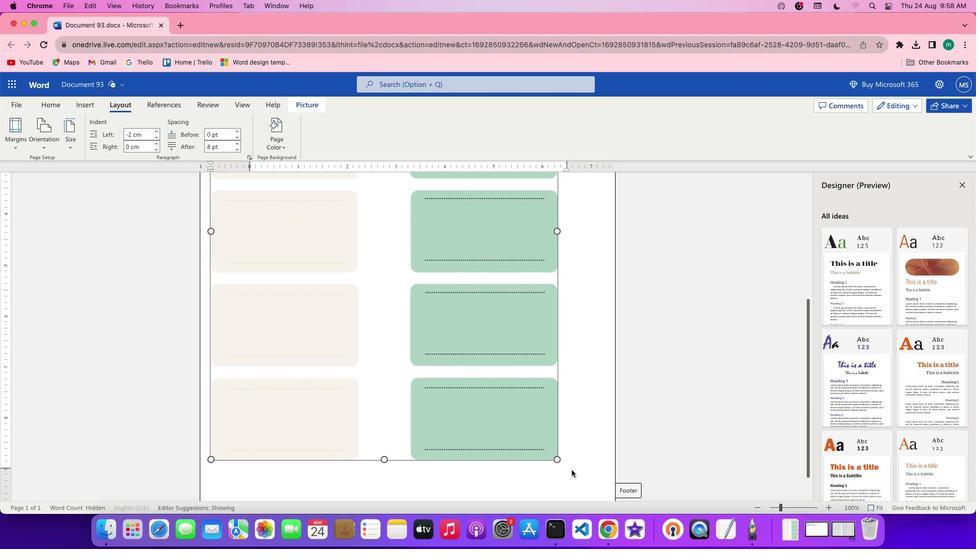 
Action: Mouse scrolled (571, 469) with delta (0, -1)
Screenshot: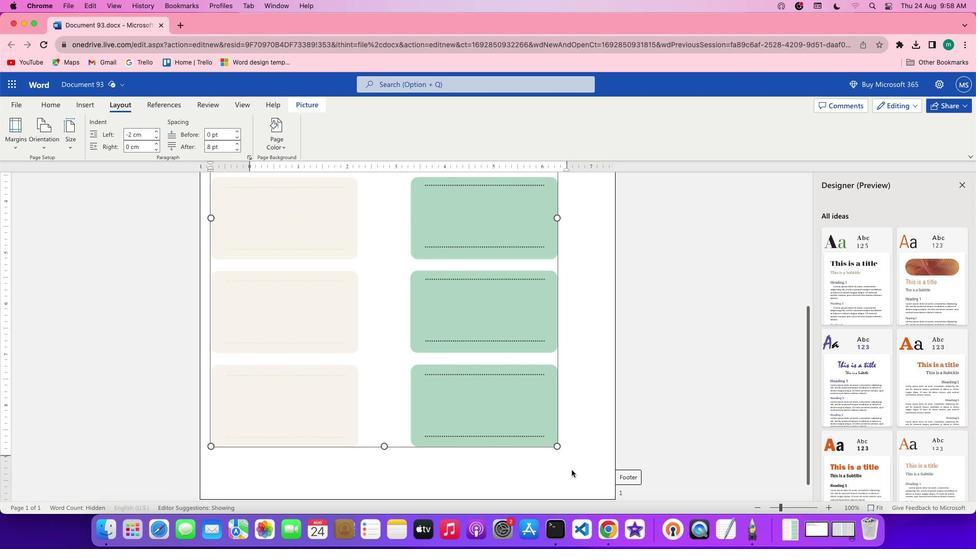 
Action: Mouse scrolled (571, 469) with delta (0, -2)
Screenshot: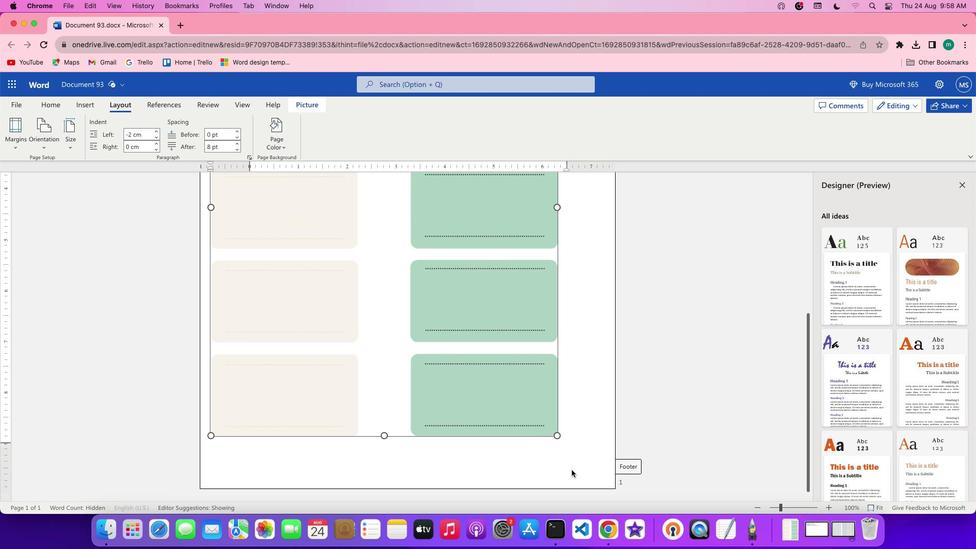 
Action: Mouse moved to (555, 429)
Screenshot: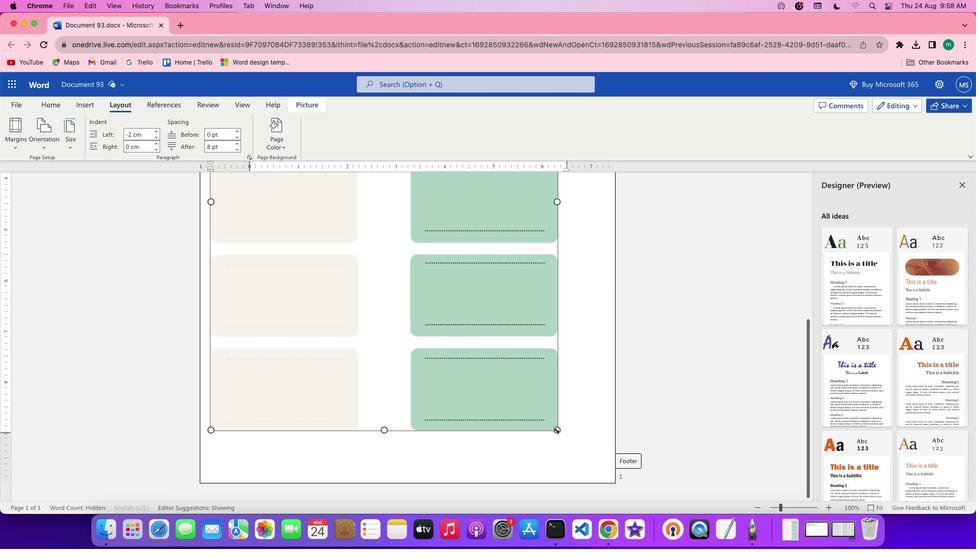 
Action: Mouse pressed left at (555, 429)
Screenshot: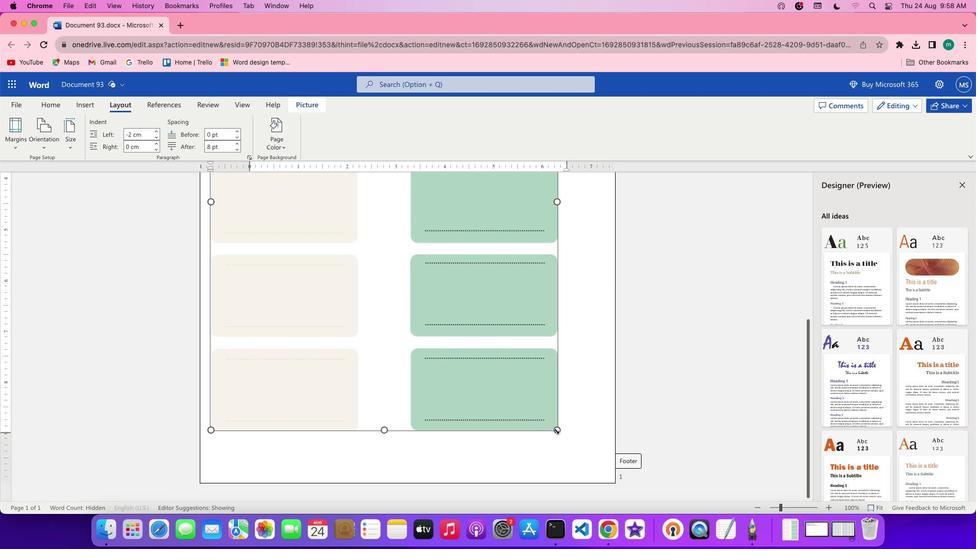 
Action: Mouse moved to (568, 465)
Screenshot: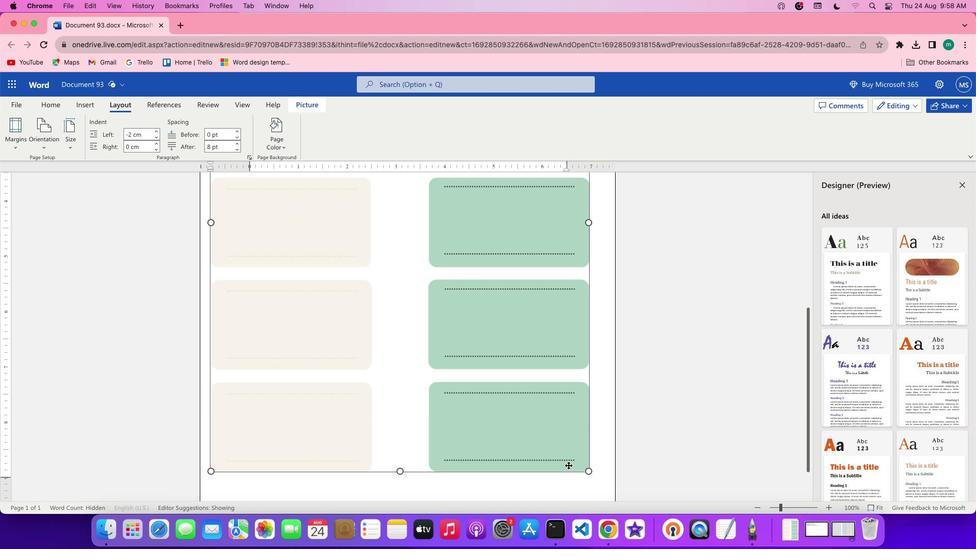 
Action: Mouse scrolled (568, 465) with delta (0, 0)
Screenshot: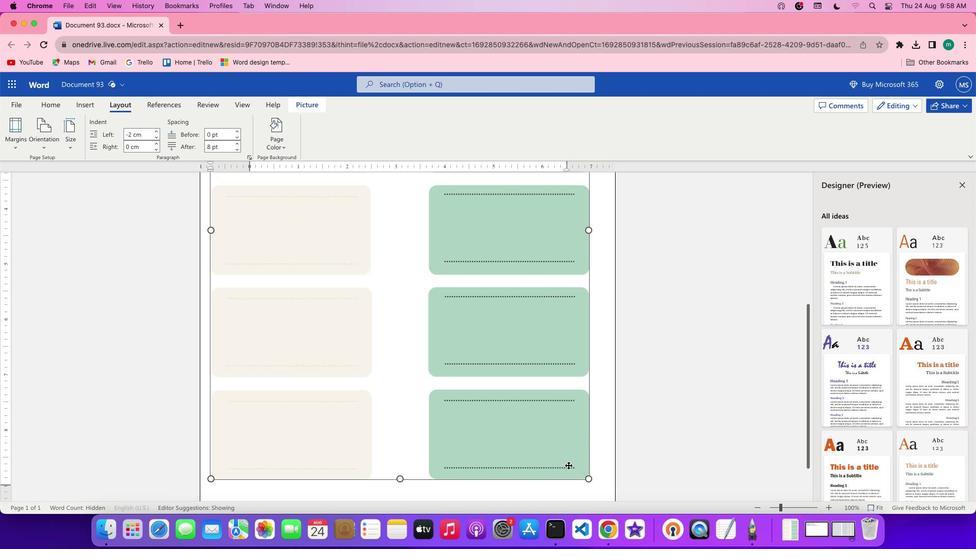 
Action: Mouse scrolled (568, 465) with delta (0, 0)
Screenshot: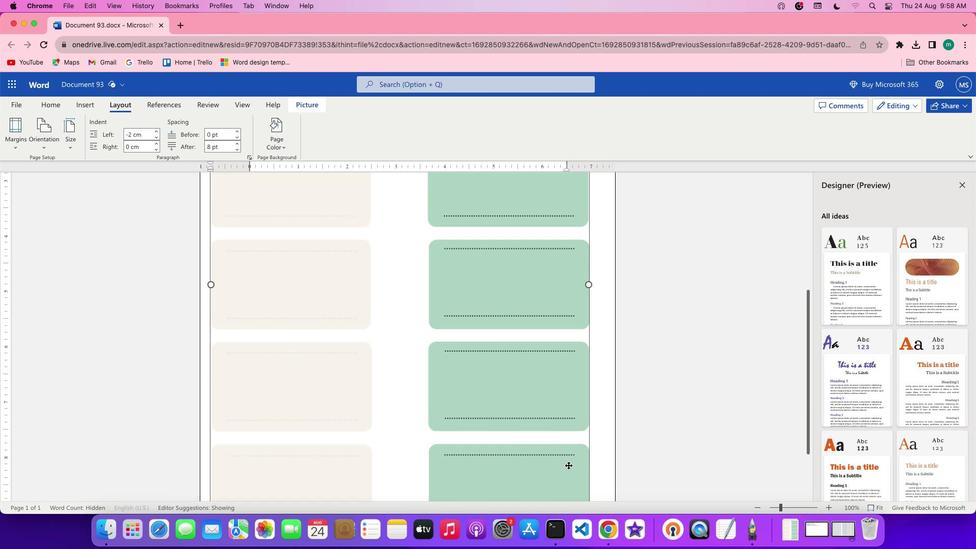 
Action: Mouse scrolled (568, 465) with delta (0, 1)
Screenshot: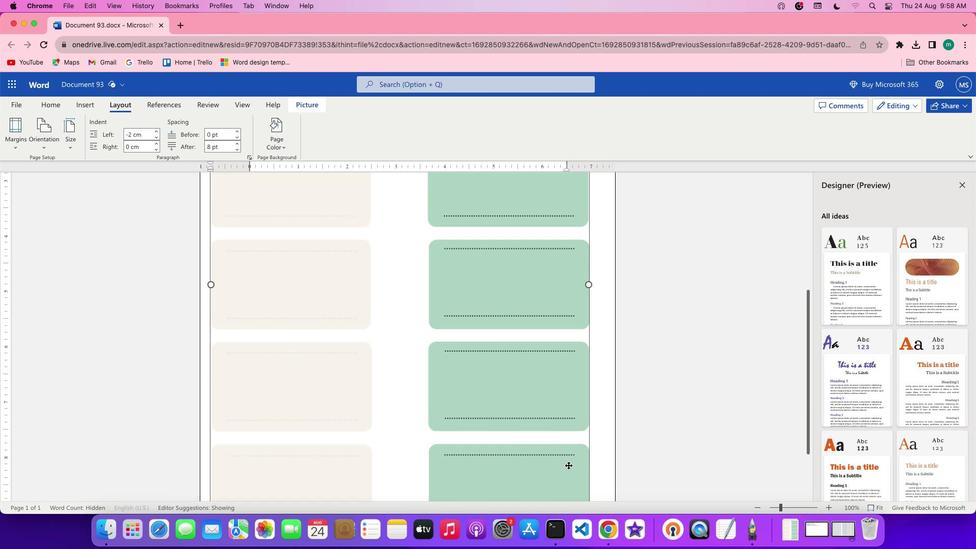 
Action: Mouse scrolled (568, 465) with delta (0, 2)
Screenshot: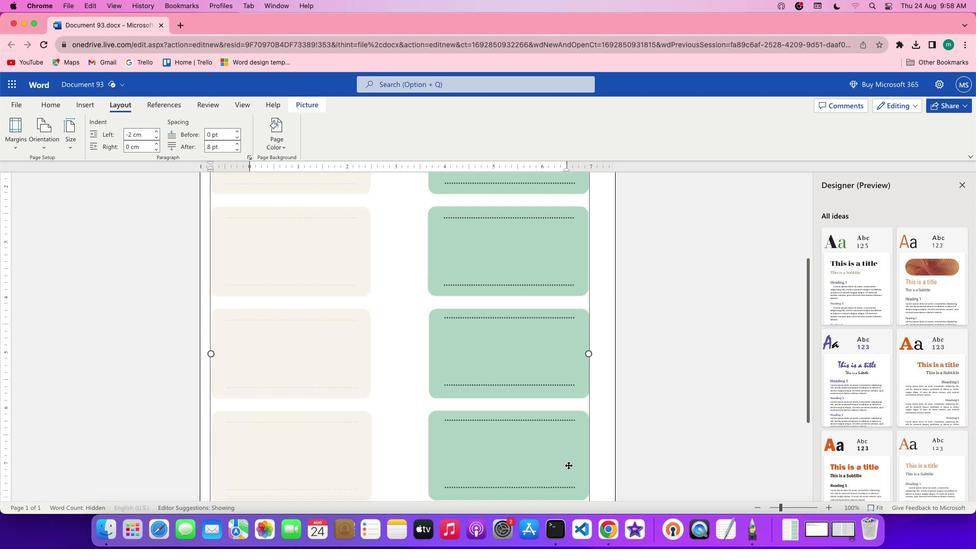 
Action: Mouse scrolled (568, 465) with delta (0, 0)
Screenshot: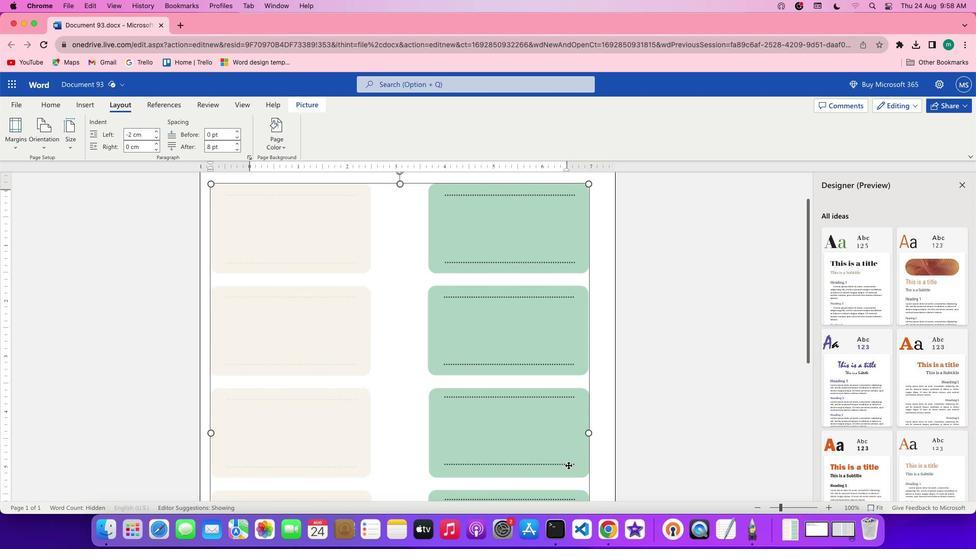
Action: Mouse scrolled (568, 465) with delta (0, 0)
Screenshot: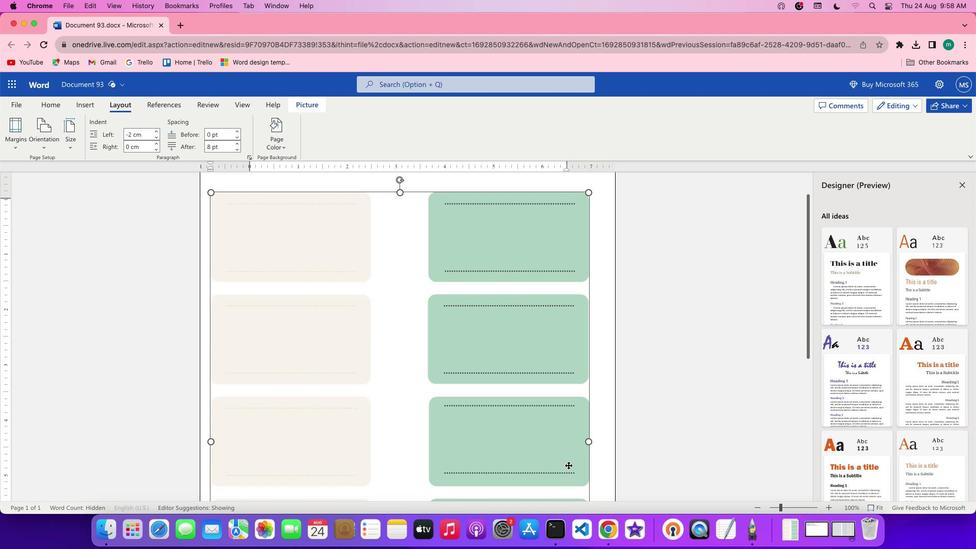 
Action: Mouse scrolled (568, 465) with delta (0, 1)
Screenshot: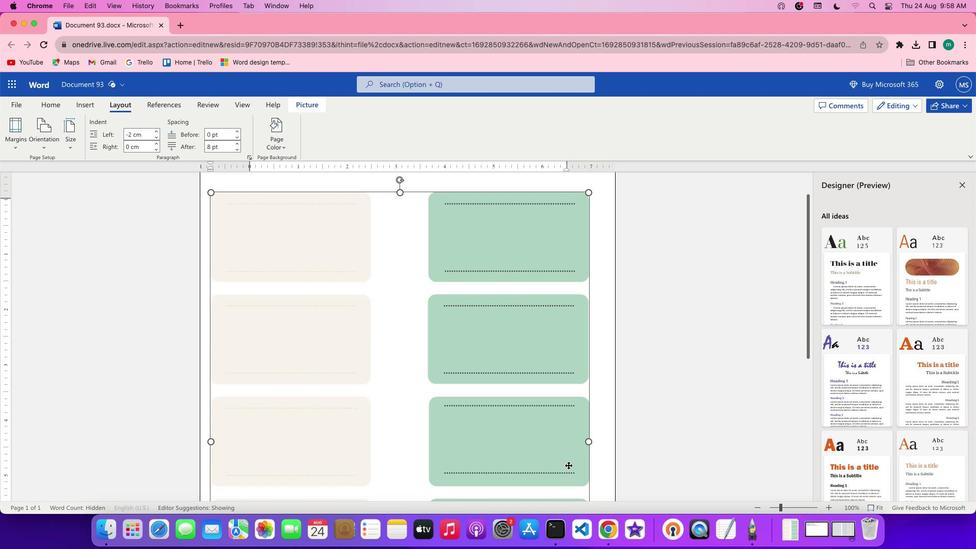 
Action: Mouse scrolled (568, 465) with delta (0, 2)
Screenshot: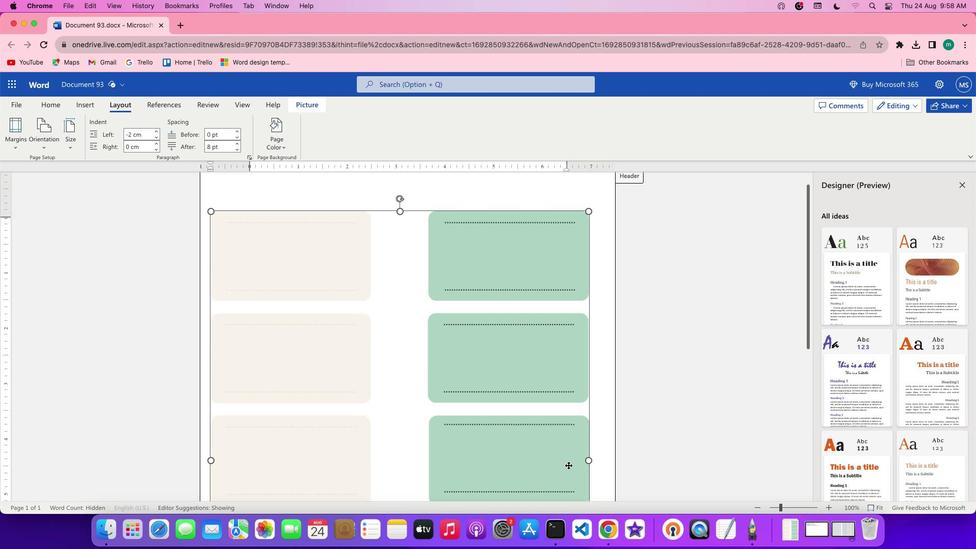 
Action: Mouse scrolled (568, 465) with delta (0, 0)
Screenshot: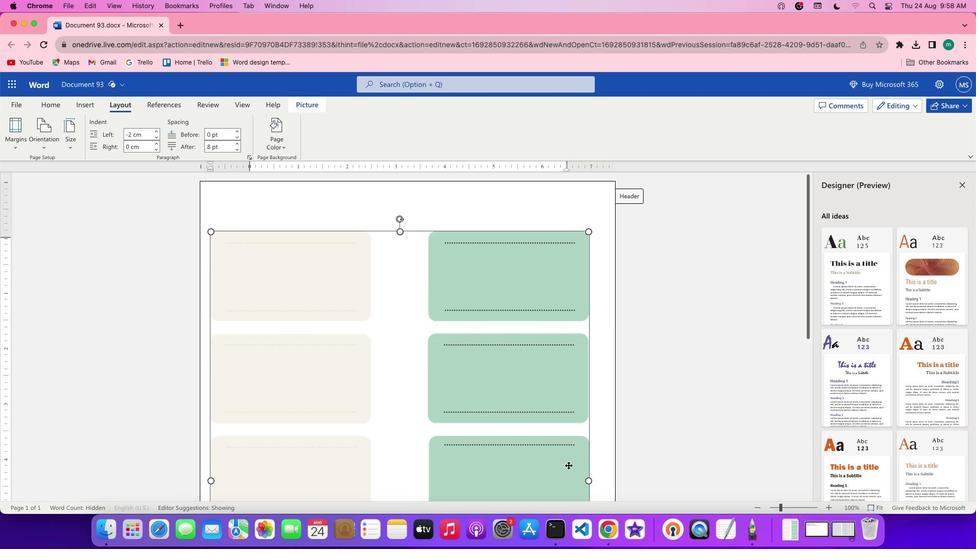 
Action: Mouse scrolled (568, 465) with delta (0, 0)
Screenshot: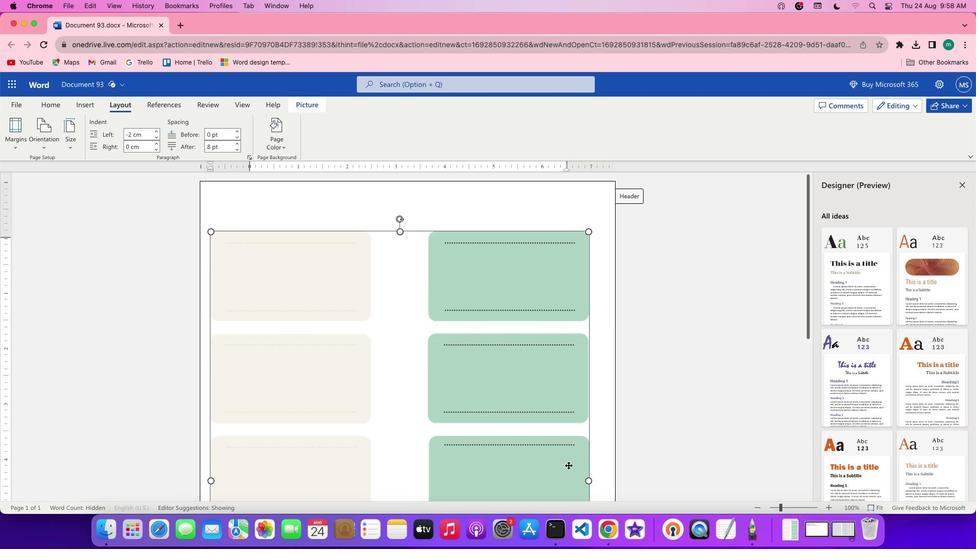 
Action: Mouse moved to (567, 465)
Screenshot: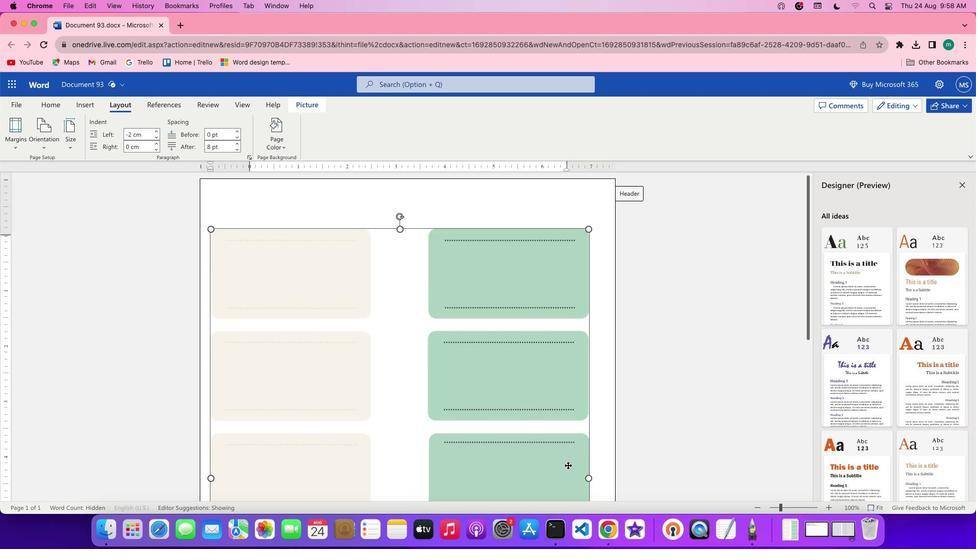 
Action: Mouse scrolled (567, 465) with delta (0, 0)
Screenshot: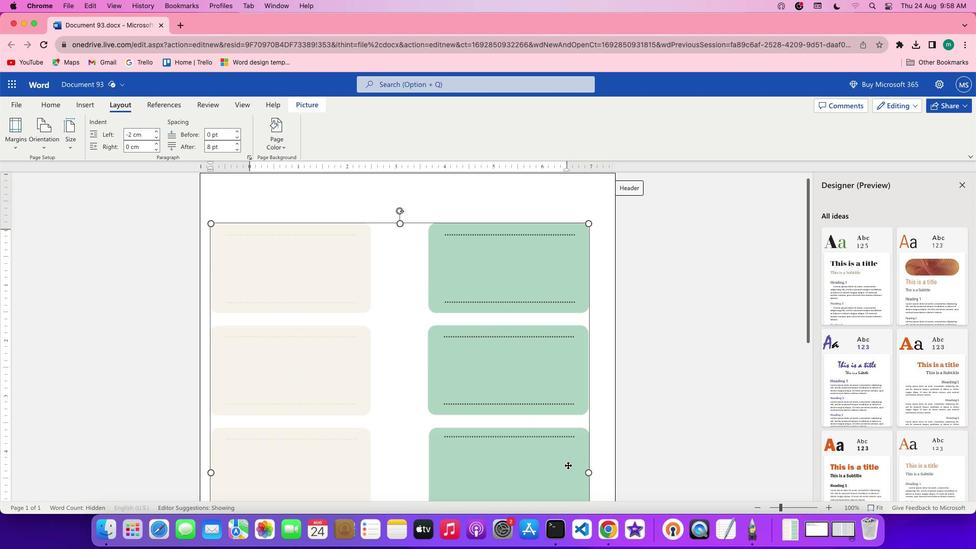 
Action: Mouse scrolled (567, 465) with delta (0, 0)
Screenshot: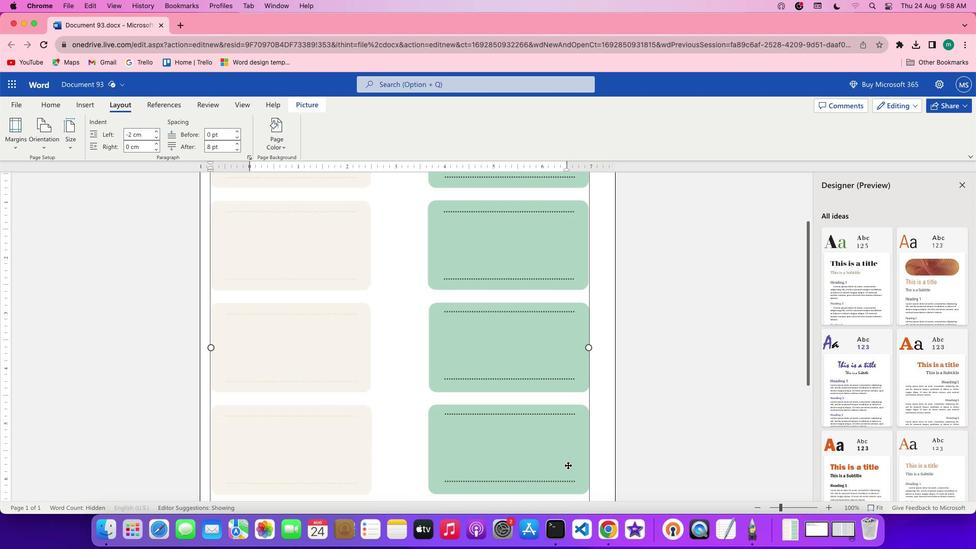 
Action: Mouse scrolled (567, 465) with delta (0, -1)
Screenshot: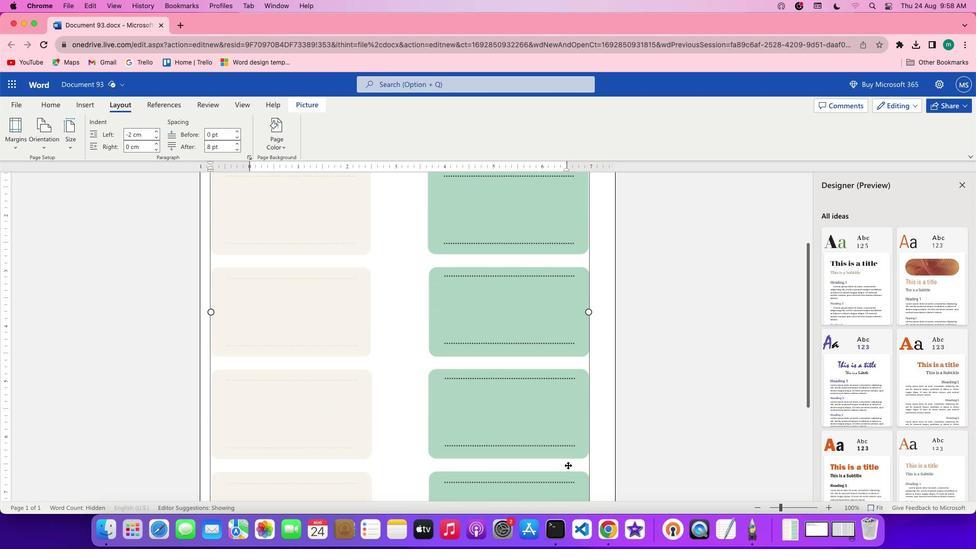 
Action: Mouse scrolled (567, 465) with delta (0, -2)
Screenshot: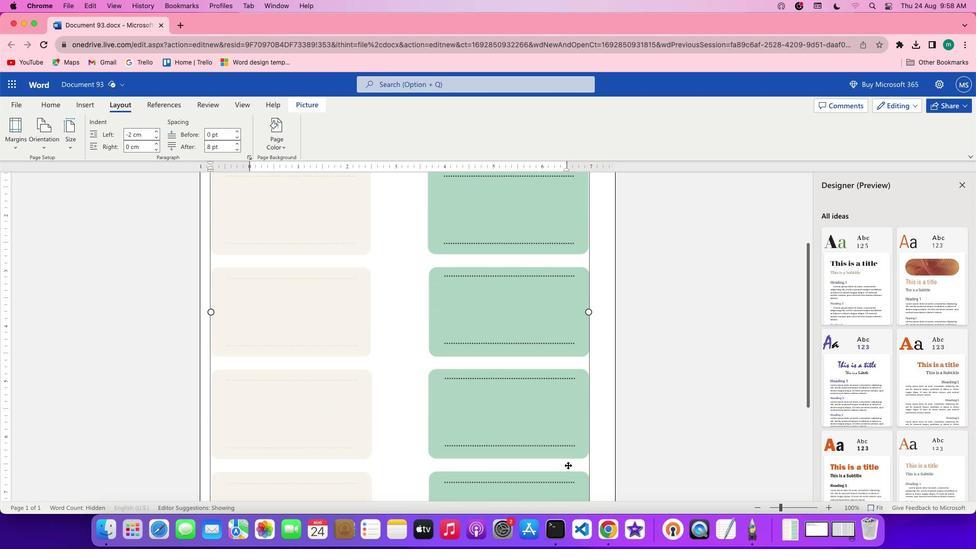 
Action: Mouse scrolled (567, 465) with delta (0, 0)
Screenshot: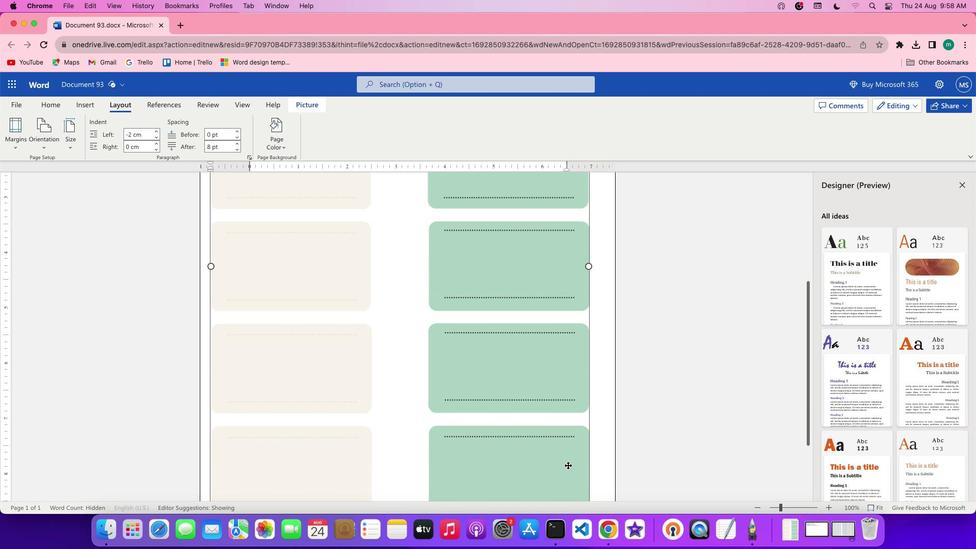 
Action: Mouse scrolled (567, 465) with delta (0, 0)
Screenshot: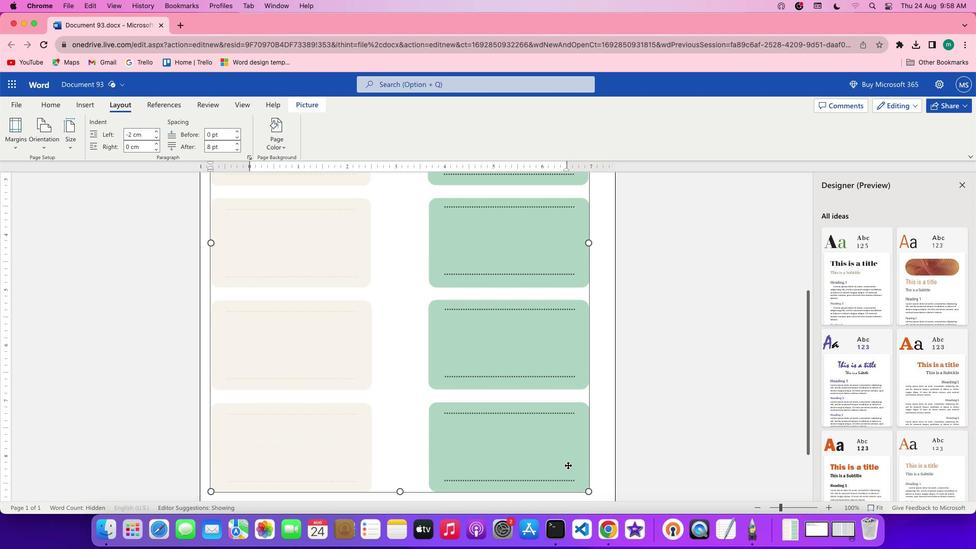 
Action: Mouse scrolled (567, 465) with delta (0, -1)
Screenshot: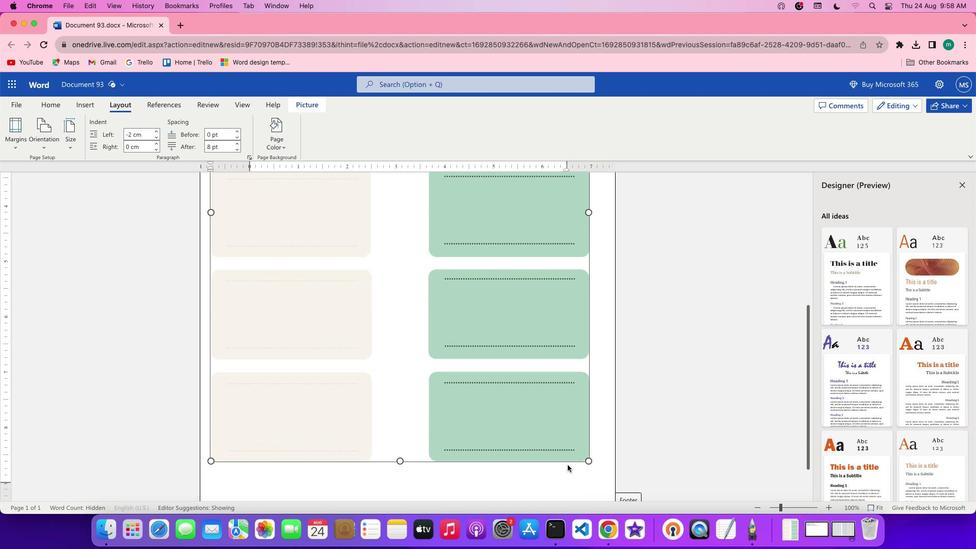 
Action: Mouse scrolled (567, 465) with delta (0, -2)
Screenshot: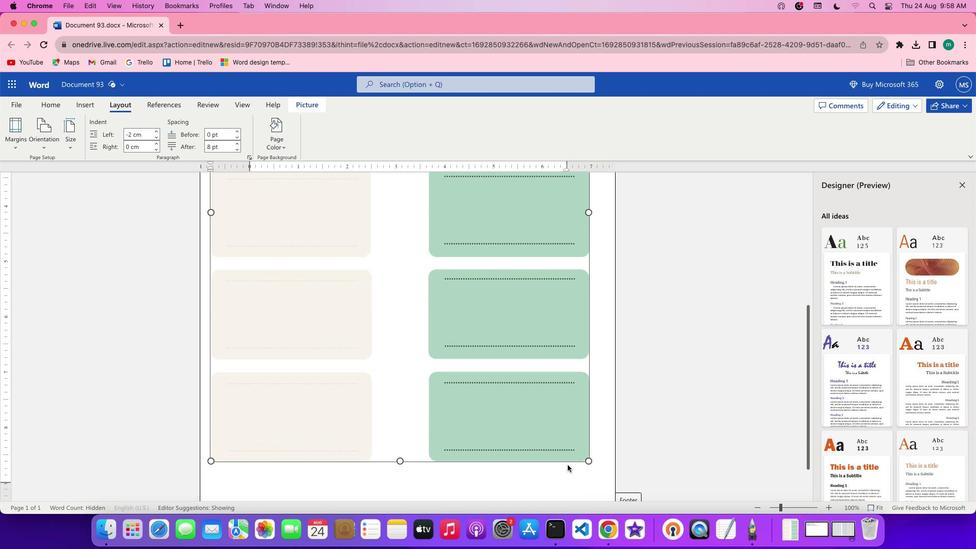 
Action: Mouse scrolled (567, 465) with delta (0, -3)
Screenshot: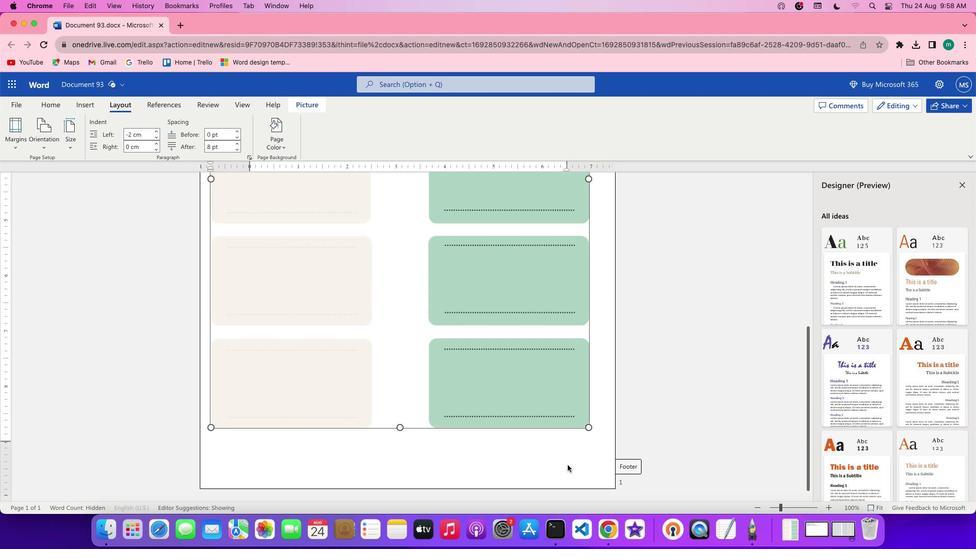 
Action: Mouse scrolled (567, 465) with delta (0, 0)
Screenshot: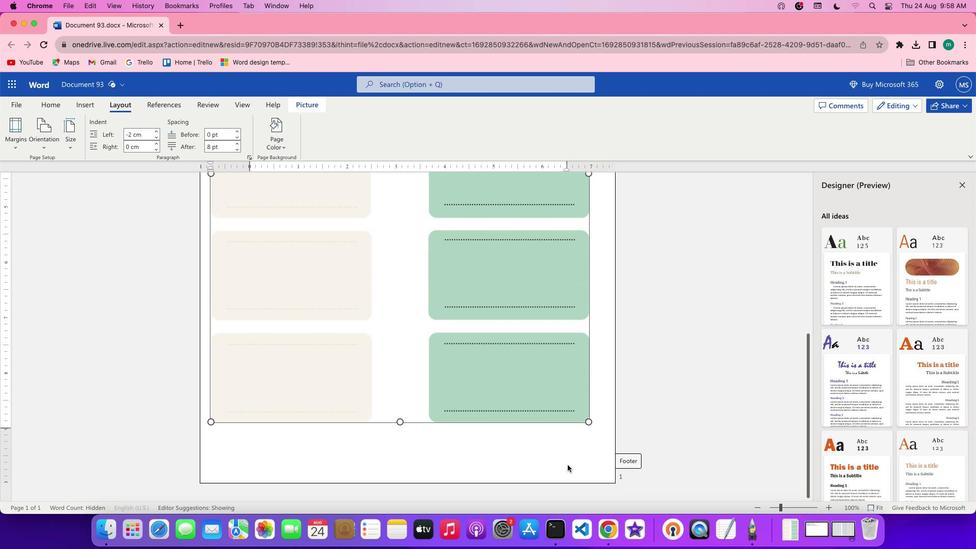 
Action: Mouse scrolled (567, 465) with delta (0, 0)
Screenshot: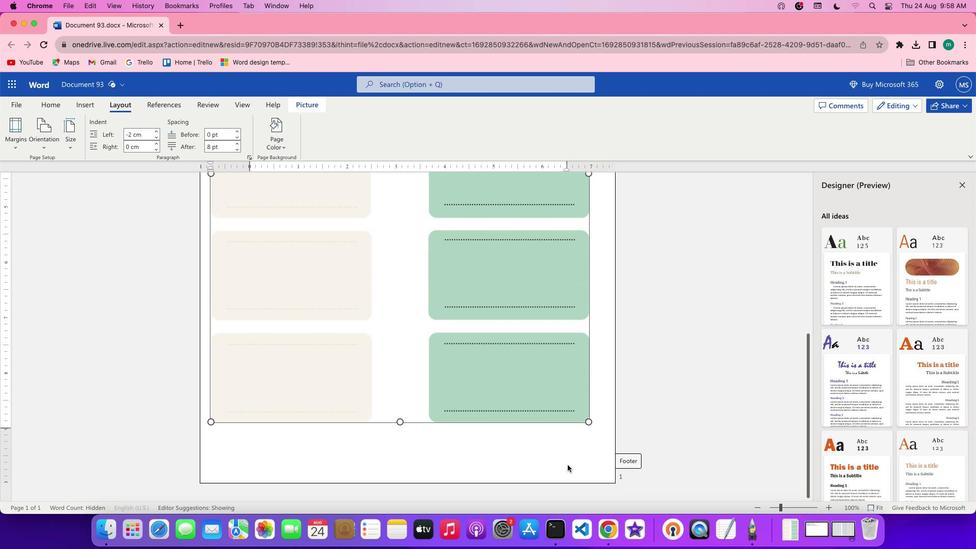 
Action: Mouse scrolled (567, 465) with delta (0, -1)
Screenshot: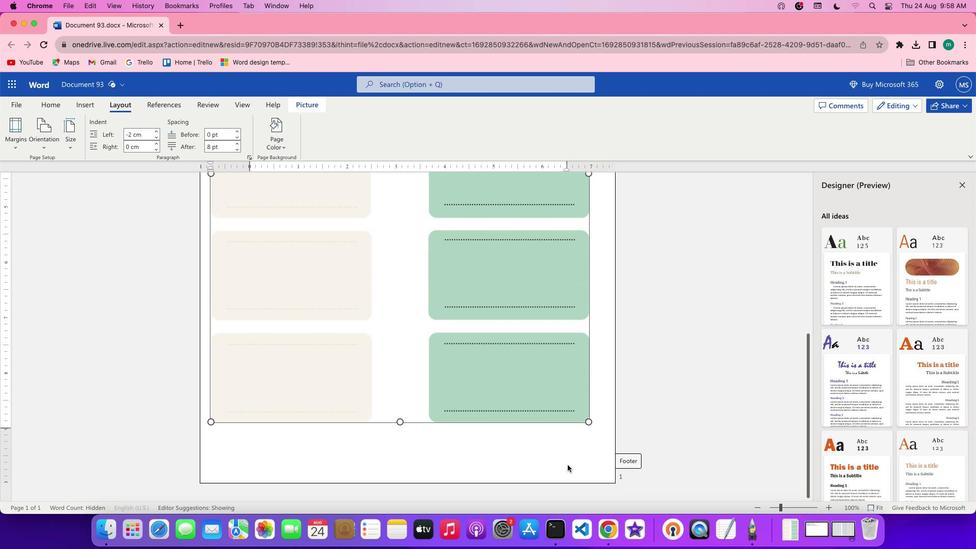 
Action: Mouse scrolled (567, 465) with delta (0, -2)
Screenshot: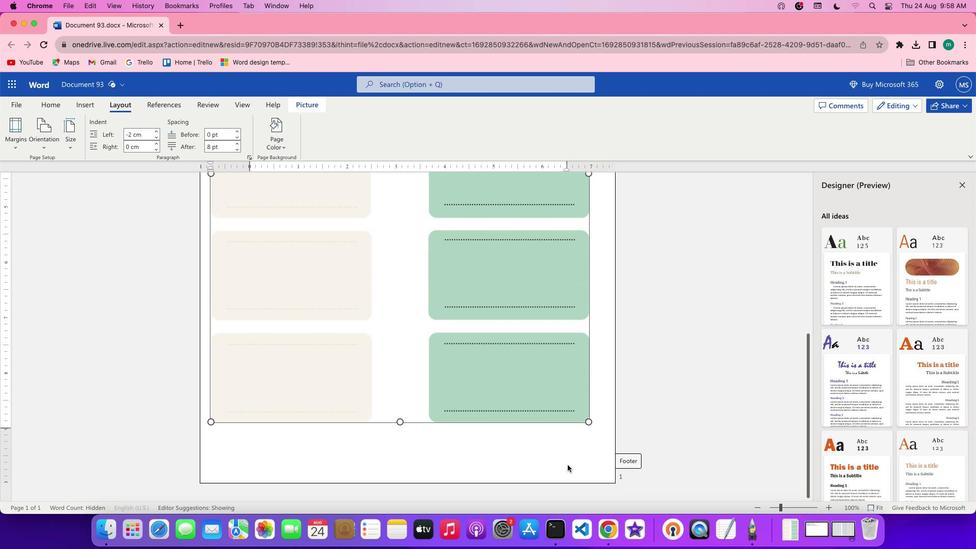 
Action: Mouse scrolled (567, 465) with delta (0, -2)
Screenshot: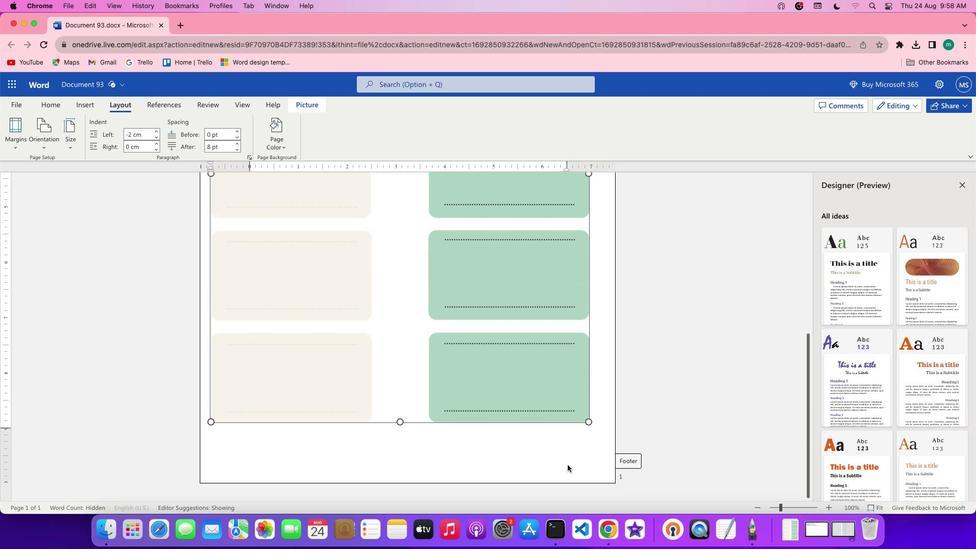 
Action: Mouse moved to (567, 465)
Screenshot: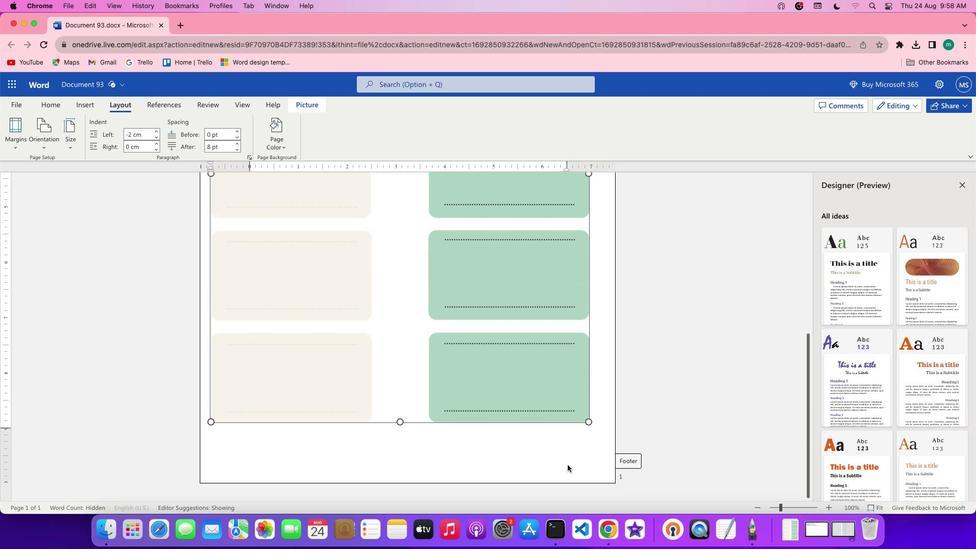 
Action: Mouse scrolled (567, 465) with delta (0, 0)
Screenshot: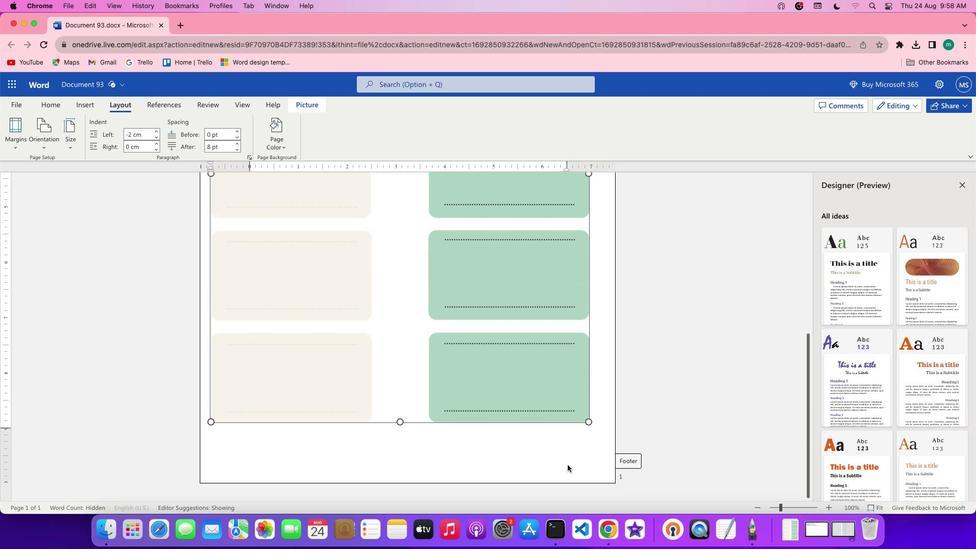 
Action: Mouse scrolled (567, 465) with delta (0, 0)
Screenshot: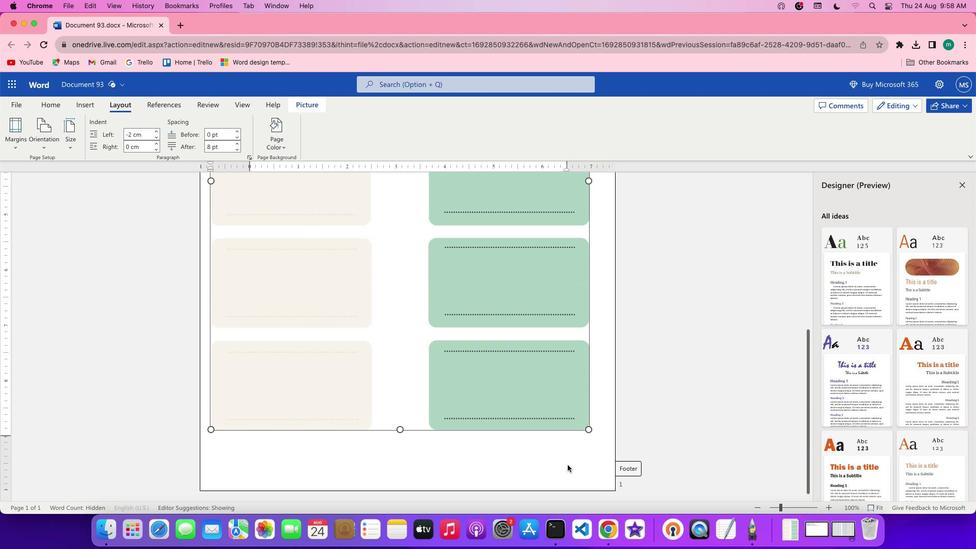
Action: Mouse scrolled (567, 465) with delta (0, 0)
Screenshot: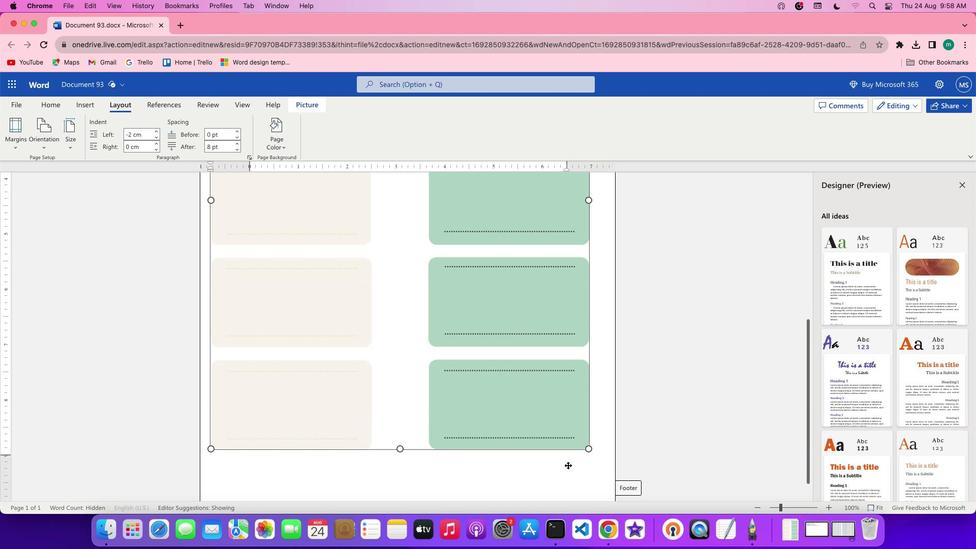 
Action: Mouse scrolled (567, 465) with delta (0, 1)
Screenshot: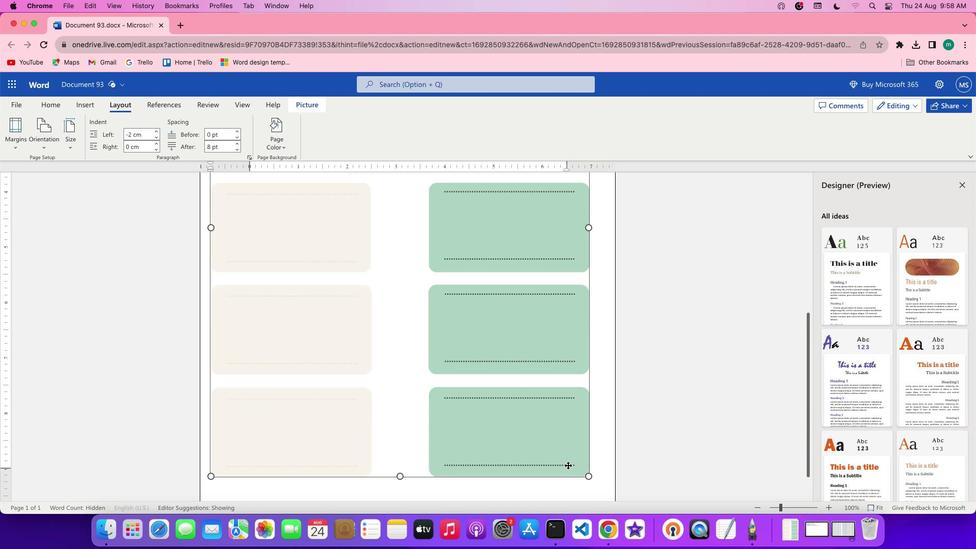 
Action: Mouse scrolled (567, 465) with delta (0, 0)
Screenshot: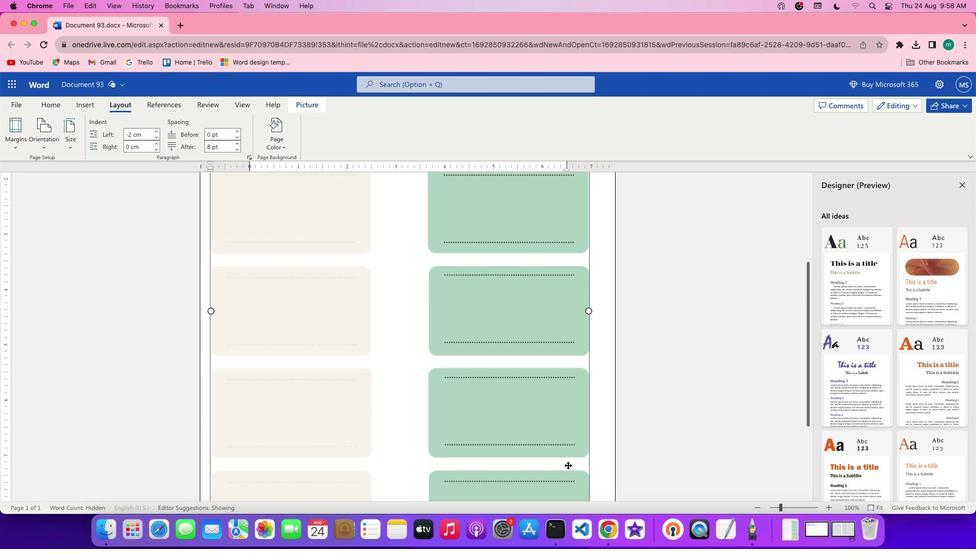 
Action: Mouse scrolled (567, 465) with delta (0, 0)
Screenshot: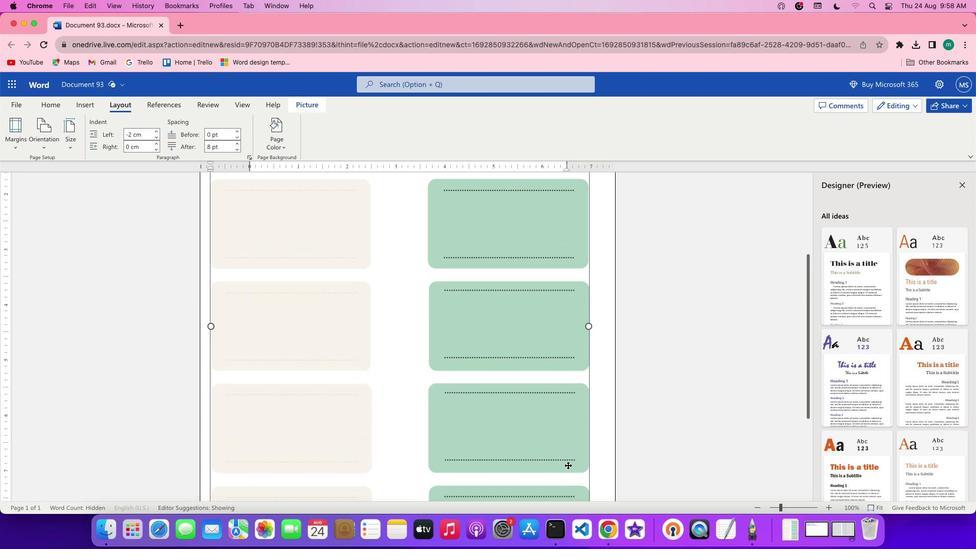 
Action: Mouse scrolled (567, 465) with delta (0, 1)
Screenshot: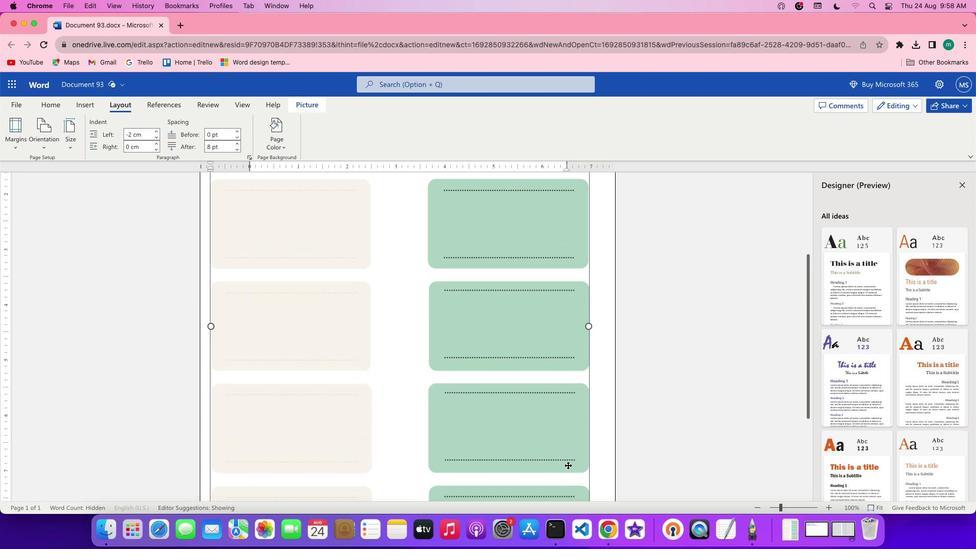
Action: Mouse moved to (588, 364)
Screenshot: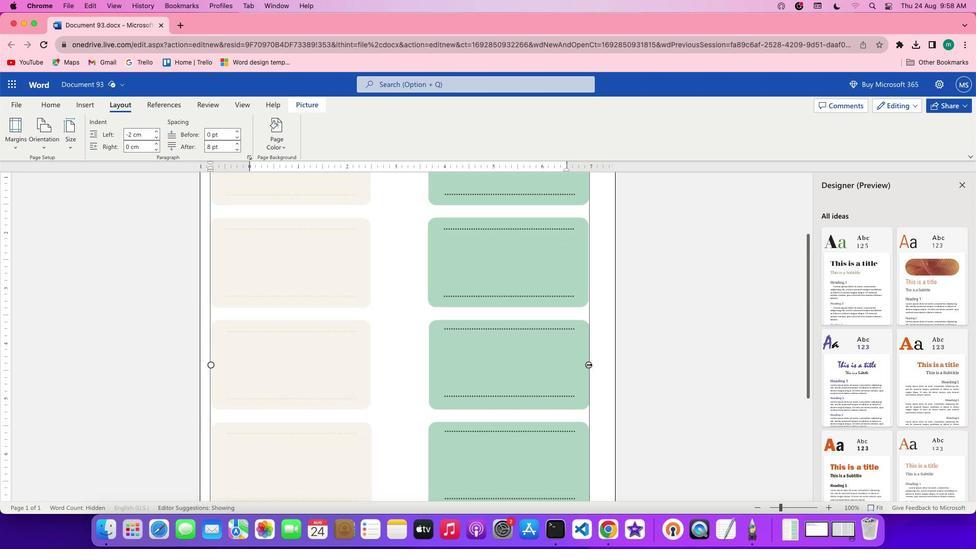 
Action: Mouse pressed left at (588, 364)
Screenshot: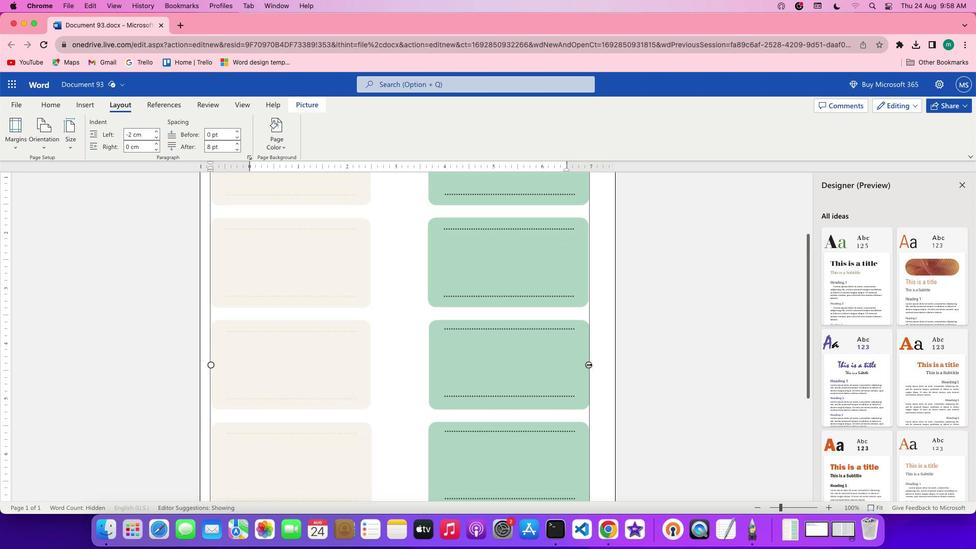 
Action: Mouse moved to (507, 371)
Screenshot: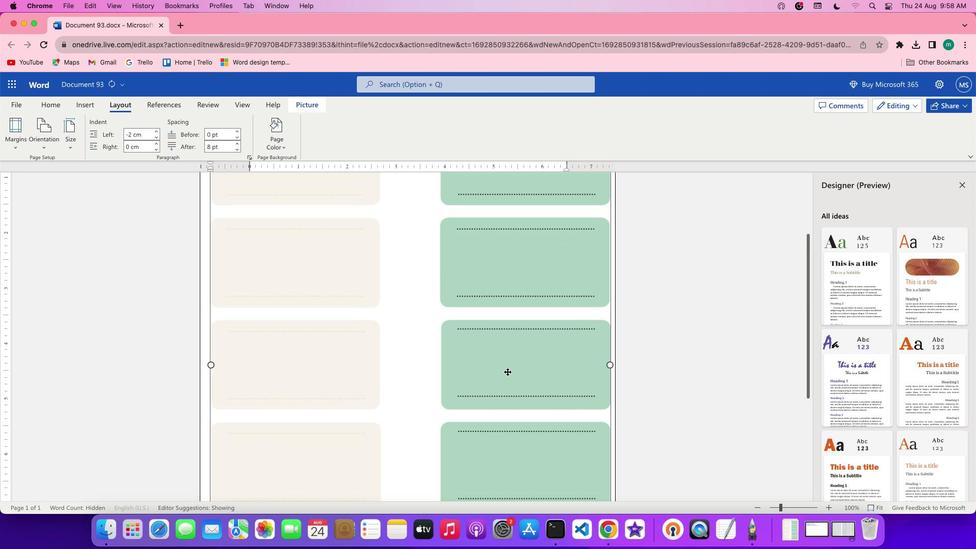 
Action: Mouse scrolled (507, 371) with delta (0, 0)
Screenshot: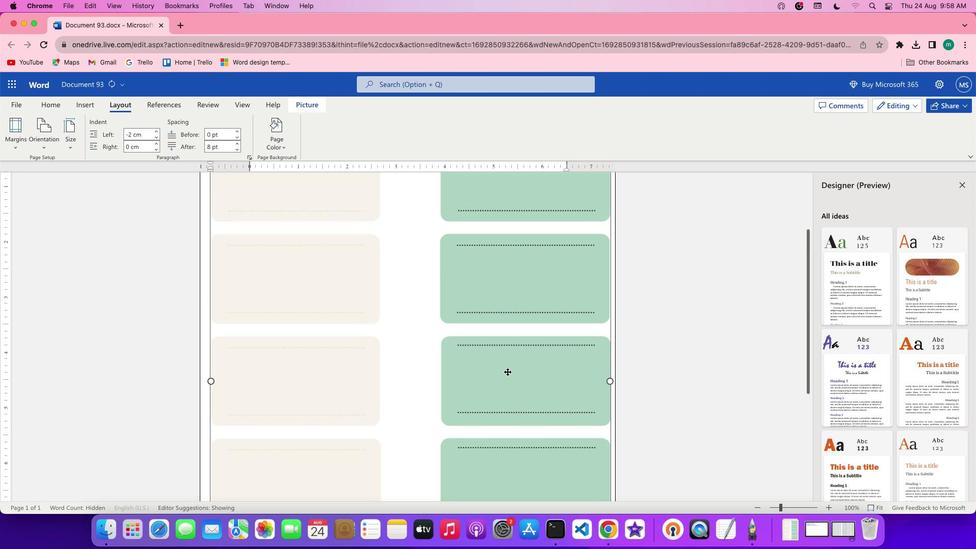 
Action: Mouse scrolled (507, 371) with delta (0, 0)
Screenshot: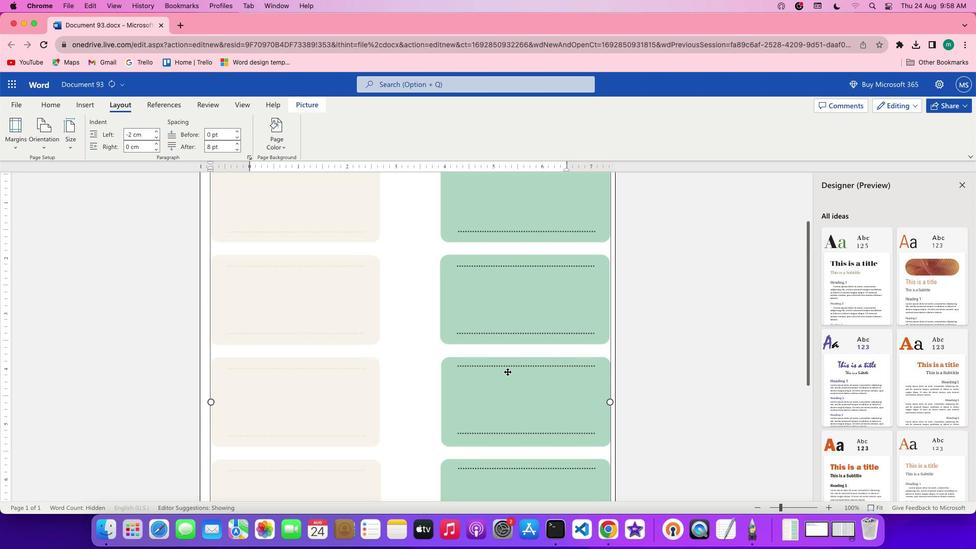 
Action: Mouse scrolled (507, 371) with delta (0, 1)
Screenshot: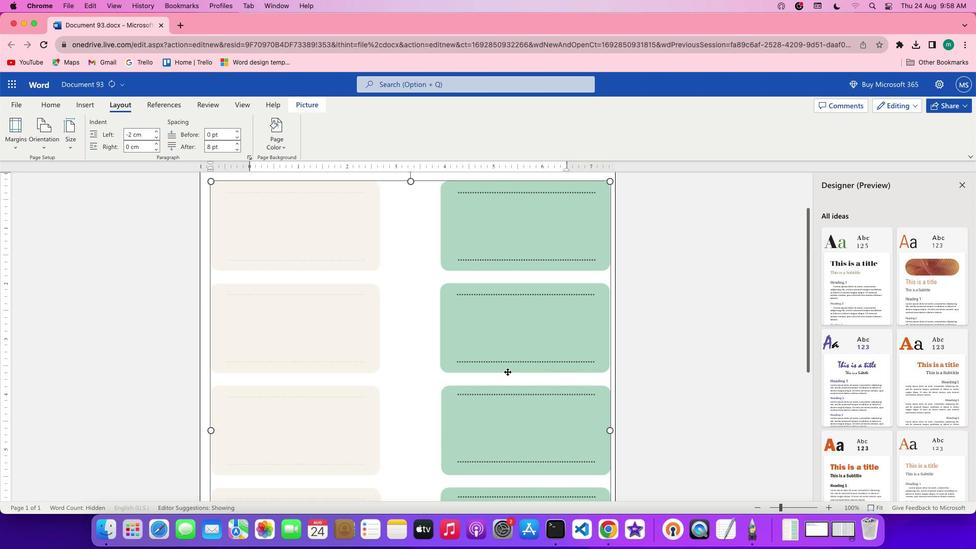 
Action: Mouse scrolled (507, 371) with delta (0, 2)
Screenshot: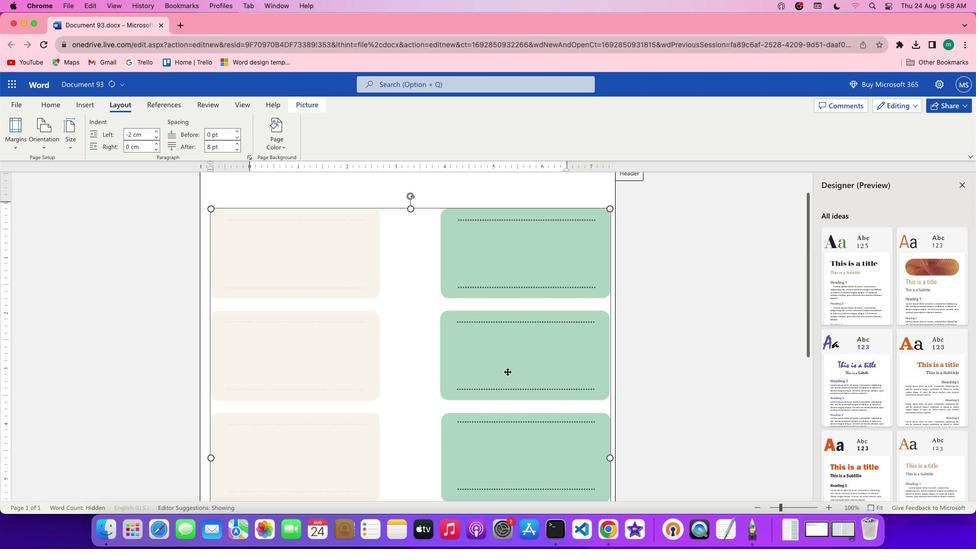 
Action: Mouse scrolled (507, 371) with delta (0, 0)
Screenshot: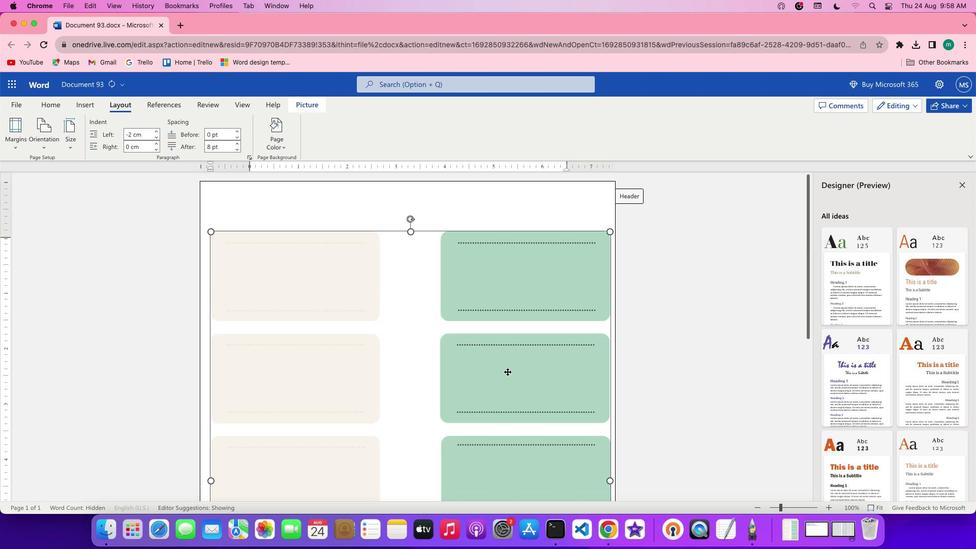 
Action: Mouse scrolled (507, 371) with delta (0, 0)
Screenshot: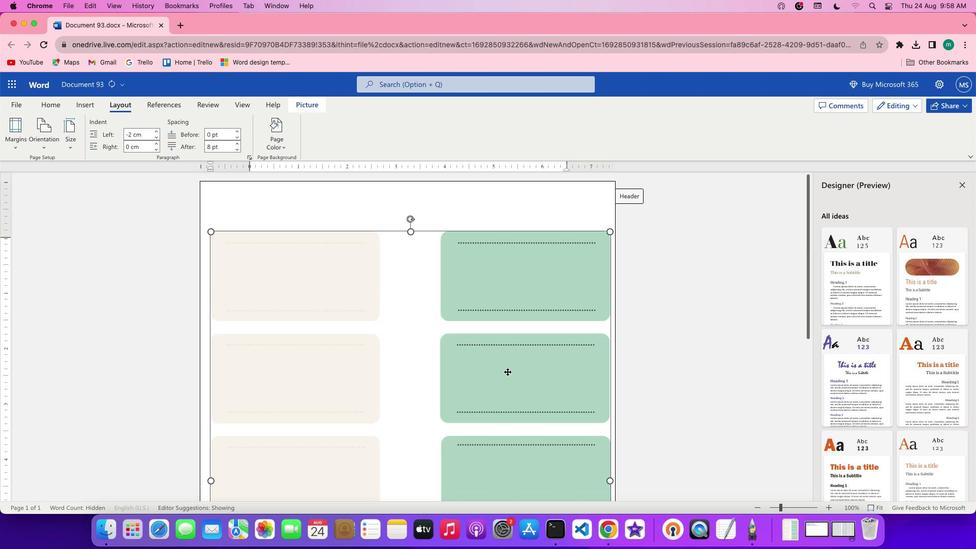 
Action: Mouse scrolled (507, 371) with delta (0, 1)
Screenshot: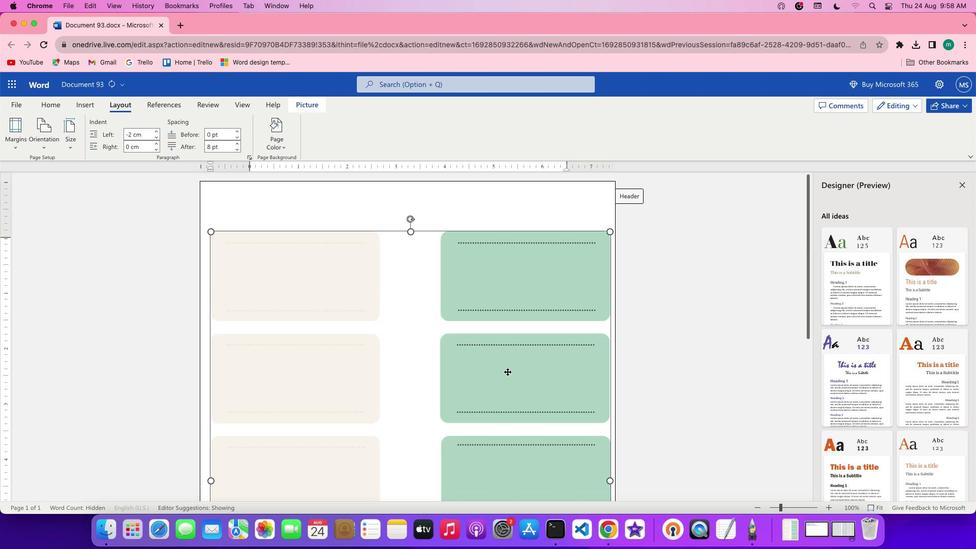 
Action: Mouse moved to (212, 233)
Screenshot: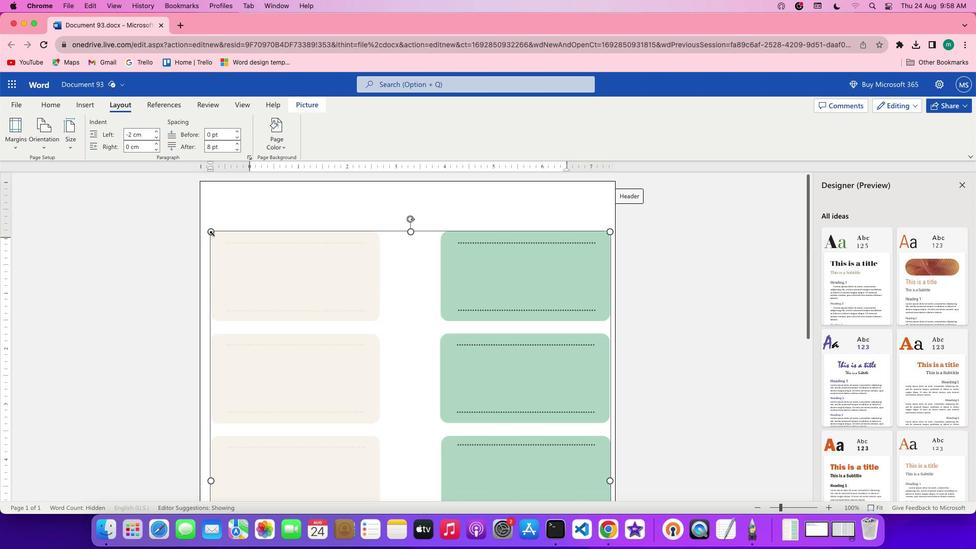 
Action: Mouse pressed left at (212, 233)
Screenshot: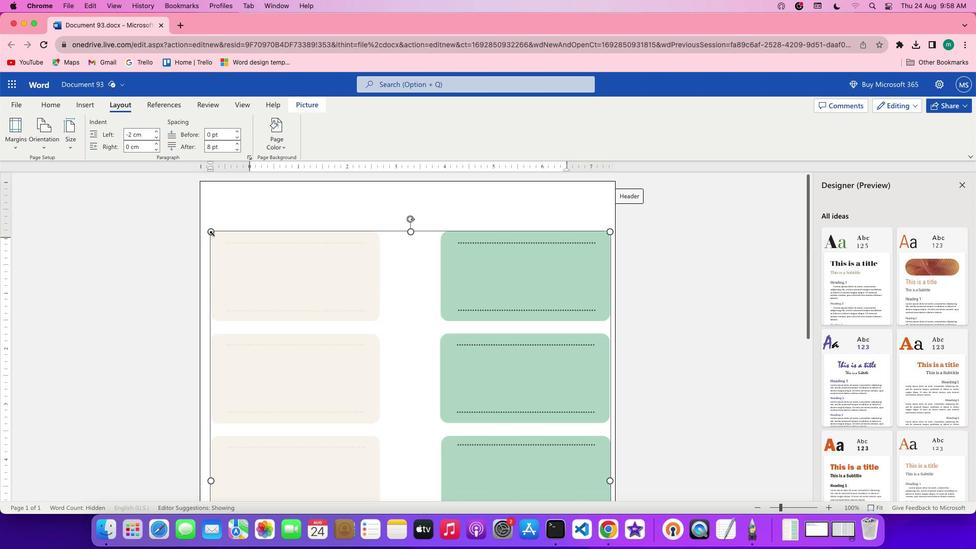 
Action: Mouse moved to (330, 348)
Screenshot: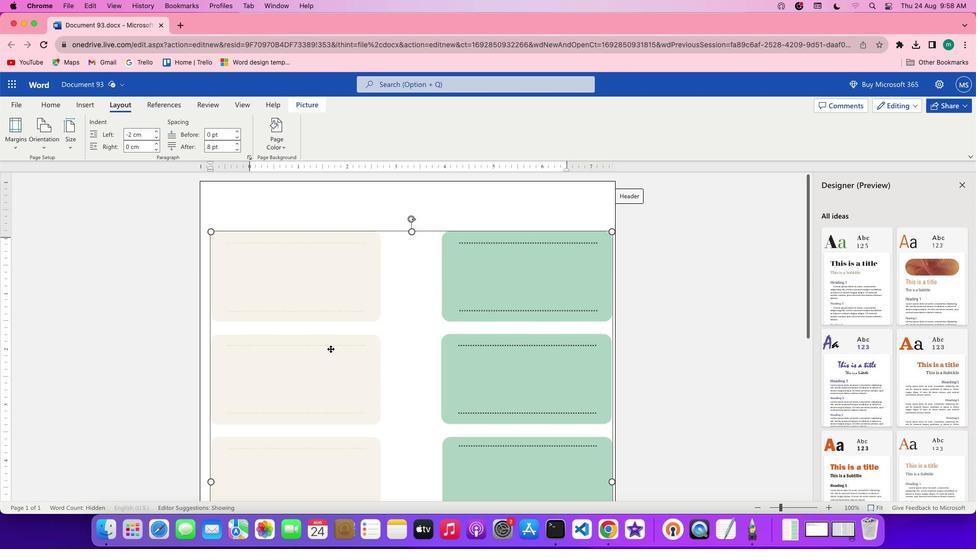 
Action: Mouse scrolled (330, 348) with delta (0, 0)
Screenshot: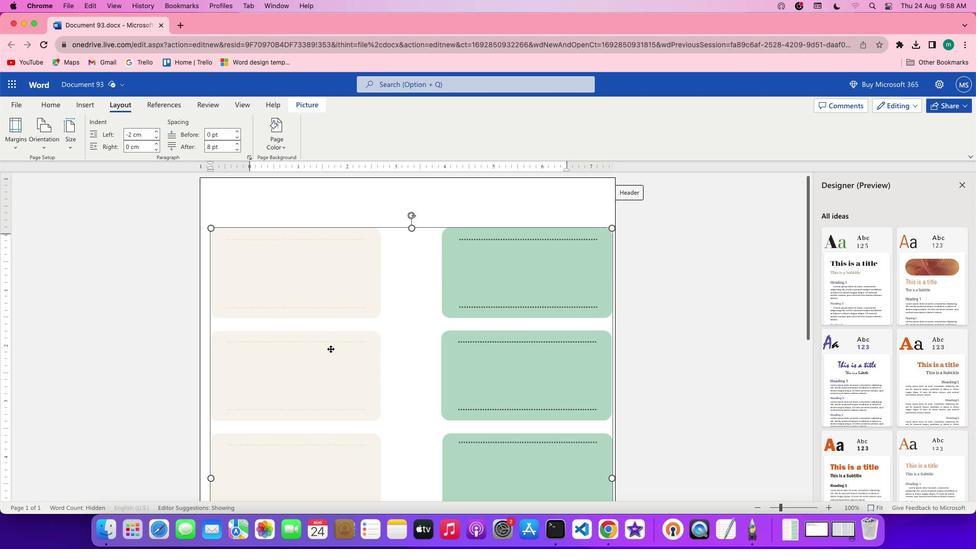 
Action: Mouse scrolled (330, 348) with delta (0, 0)
Screenshot: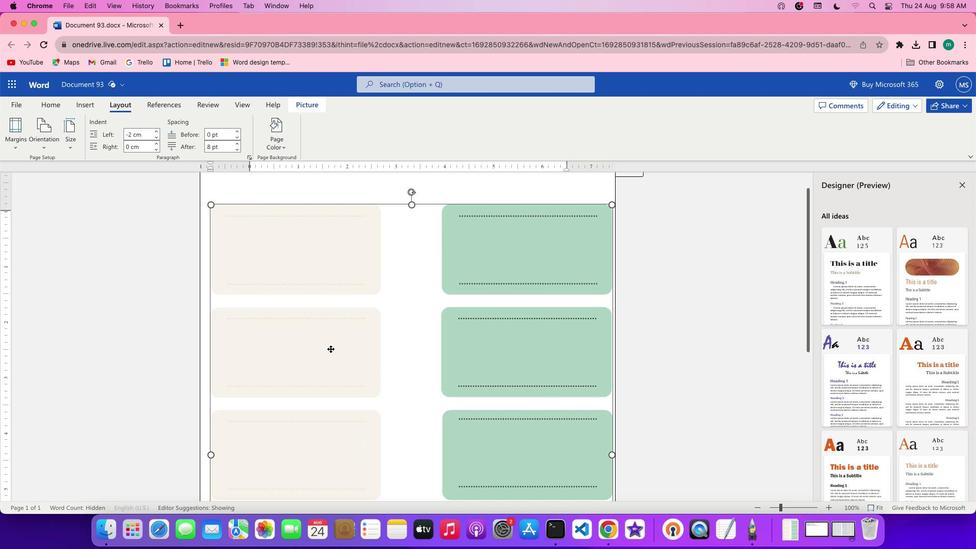 
Action: Mouse scrolled (330, 348) with delta (0, -1)
Screenshot: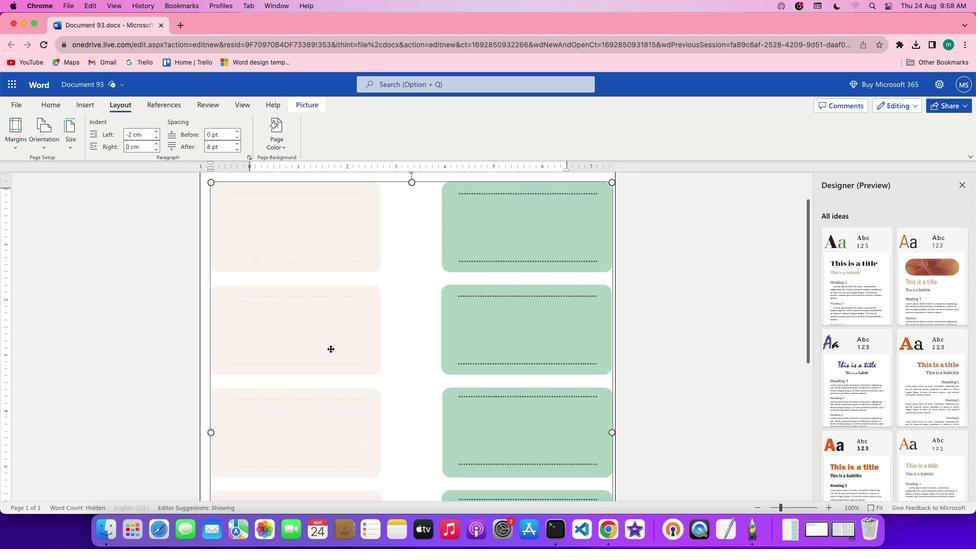 
Action: Mouse scrolled (330, 348) with delta (0, -1)
Screenshot: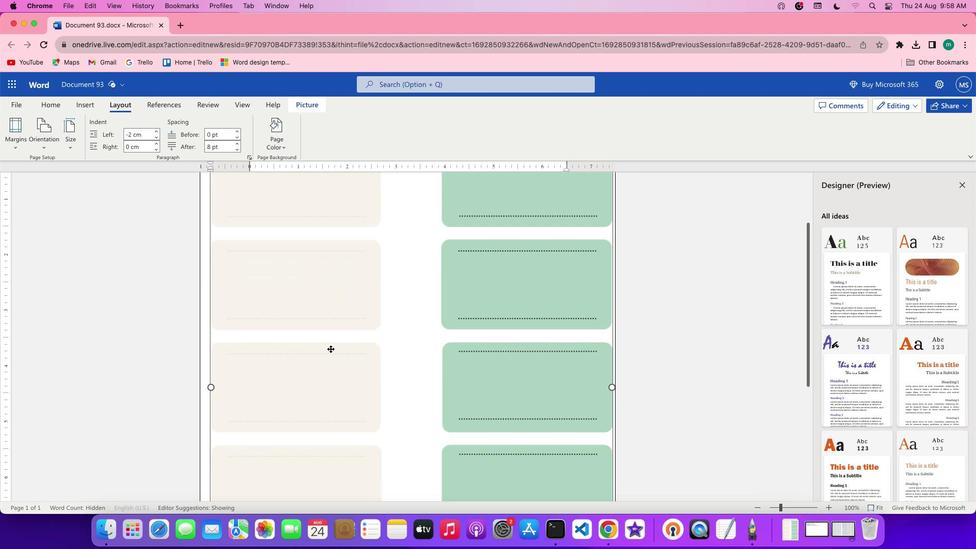 
Action: Mouse scrolled (330, 348) with delta (0, 0)
Screenshot: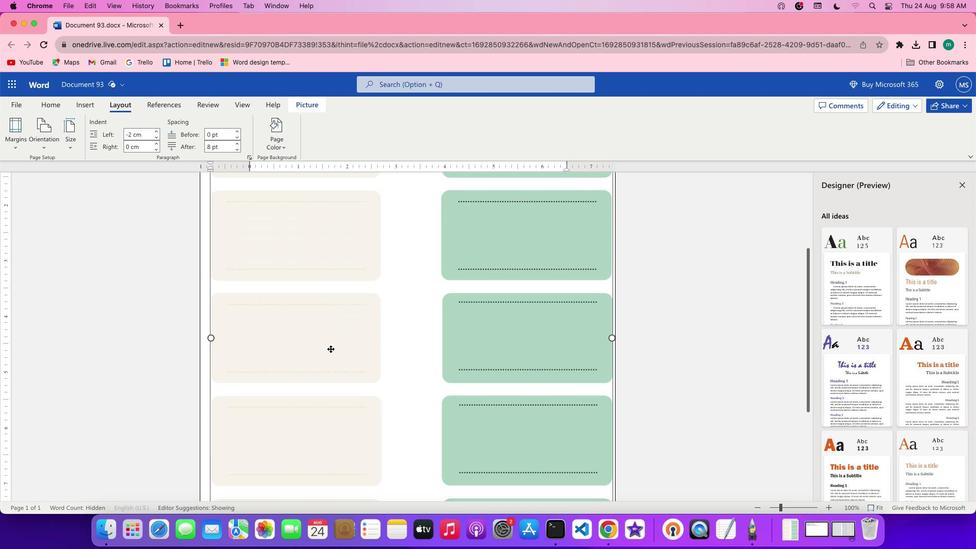 
Action: Mouse scrolled (330, 348) with delta (0, 0)
Screenshot: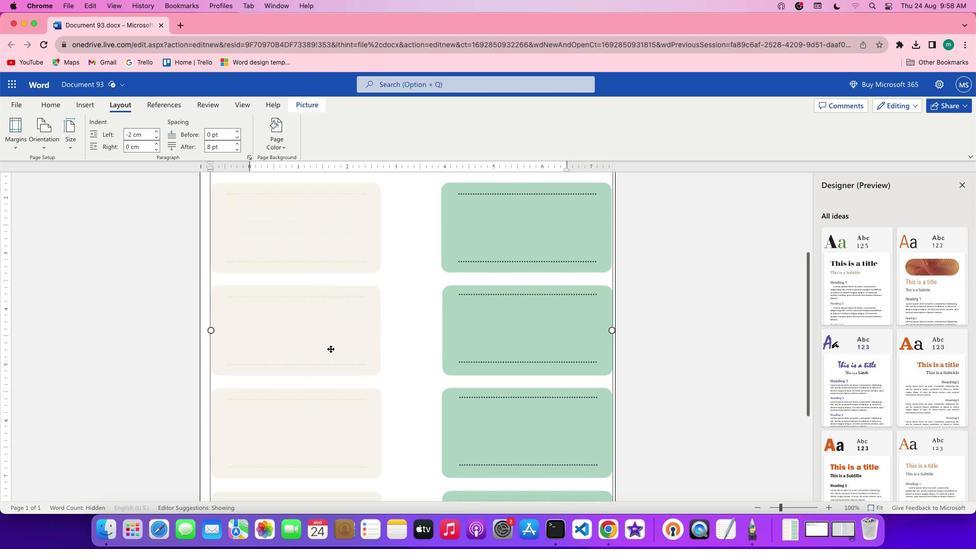 
Action: Mouse scrolled (330, 348) with delta (0, -1)
Screenshot: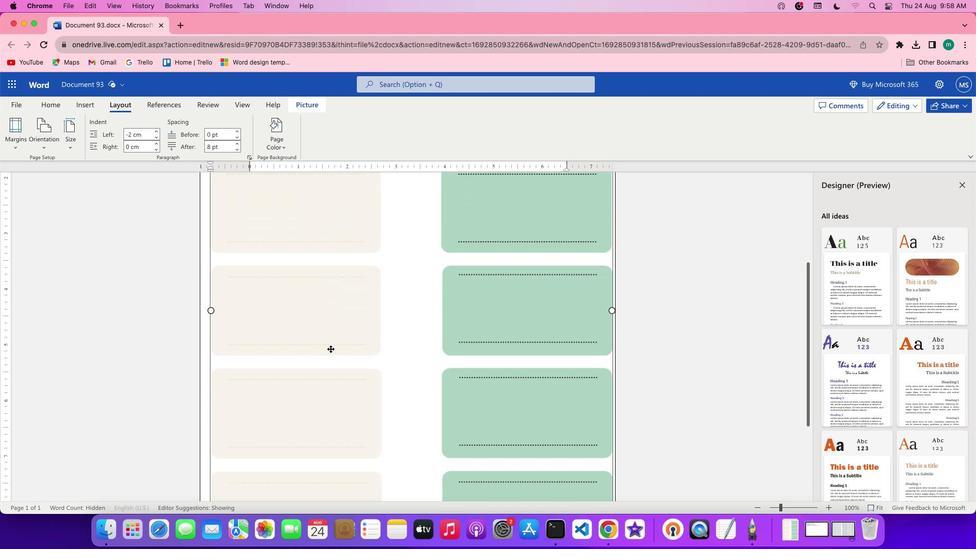 
Action: Mouse scrolled (330, 348) with delta (0, -1)
Screenshot: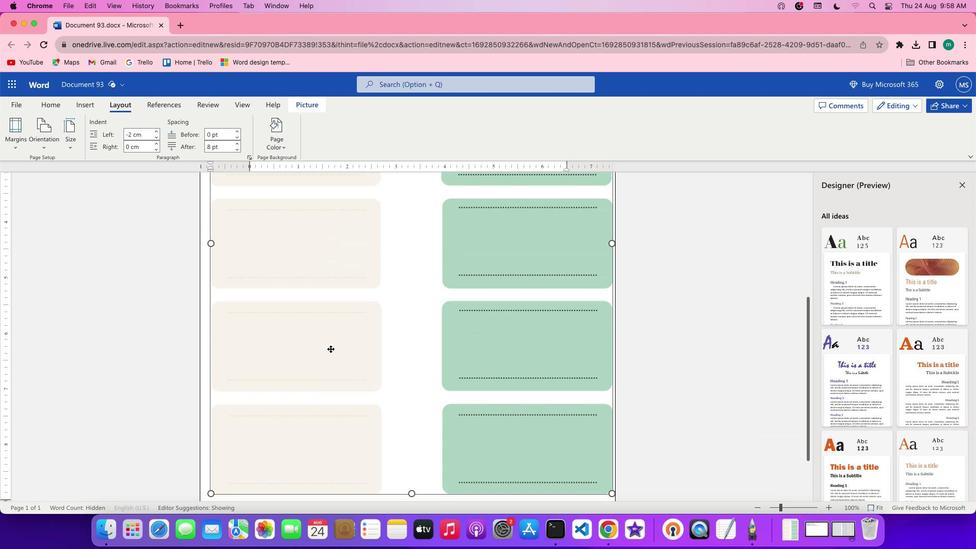 
Action: Mouse scrolled (330, 348) with delta (0, 0)
Screenshot: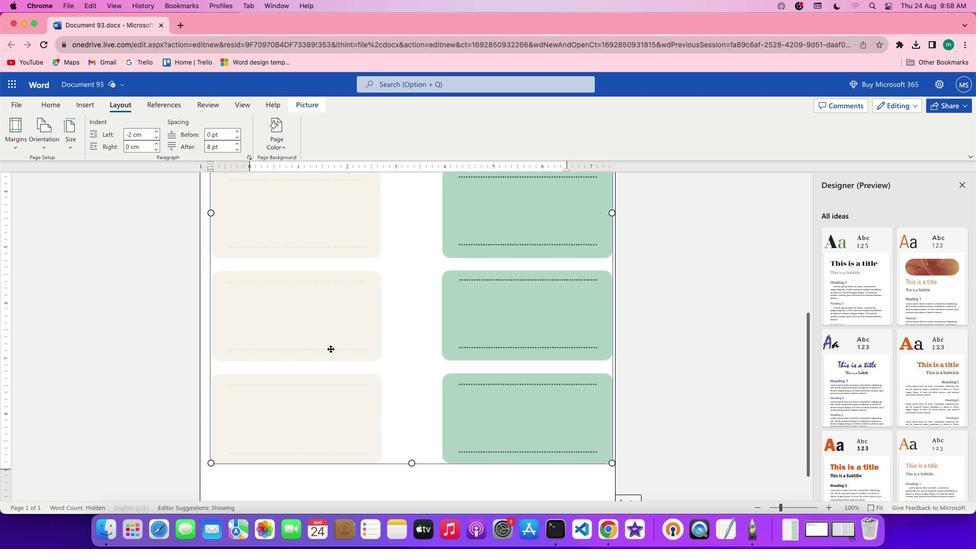 
Action: Mouse scrolled (330, 348) with delta (0, 0)
Screenshot: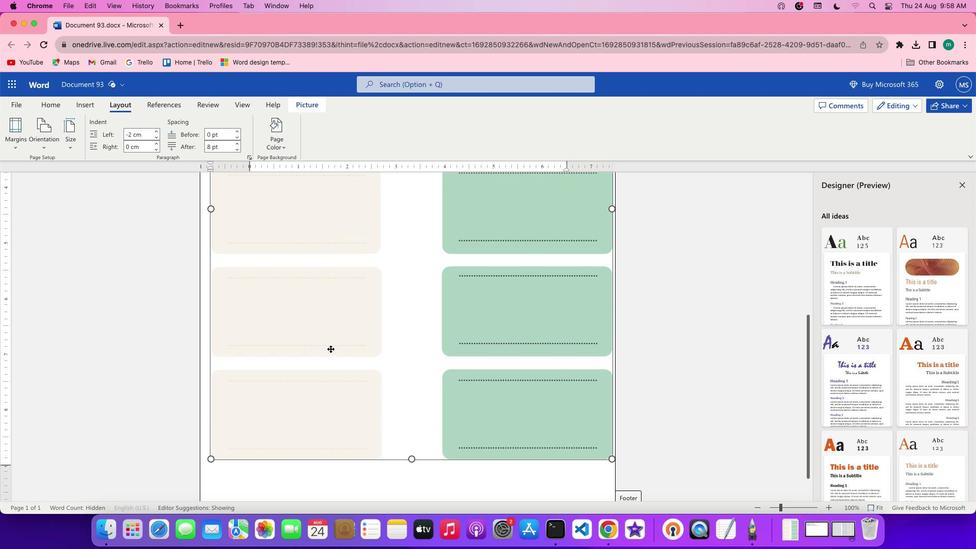 
Action: Mouse scrolled (330, 348) with delta (0, 0)
Screenshot: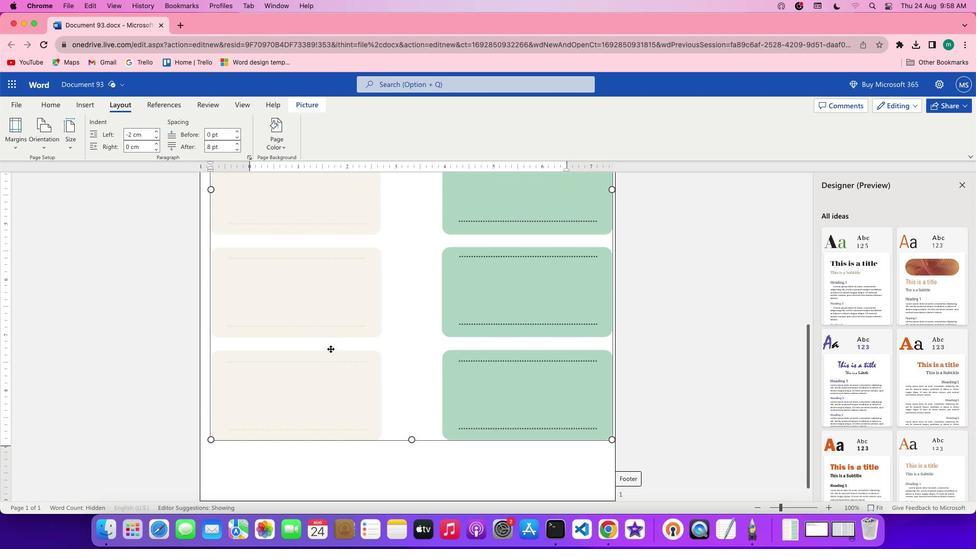 
Action: Mouse moved to (412, 431)
Screenshot: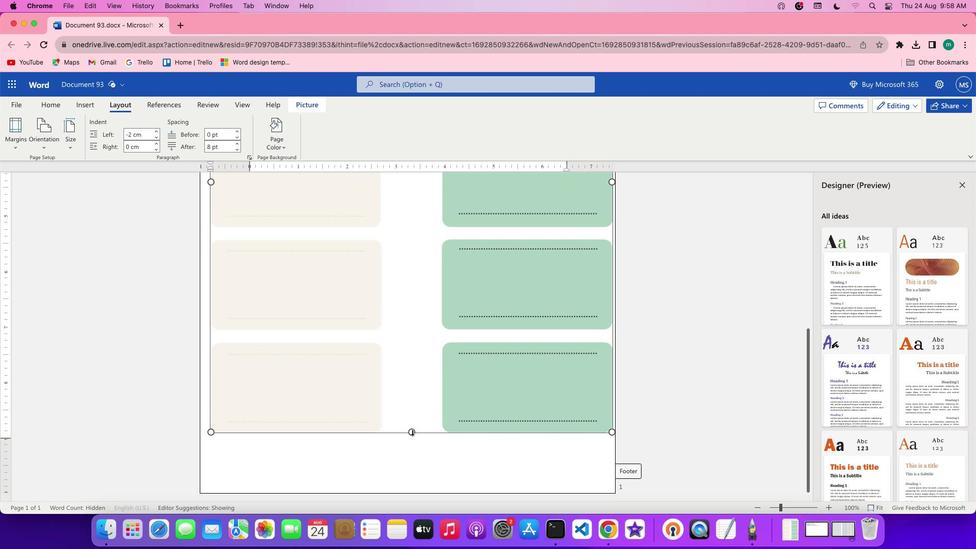 
Action: Mouse pressed left at (412, 431)
Screenshot: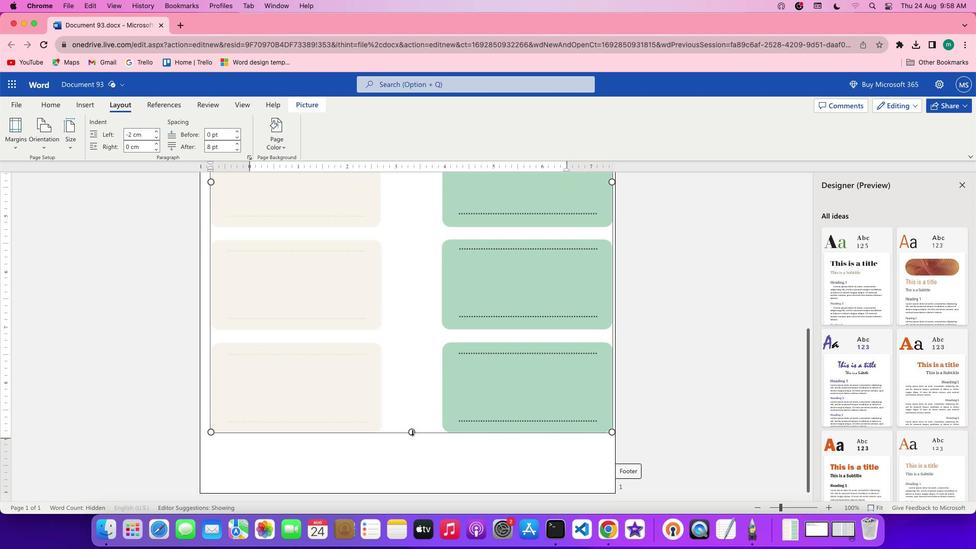 
Action: Mouse moved to (402, 466)
Screenshot: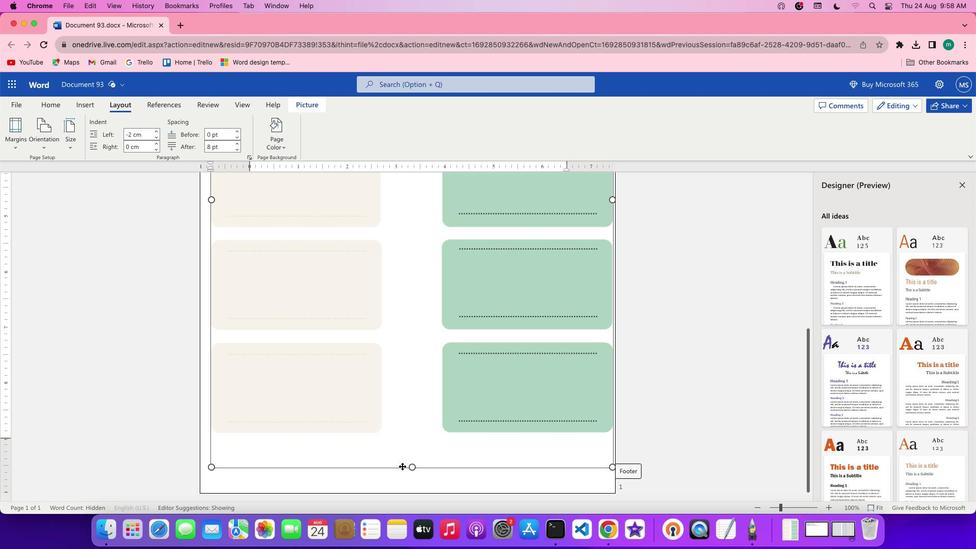 
Action: Mouse scrolled (402, 466) with delta (0, 0)
Screenshot: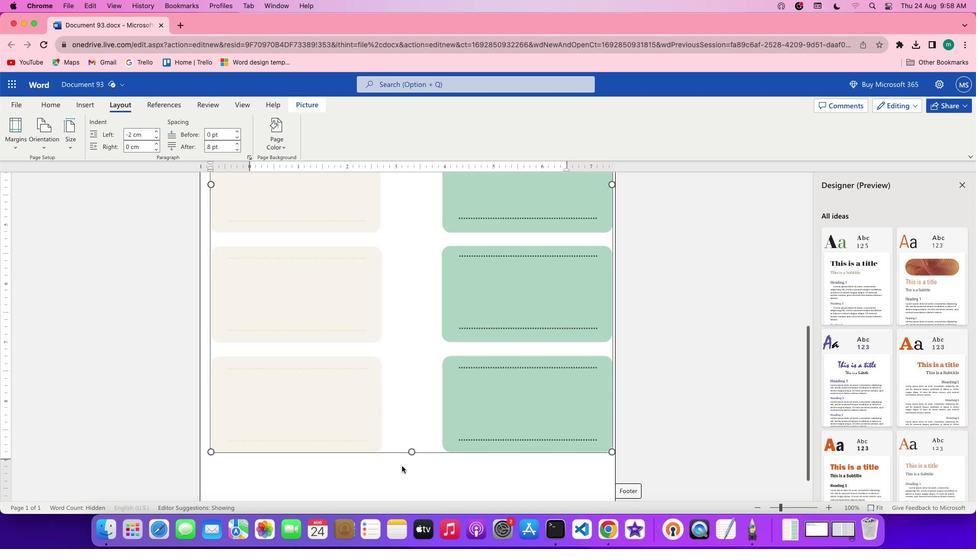
Action: Mouse scrolled (402, 466) with delta (0, 0)
Screenshot: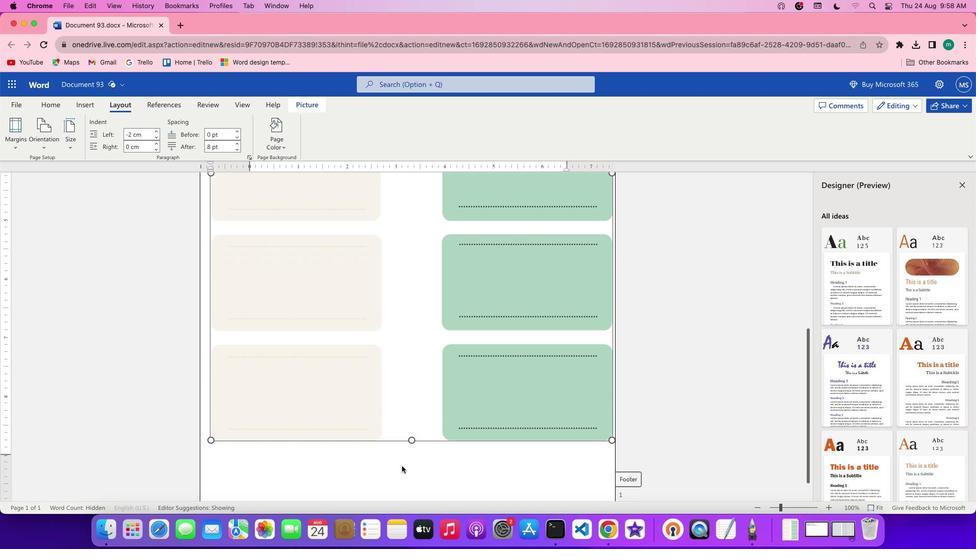 
Action: Mouse scrolled (402, 466) with delta (0, -1)
Screenshot: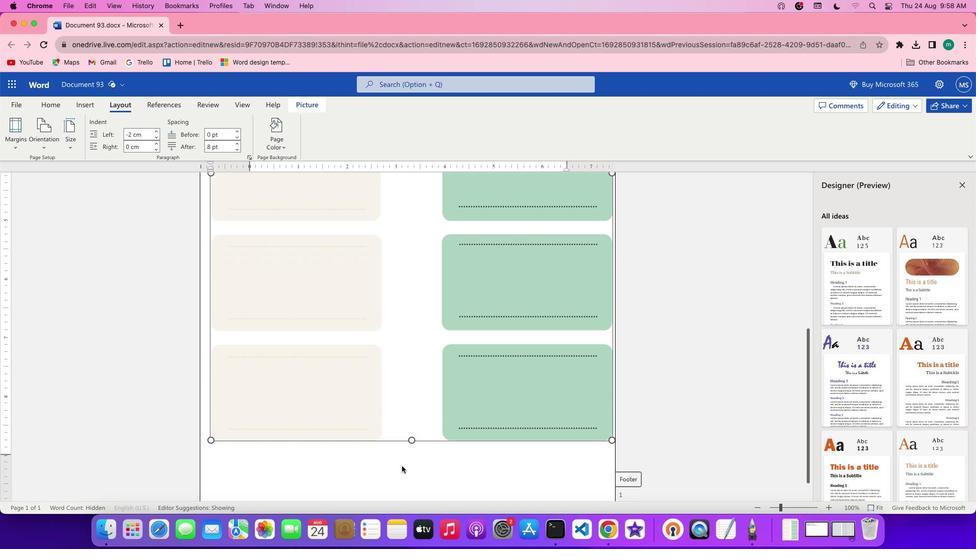 
Action: Mouse scrolled (402, 466) with delta (0, -2)
Screenshot: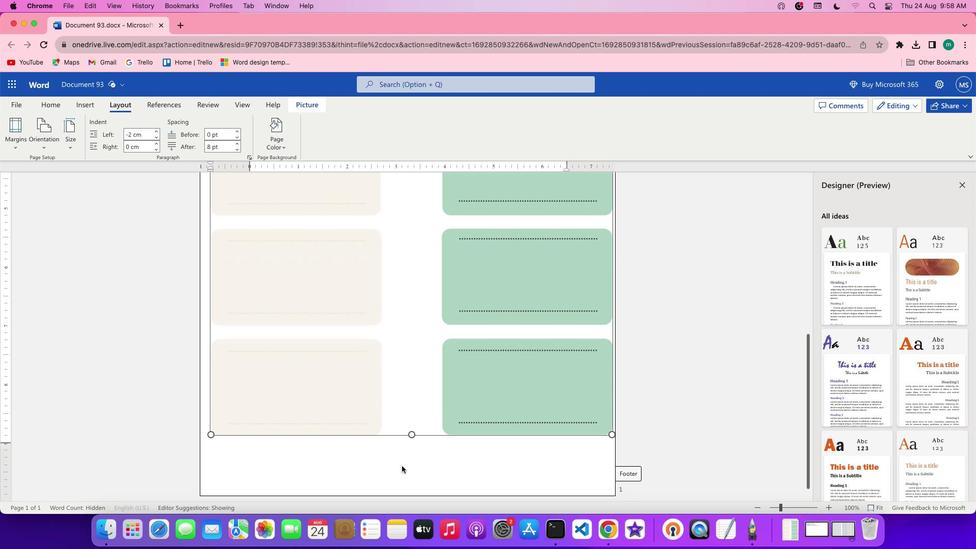
Action: Mouse scrolled (402, 466) with delta (0, -3)
Screenshot: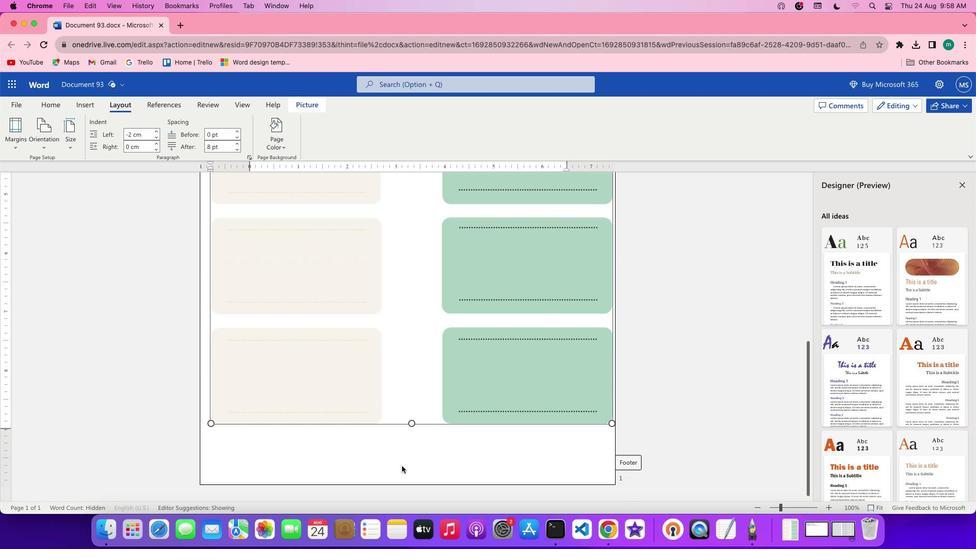 
Action: Mouse scrolled (402, 466) with delta (0, 0)
Screenshot: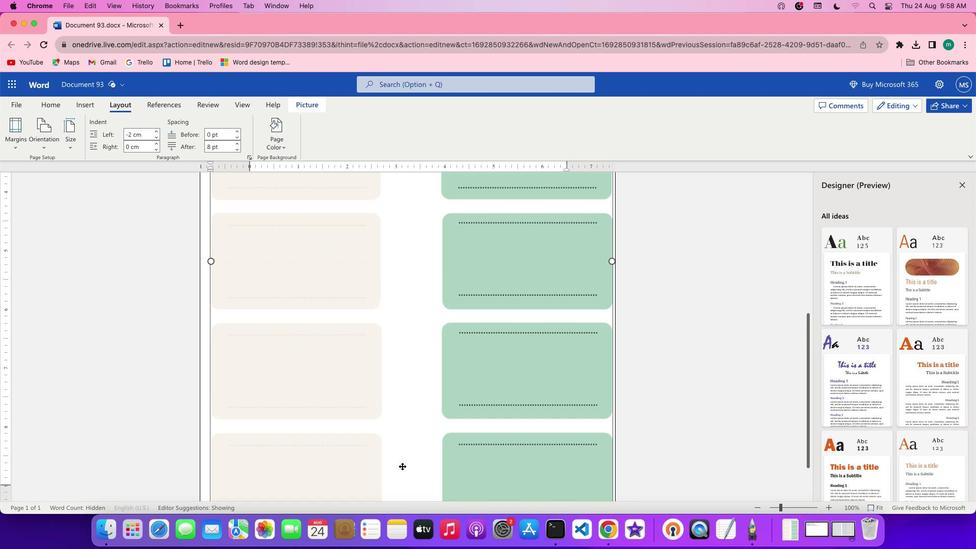 
Action: Mouse scrolled (402, 466) with delta (0, 0)
Screenshot: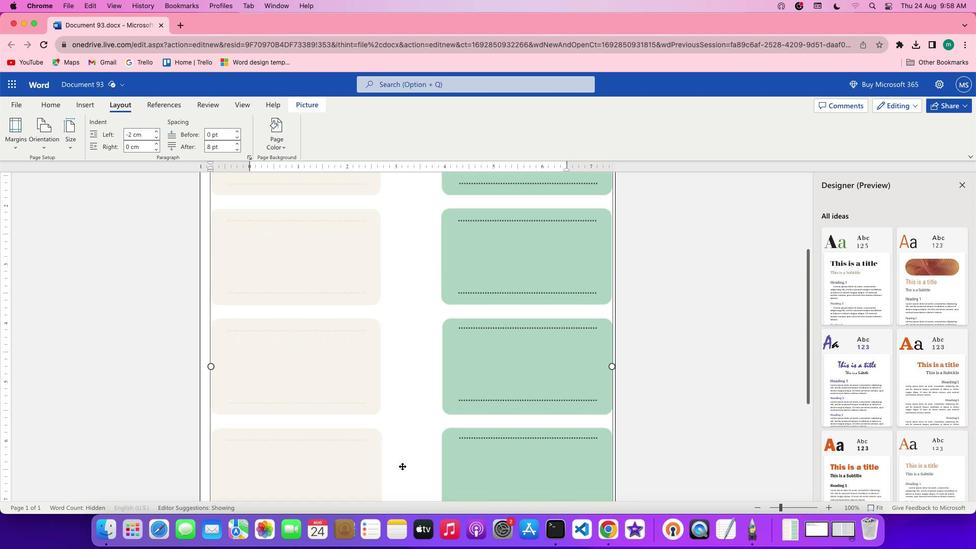 
Action: Mouse scrolled (402, 466) with delta (0, 1)
Screenshot: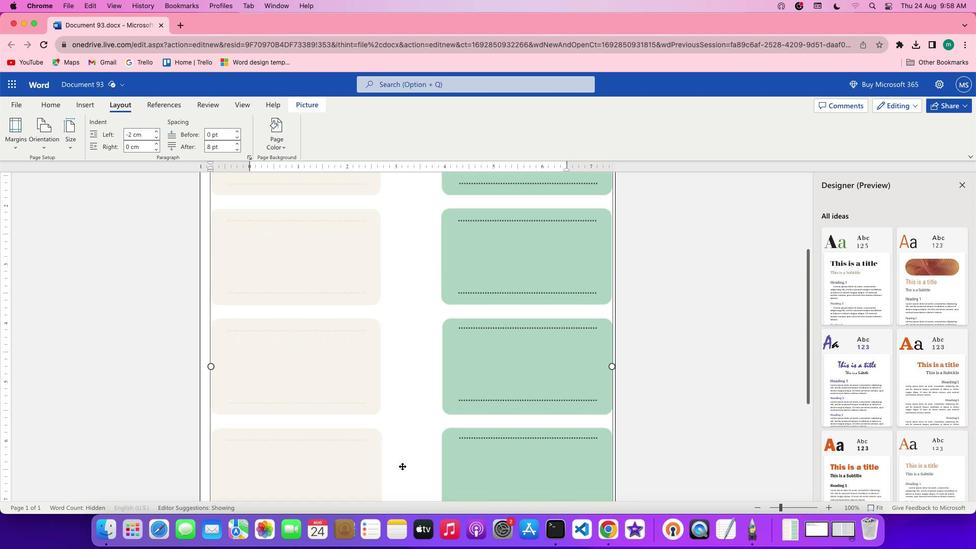 
Action: Mouse scrolled (402, 466) with delta (0, 2)
Screenshot: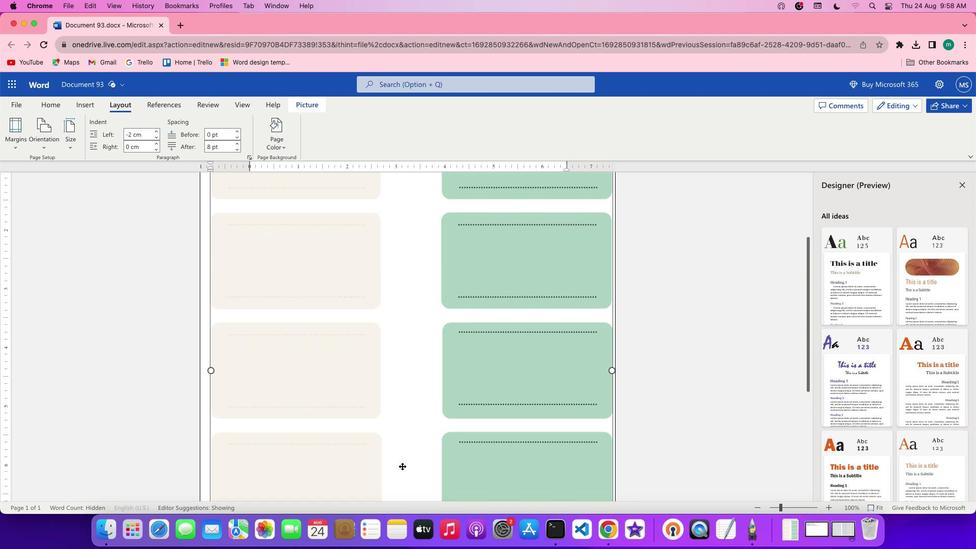 
Action: Mouse scrolled (402, 466) with delta (0, 0)
Screenshot: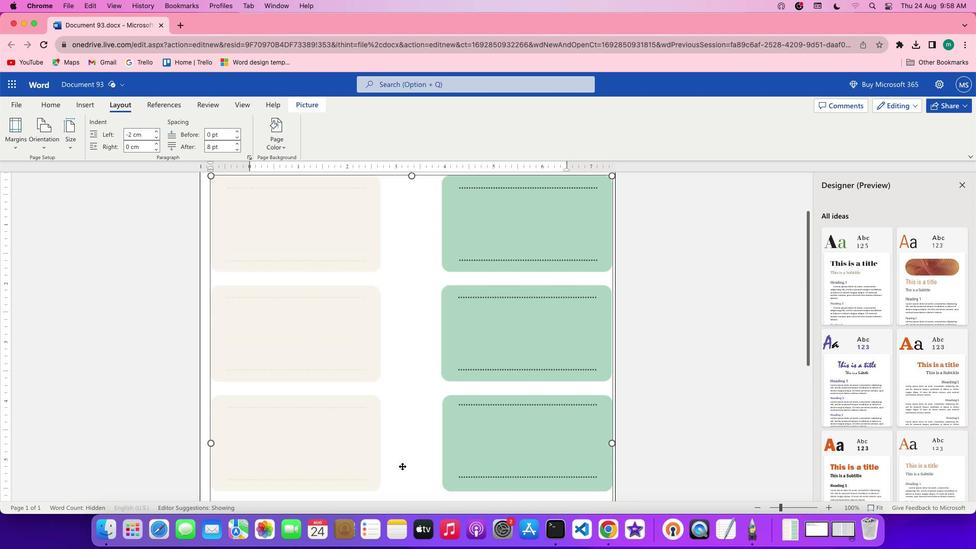
Action: Mouse scrolled (402, 466) with delta (0, 0)
Screenshot: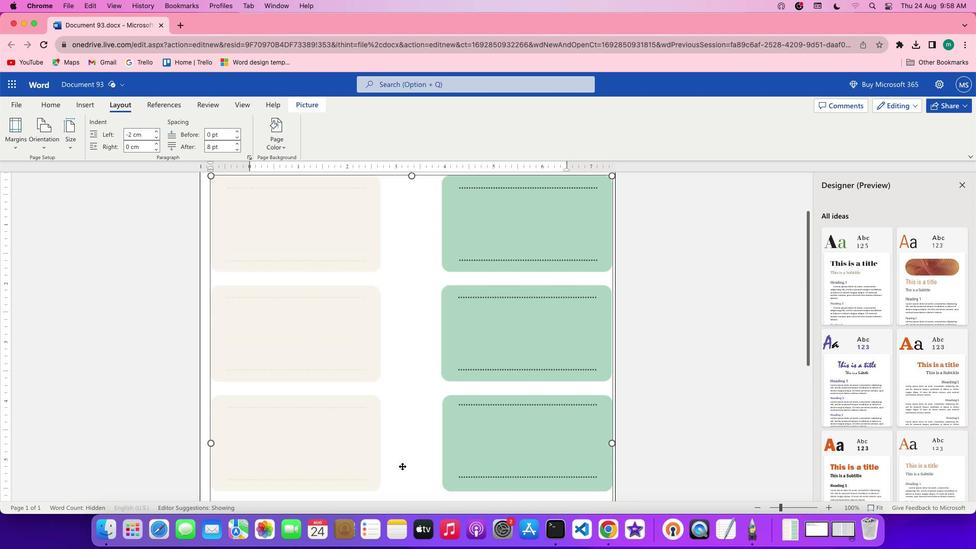 
Action: Mouse scrolled (402, 466) with delta (0, 1)
Screenshot: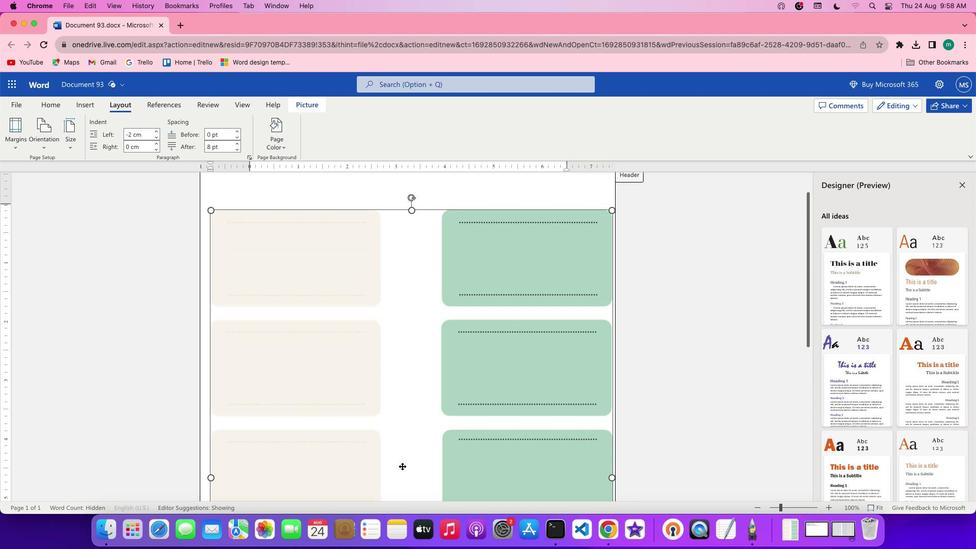 
Action: Mouse scrolled (402, 466) with delta (0, 2)
Screenshot: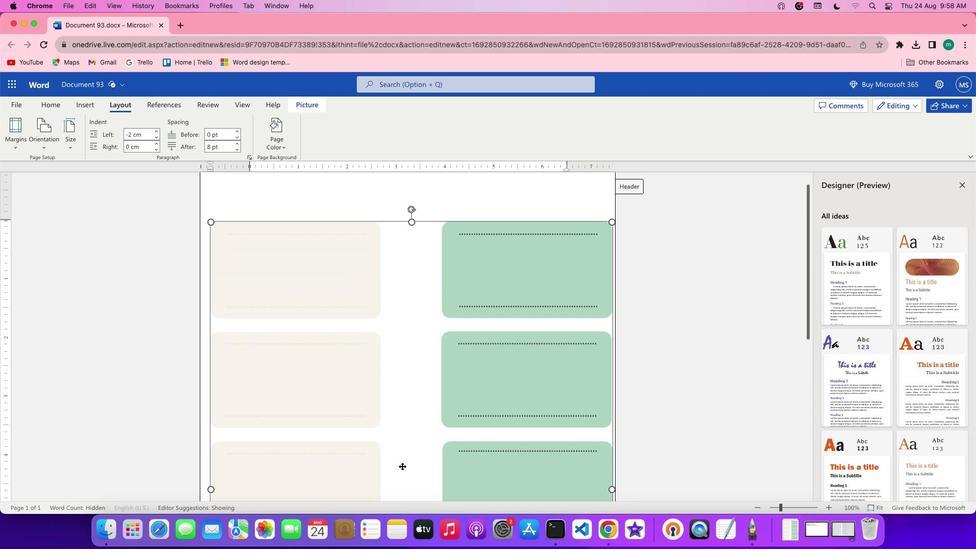 
Action: Mouse moved to (411, 231)
Screenshot: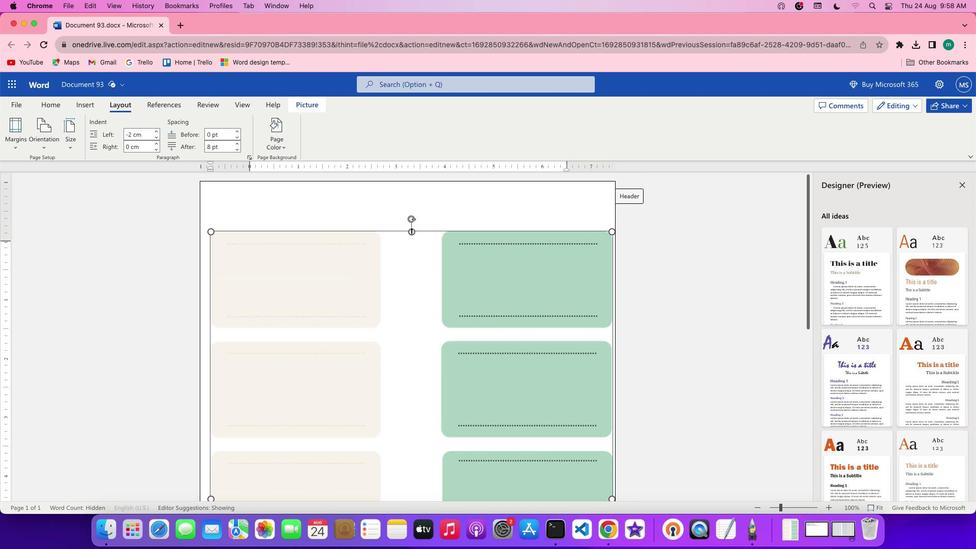 
Action: Mouse pressed left at (411, 231)
Screenshot: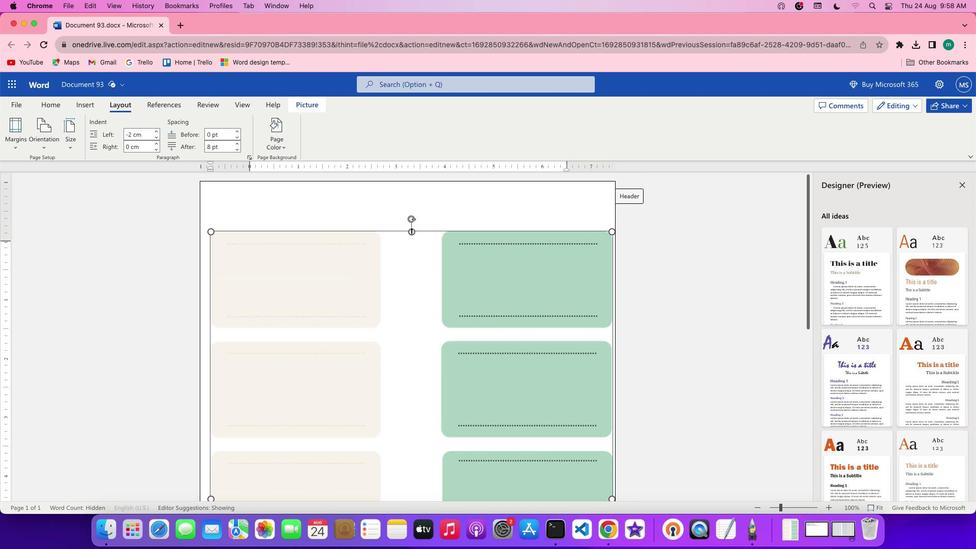 
Action: Mouse moved to (454, 370)
Screenshot: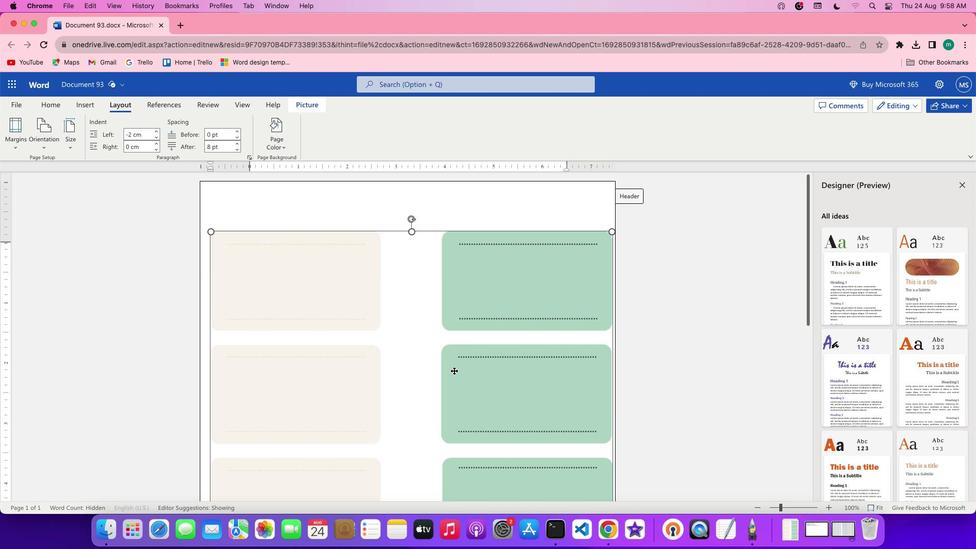 
Action: Mouse scrolled (454, 370) with delta (0, 0)
Screenshot: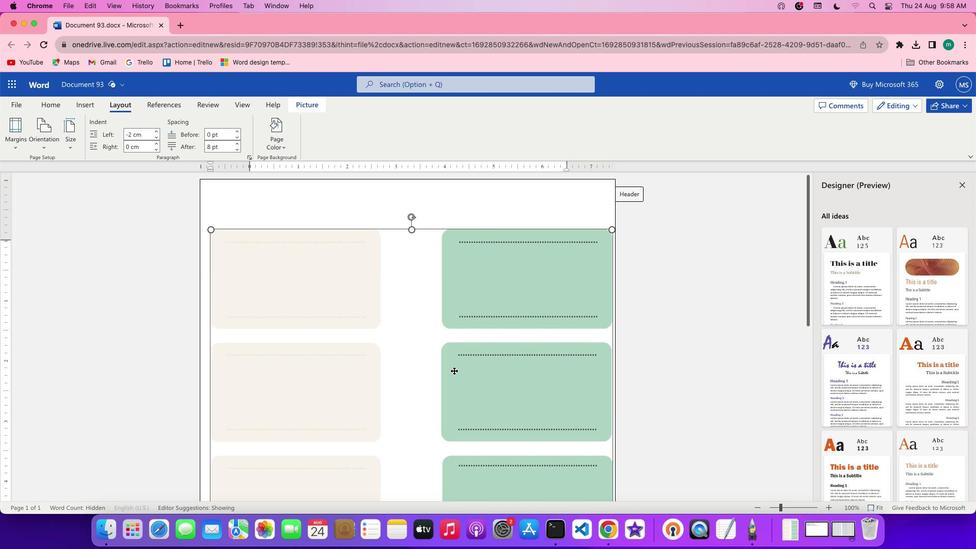 
Action: Mouse scrolled (454, 370) with delta (0, 0)
Screenshot: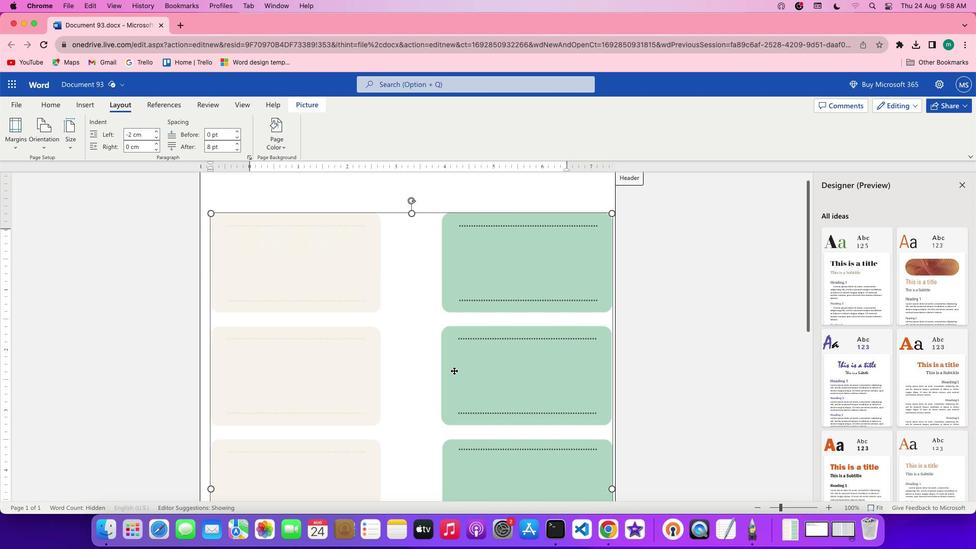 
Action: Mouse scrolled (454, 370) with delta (0, 0)
Screenshot: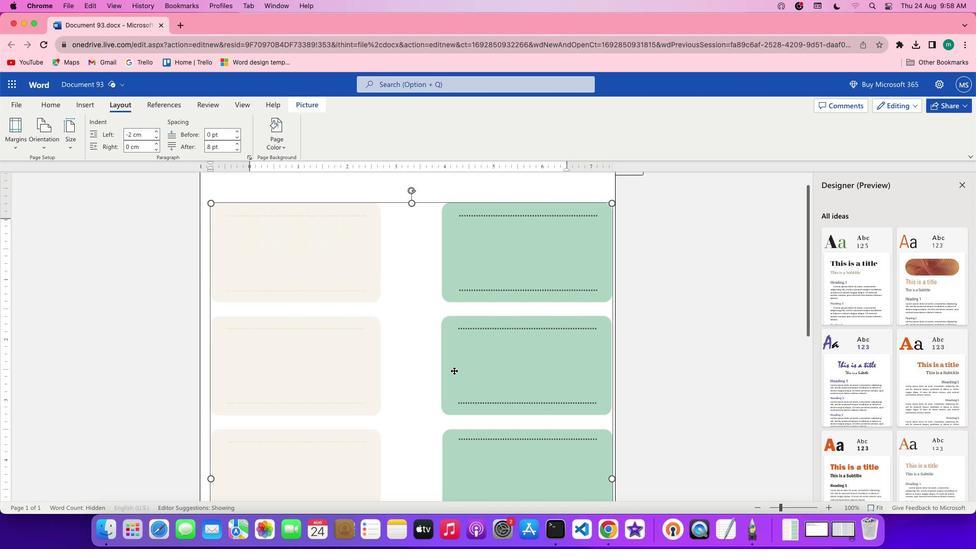 
Action: Mouse scrolled (454, 370) with delta (0, 0)
Screenshot: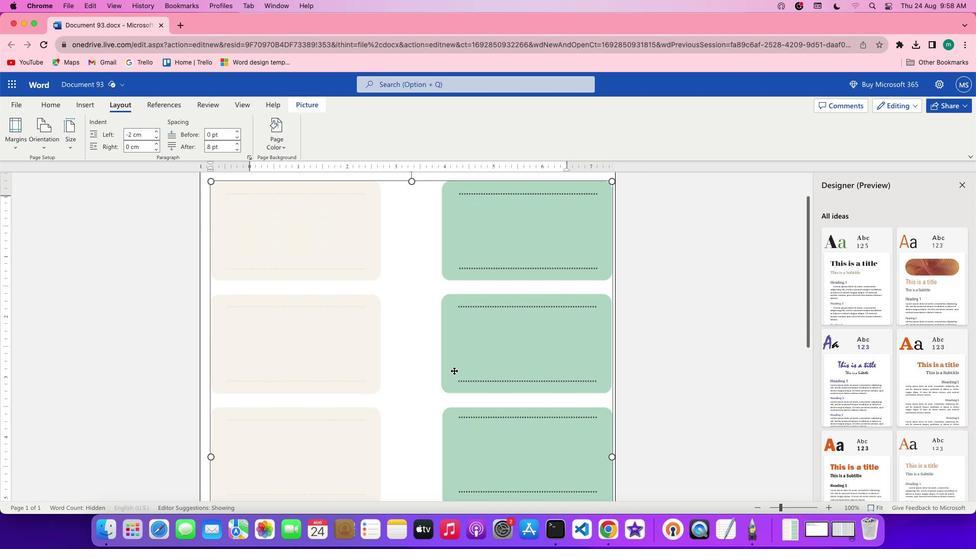 
Action: Mouse scrolled (454, 370) with delta (0, 0)
Screenshot: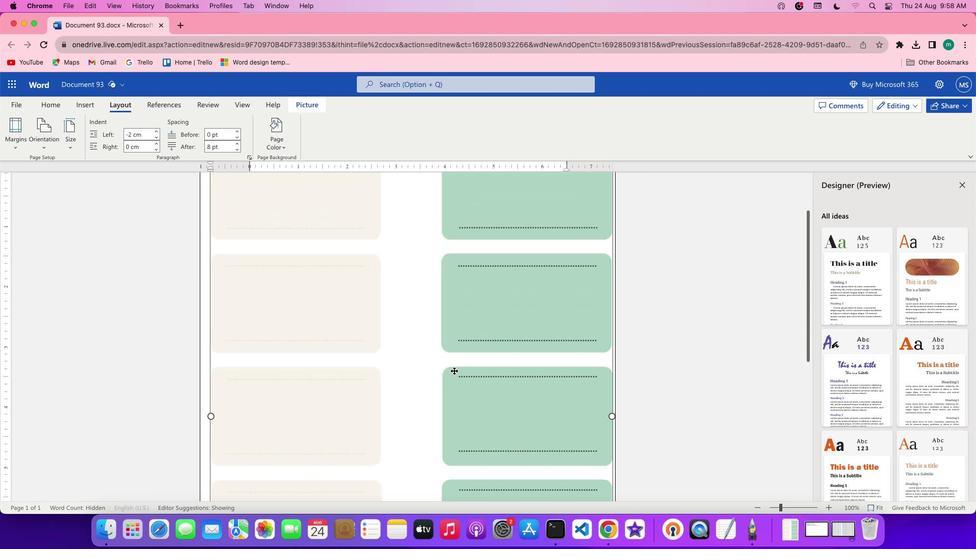 
Action: Mouse scrolled (454, 370) with delta (0, -1)
Screenshot: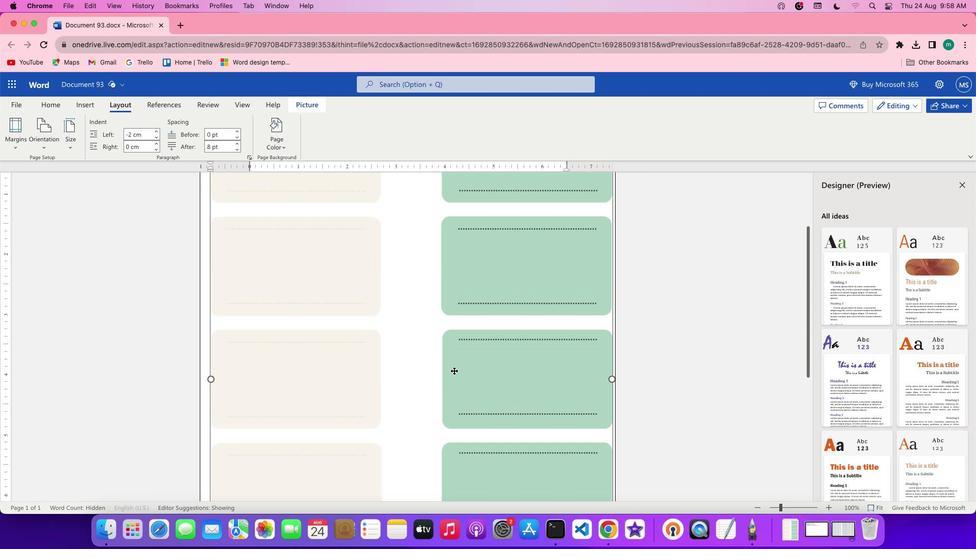 
Action: Mouse scrolled (454, 370) with delta (0, -1)
Screenshot: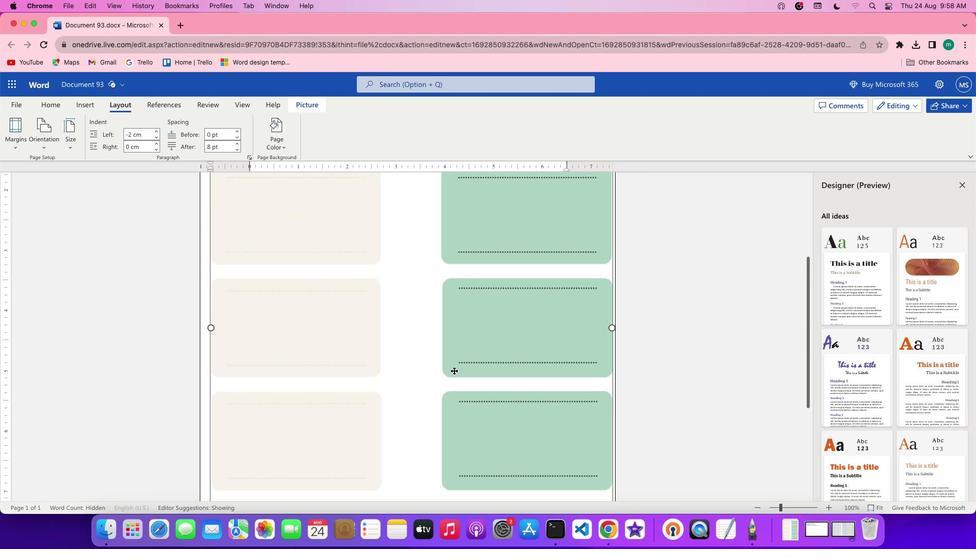 
Action: Mouse moved to (452, 370)
Screenshot: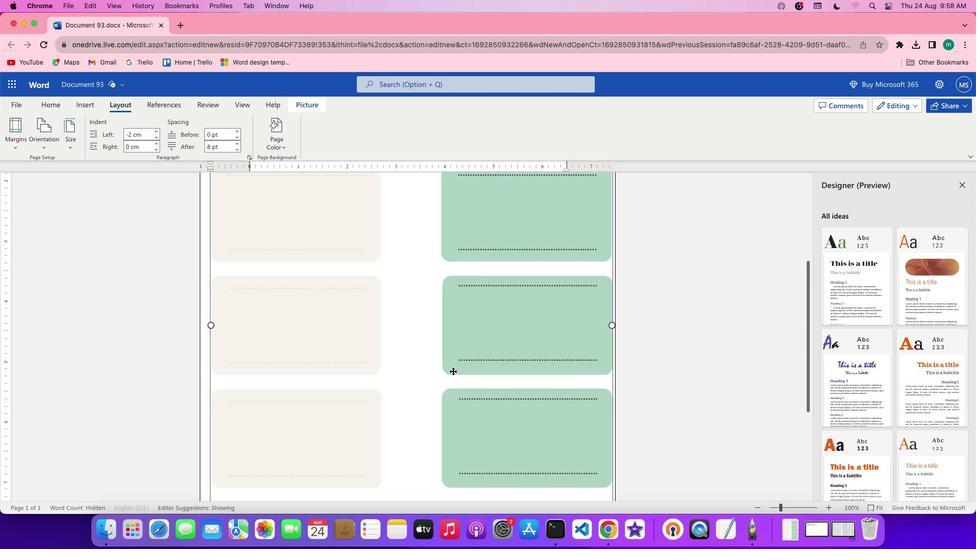 
Action: Mouse scrolled (452, 370) with delta (0, 0)
Screenshot: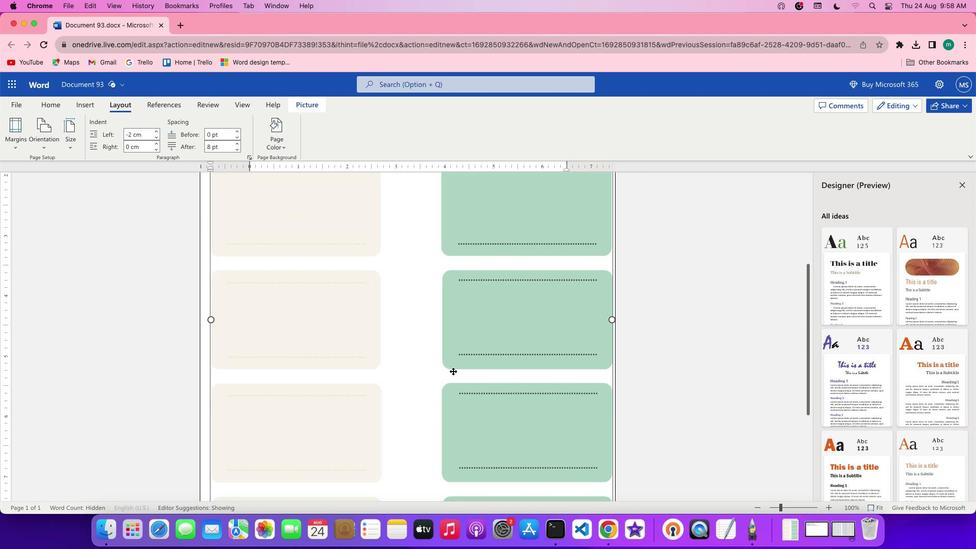 
Action: Mouse scrolled (452, 370) with delta (0, 0)
Screenshot: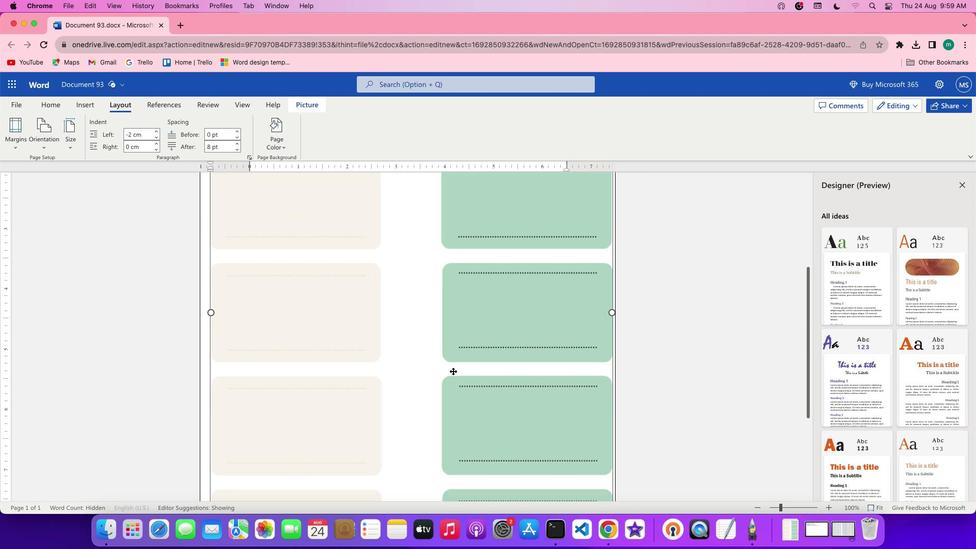 
Action: Mouse moved to (450, 373)
Screenshot: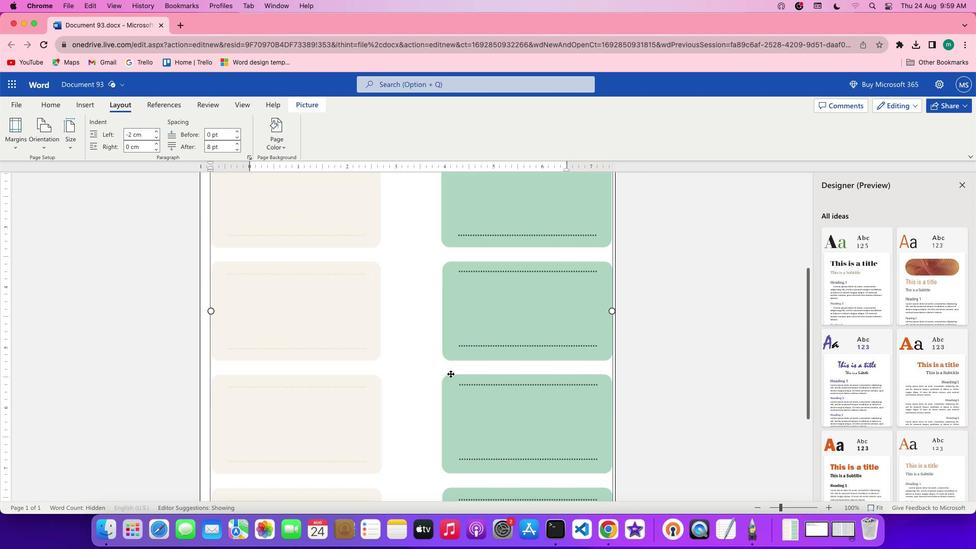 
Action: Mouse scrolled (450, 373) with delta (0, 0)
Screenshot: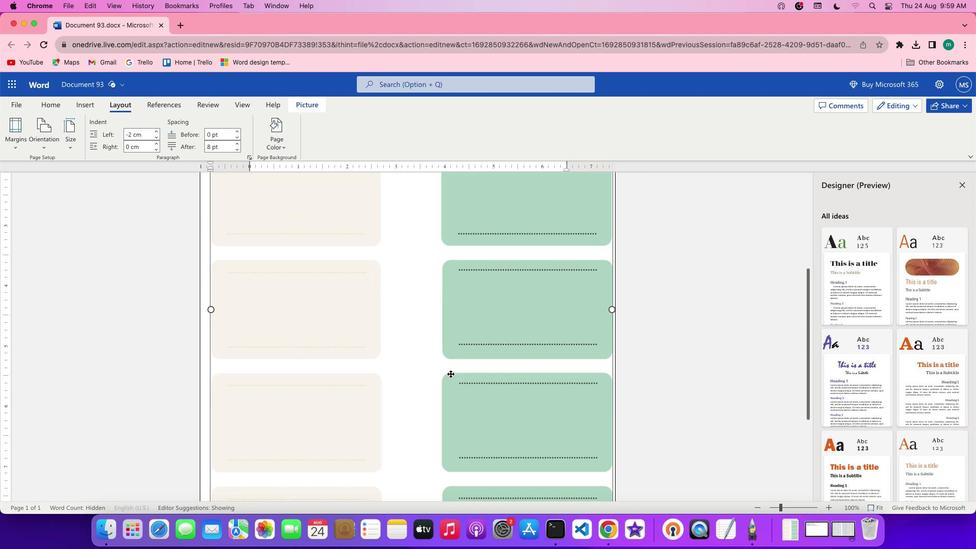
Action: Mouse scrolled (450, 373) with delta (0, 0)
Screenshot: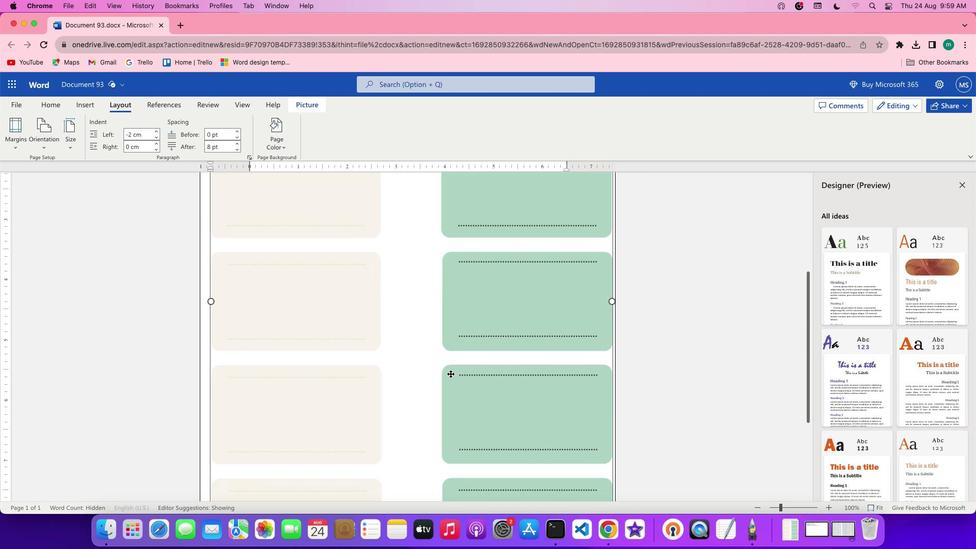 
Action: Mouse scrolled (450, 373) with delta (0, 0)
Screenshot: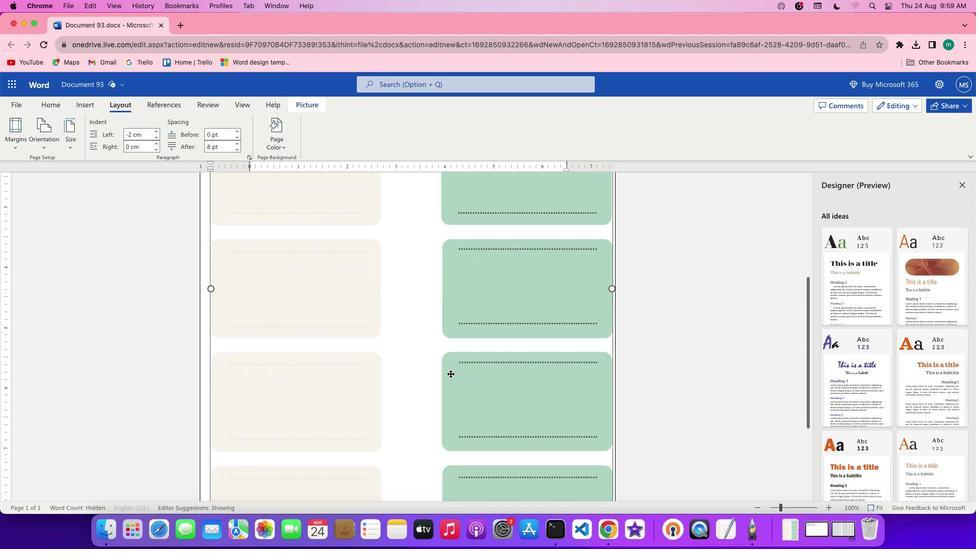 
Action: Mouse scrolled (450, 373) with delta (0, 0)
Screenshot: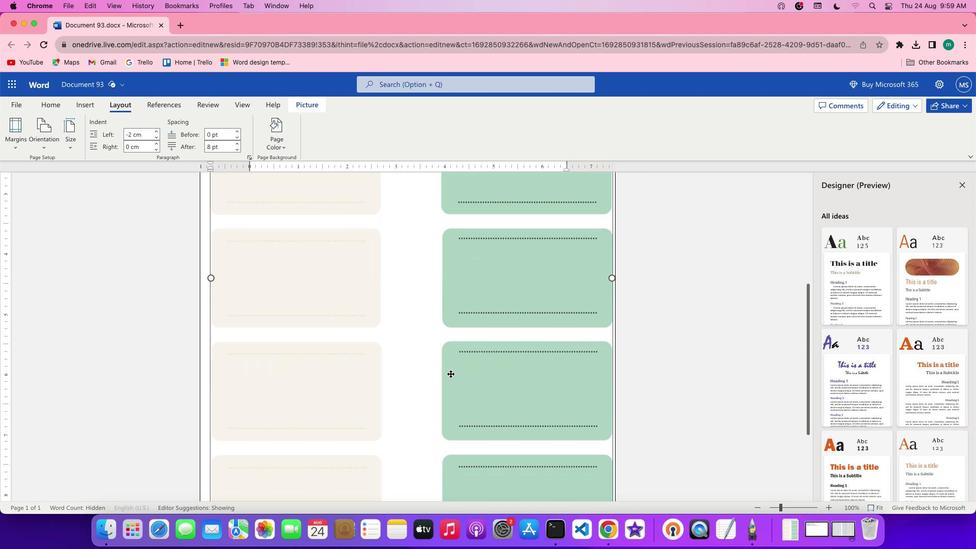 
Action: Mouse scrolled (450, 373) with delta (0, 0)
Screenshot: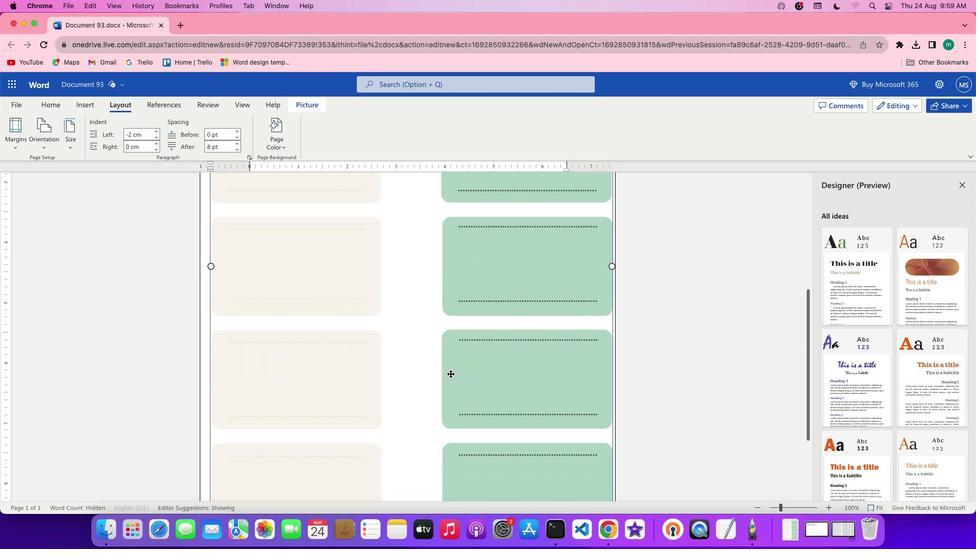 
Action: Mouse scrolled (450, 373) with delta (0, -1)
Screenshot: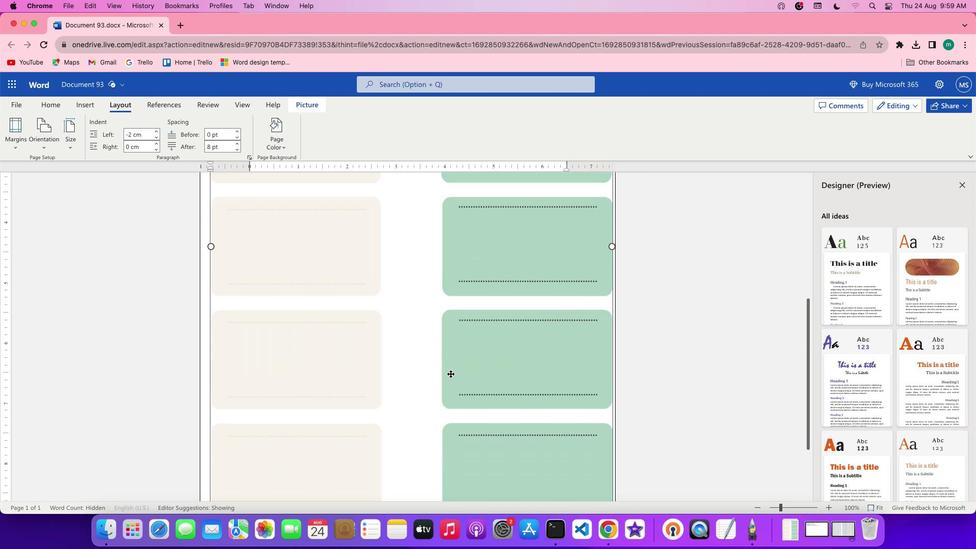
Action: Mouse scrolled (450, 373) with delta (0, 0)
Screenshot: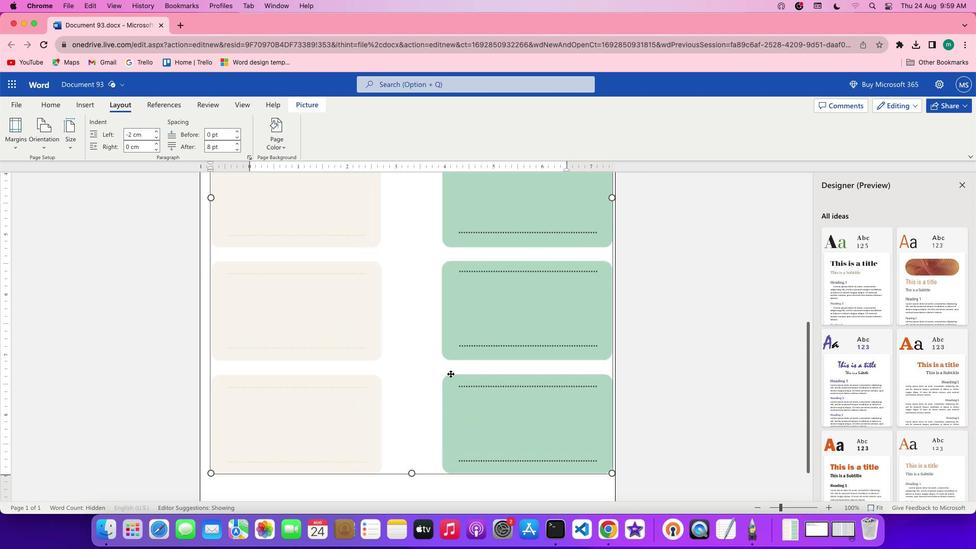 
Action: Mouse scrolled (450, 373) with delta (0, 0)
Screenshot: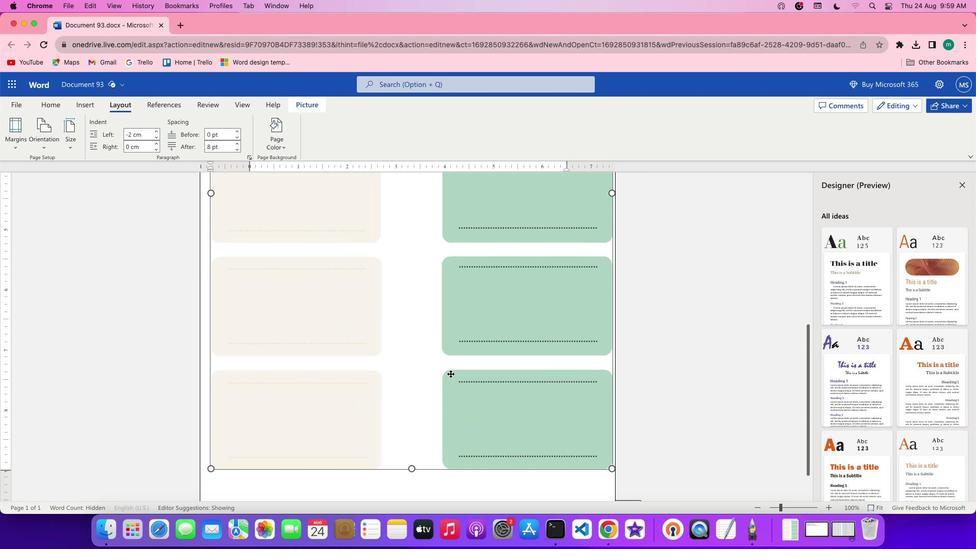 
Action: Mouse scrolled (450, 373) with delta (0, 0)
Screenshot: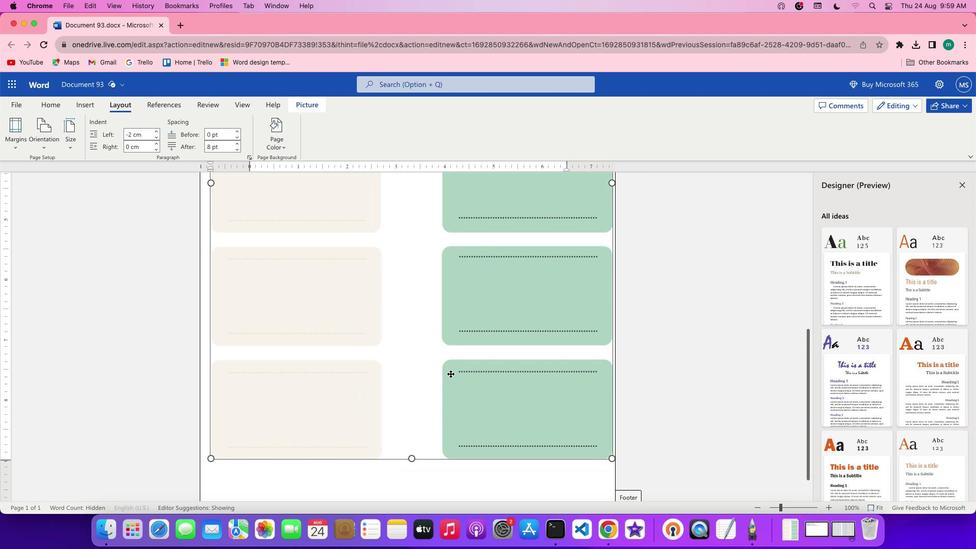 
Action: Mouse moved to (155, 132)
Screenshot: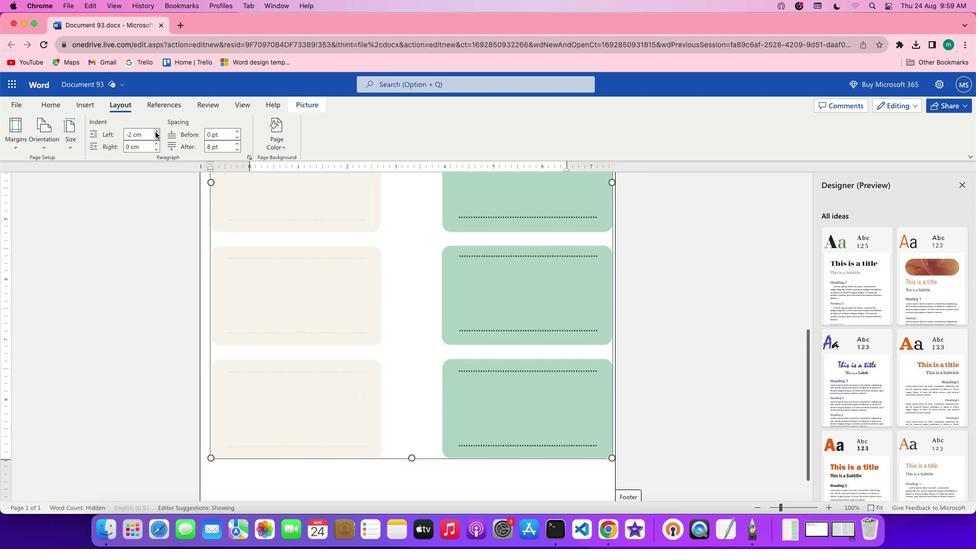 
Action: Mouse pressed left at (155, 132)
Screenshot: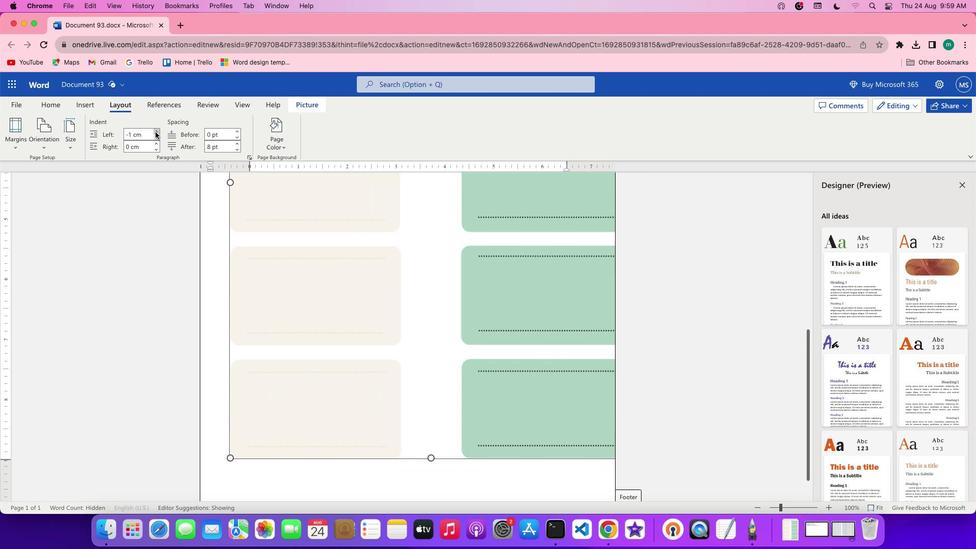
Action: Mouse moved to (156, 136)
Screenshot: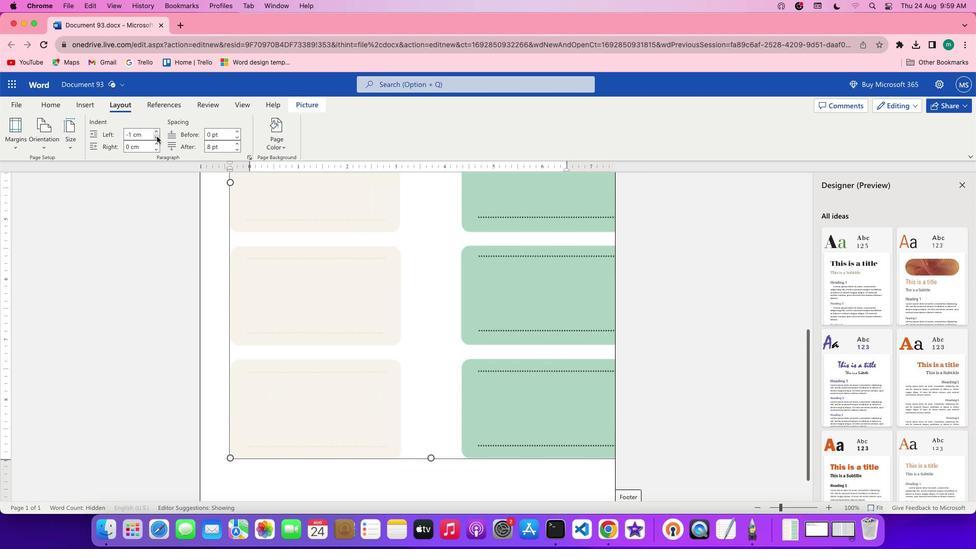 
Action: Mouse pressed left at (156, 136)
Screenshot: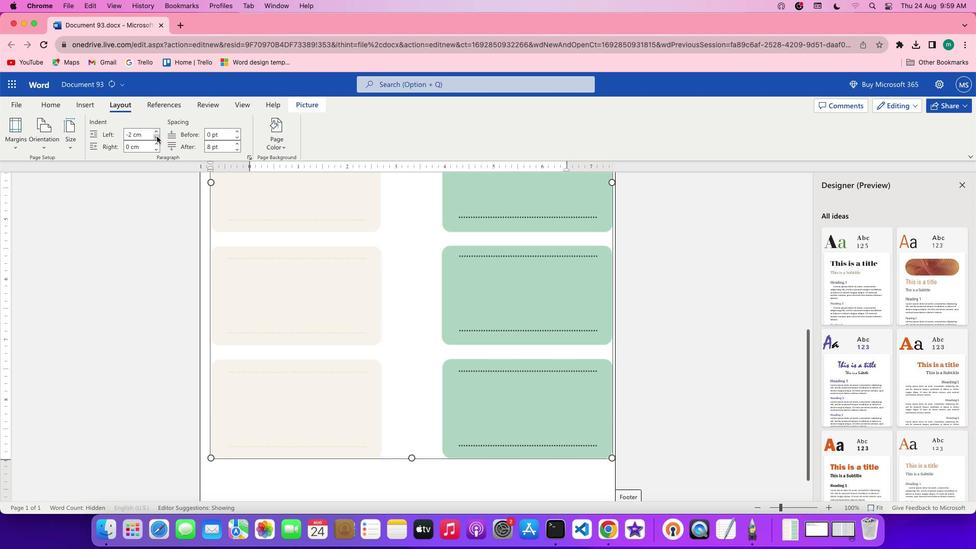 
Action: Mouse pressed left at (156, 136)
Screenshot: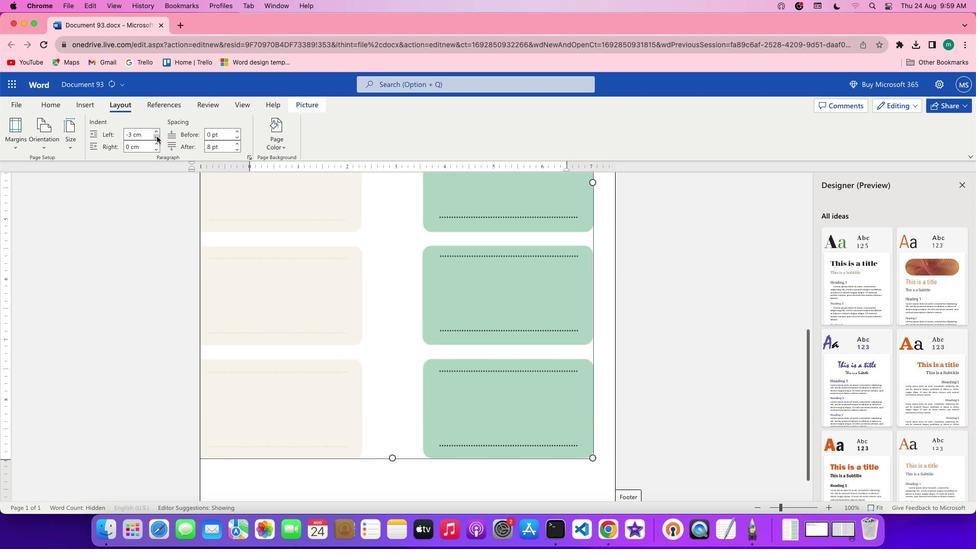 
Action: Mouse moved to (157, 131)
Screenshot: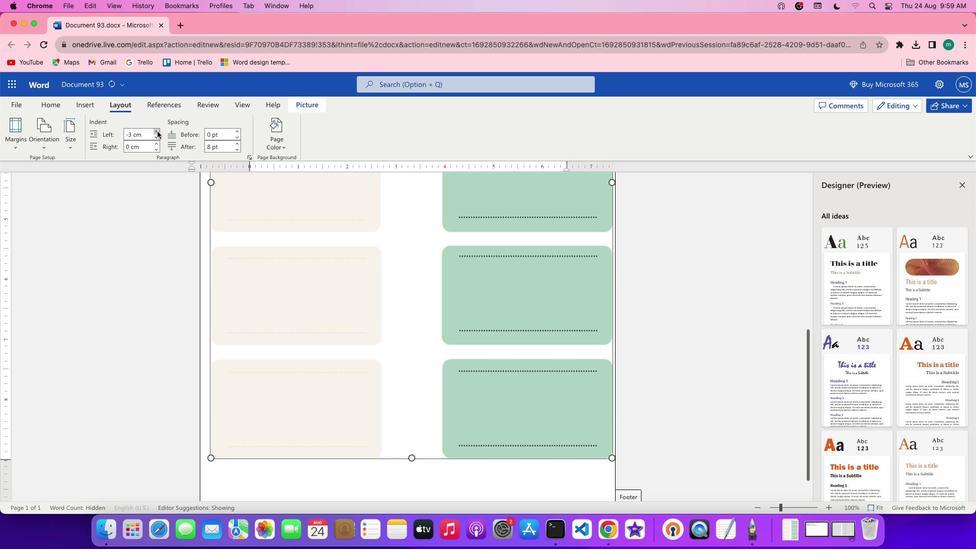 
Action: Mouse pressed left at (157, 131)
Screenshot: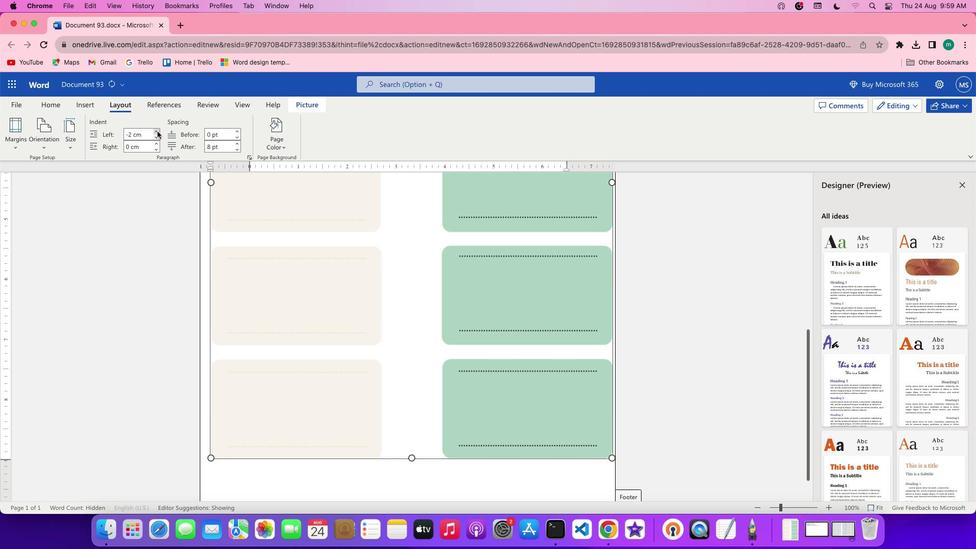 
Action: Mouse moved to (354, 389)
Screenshot: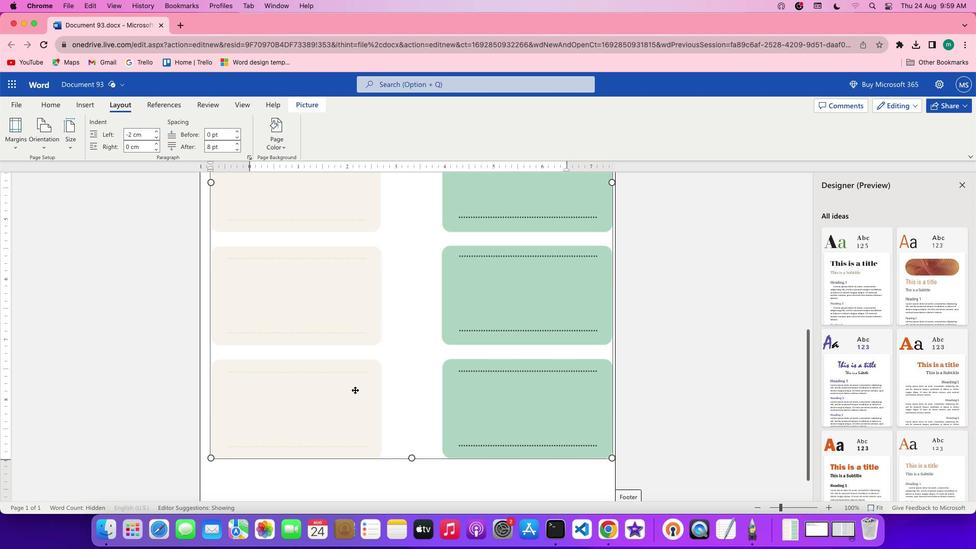 
Action: Mouse scrolled (354, 389) with delta (0, 0)
Screenshot: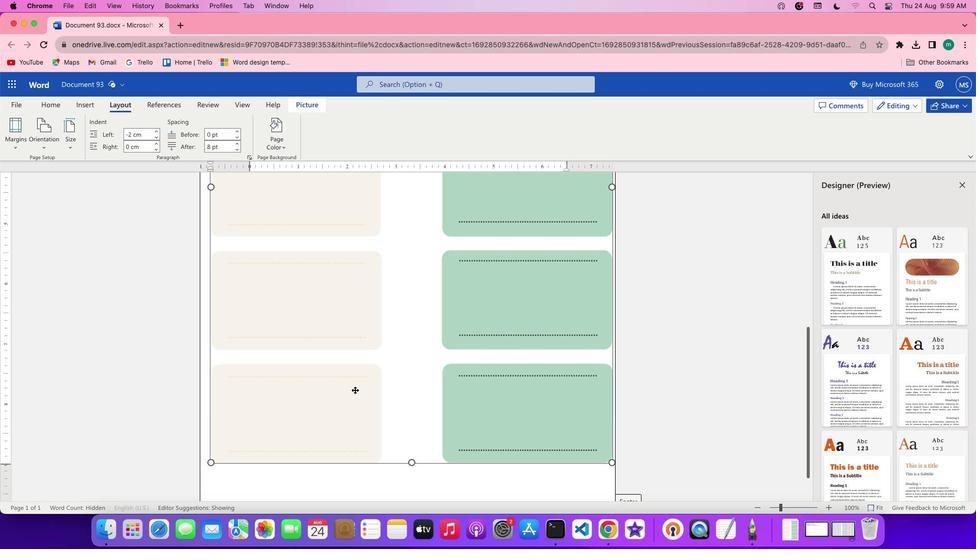 
Action: Mouse scrolled (354, 389) with delta (0, 0)
Screenshot: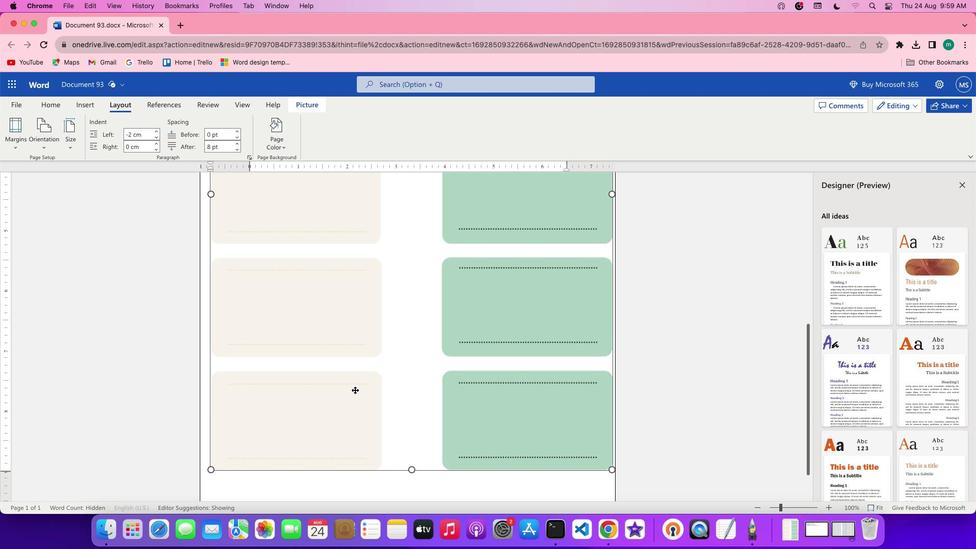 
Action: Mouse scrolled (354, 389) with delta (0, 1)
Screenshot: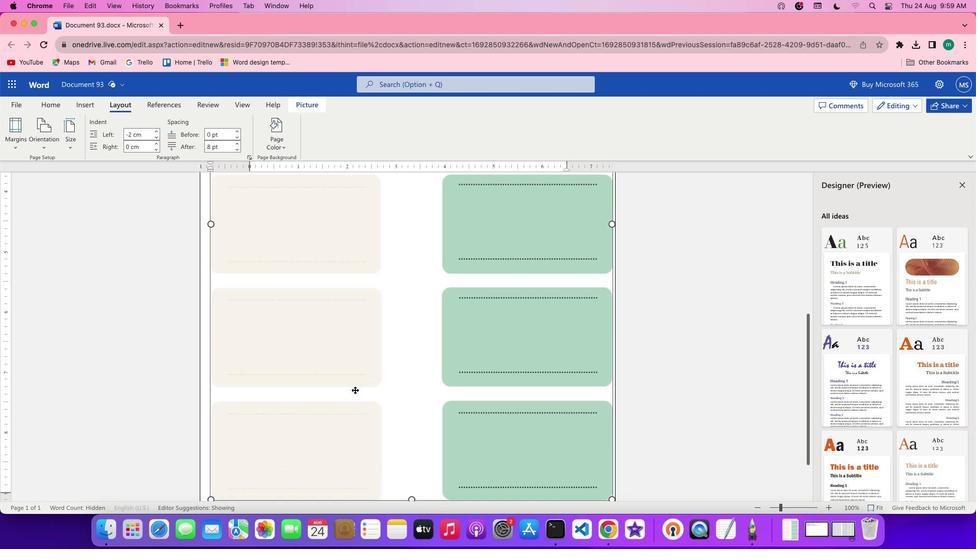 
Action: Mouse scrolled (354, 389) with delta (0, 0)
Screenshot: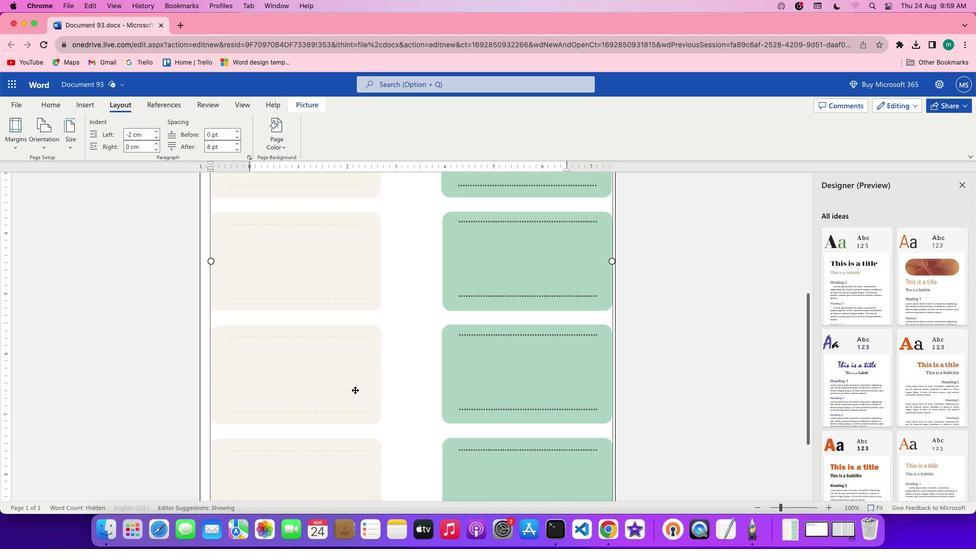 
Action: Mouse scrolled (354, 389) with delta (0, 0)
Screenshot: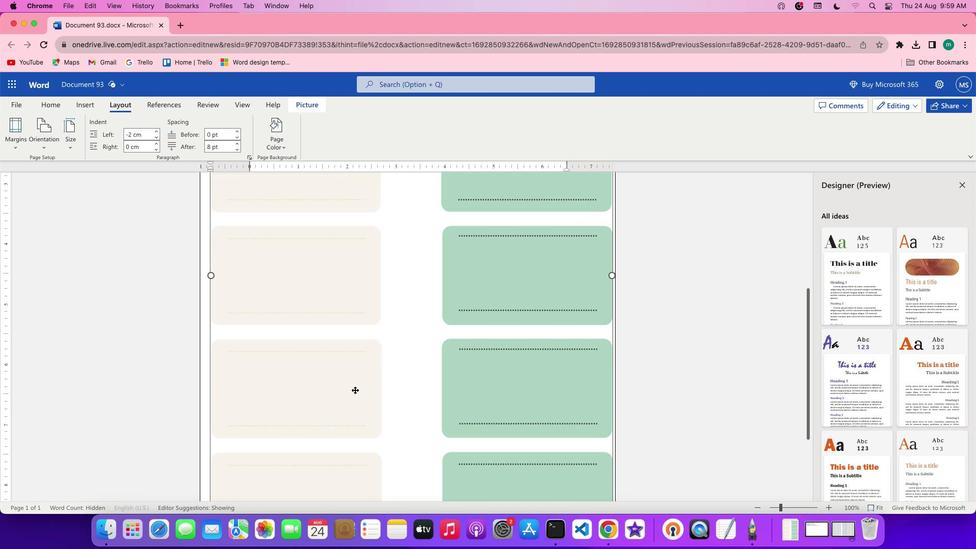 
Action: Mouse scrolled (354, 389) with delta (0, 1)
Screenshot: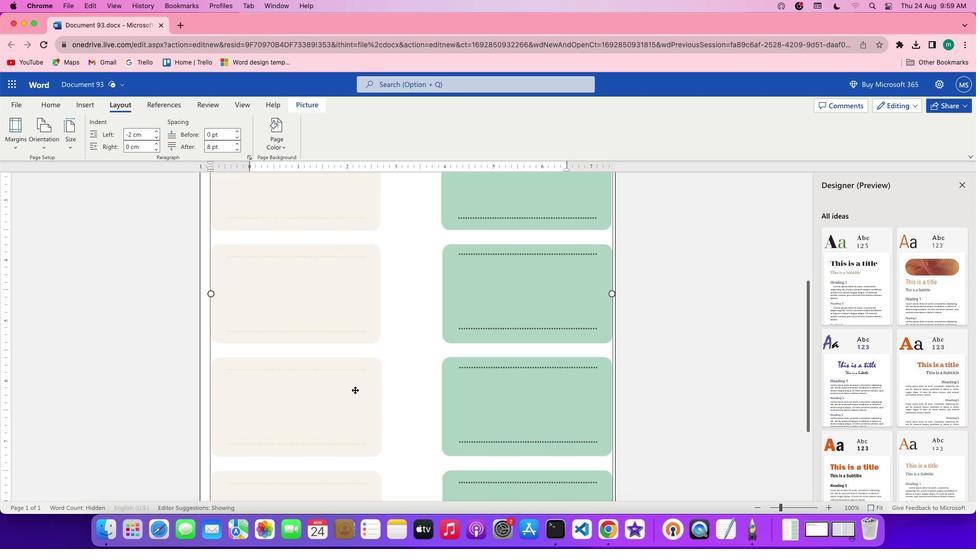 
Action: Mouse scrolled (354, 389) with delta (0, 0)
Screenshot: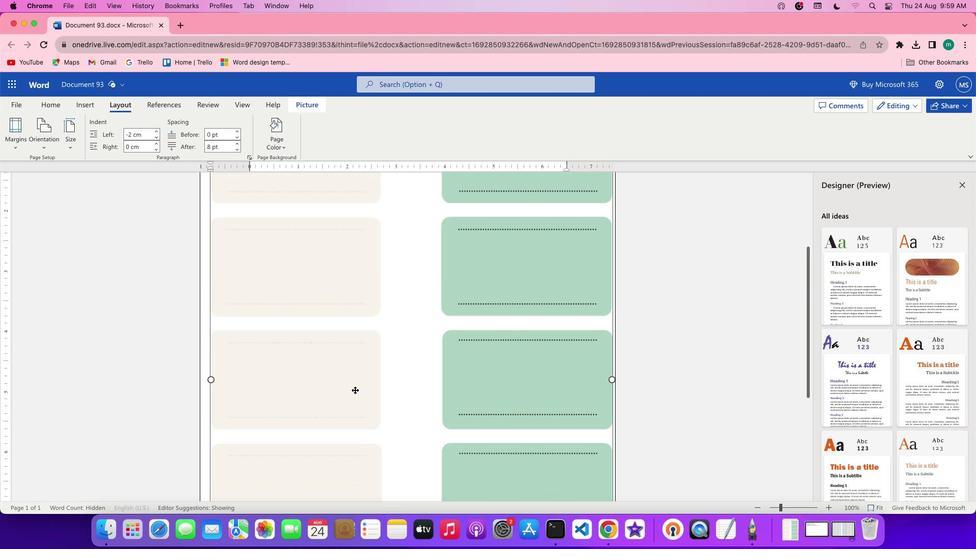 
Action: Mouse scrolled (354, 389) with delta (0, 0)
